 Task: Find a house in Longmeadow, MA for 7 guests from 26 Aug to 10 Sep with TV, Gym, Breakfast, Free parking, Wifi, and Self check-in, priced between ₹10,000 and ₹15,000.
Action: Mouse moved to (731, 146)
Screenshot: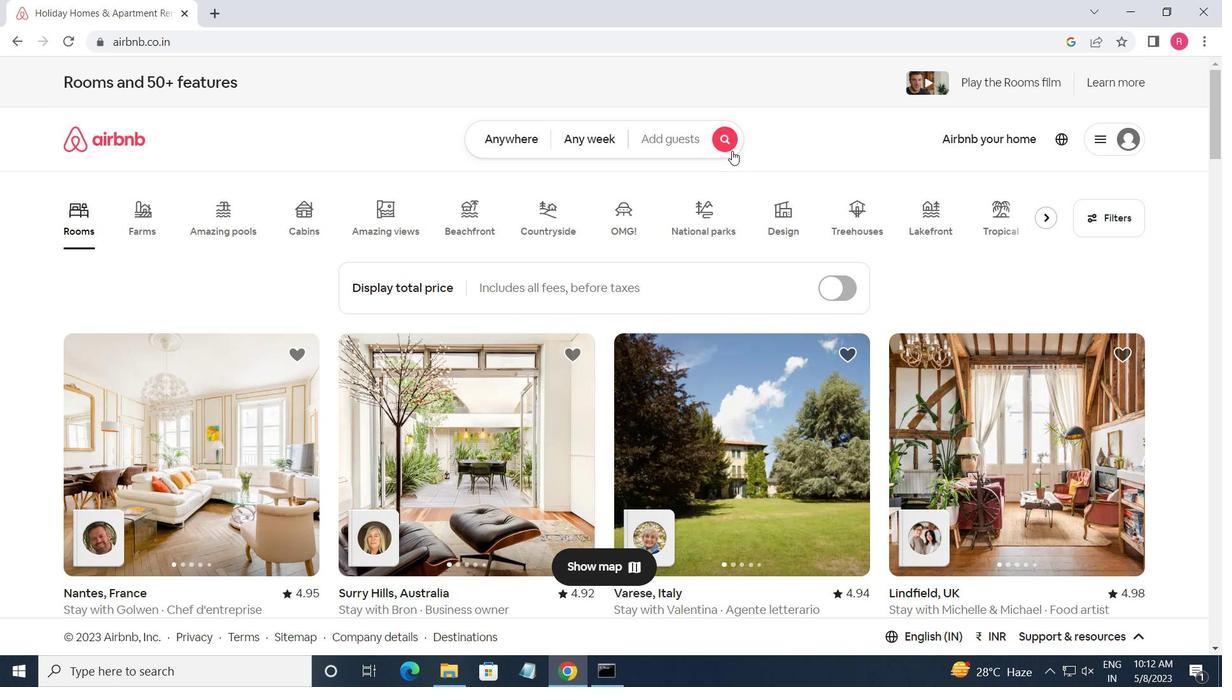 
Action: Mouse pressed left at (731, 146)
Screenshot: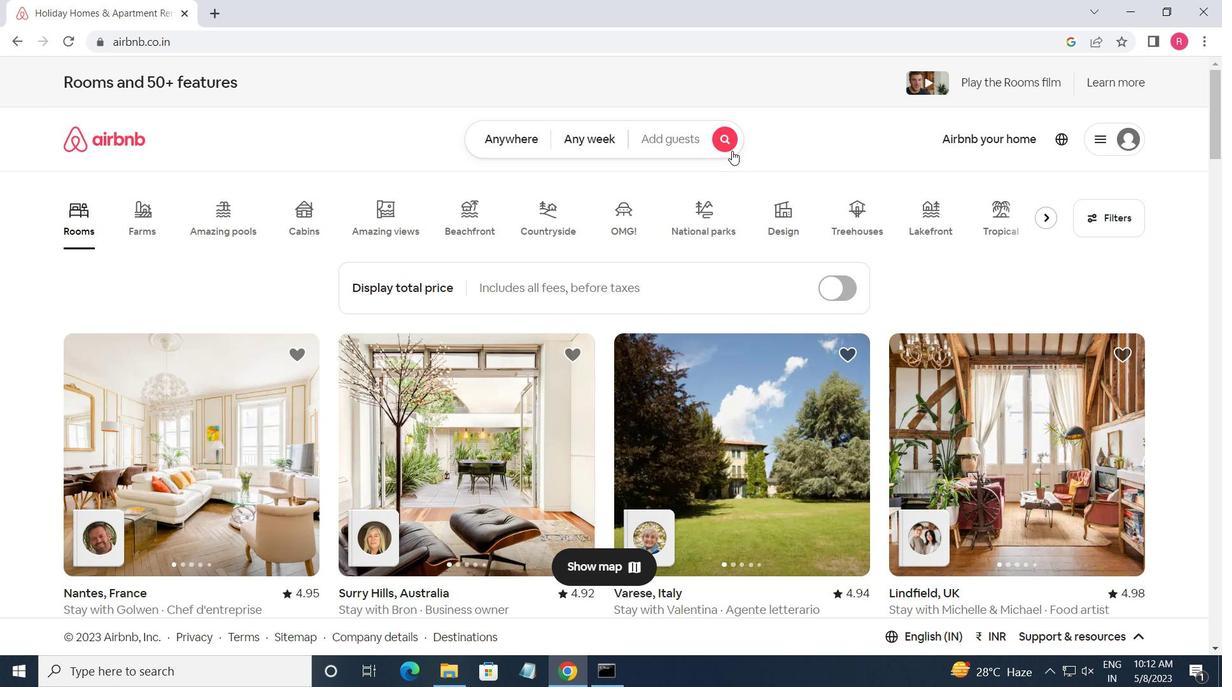 
Action: Mouse moved to (392, 206)
Screenshot: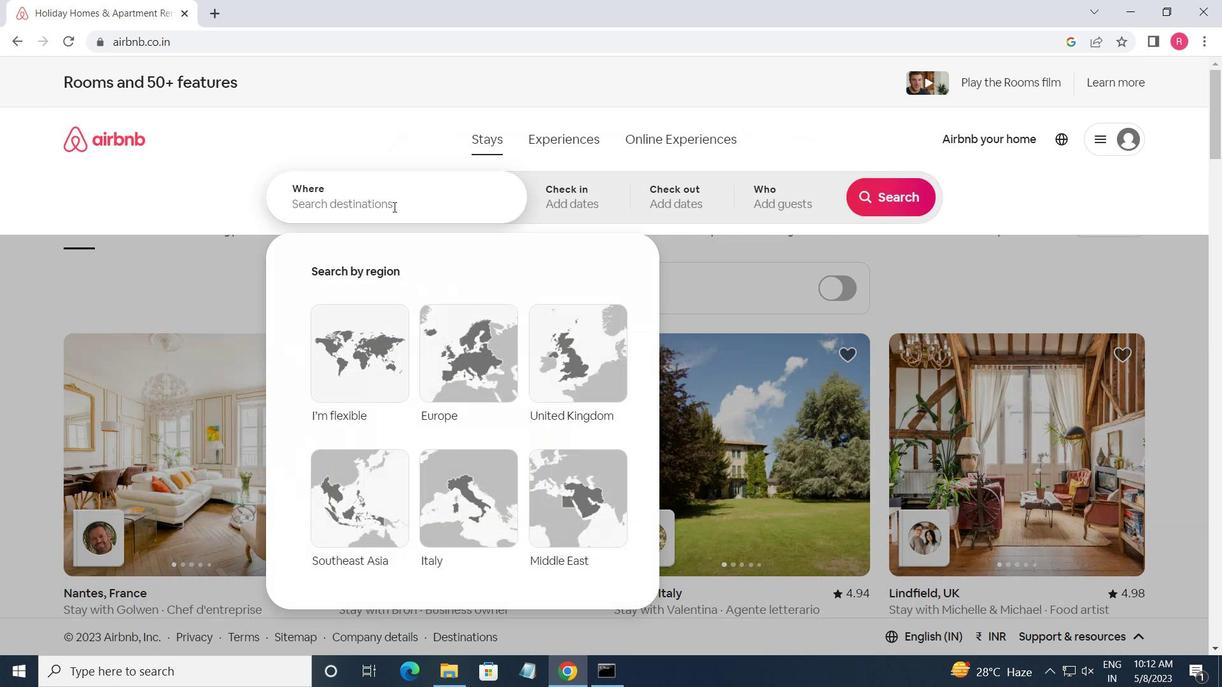 
Action: Mouse pressed left at (392, 206)
Screenshot: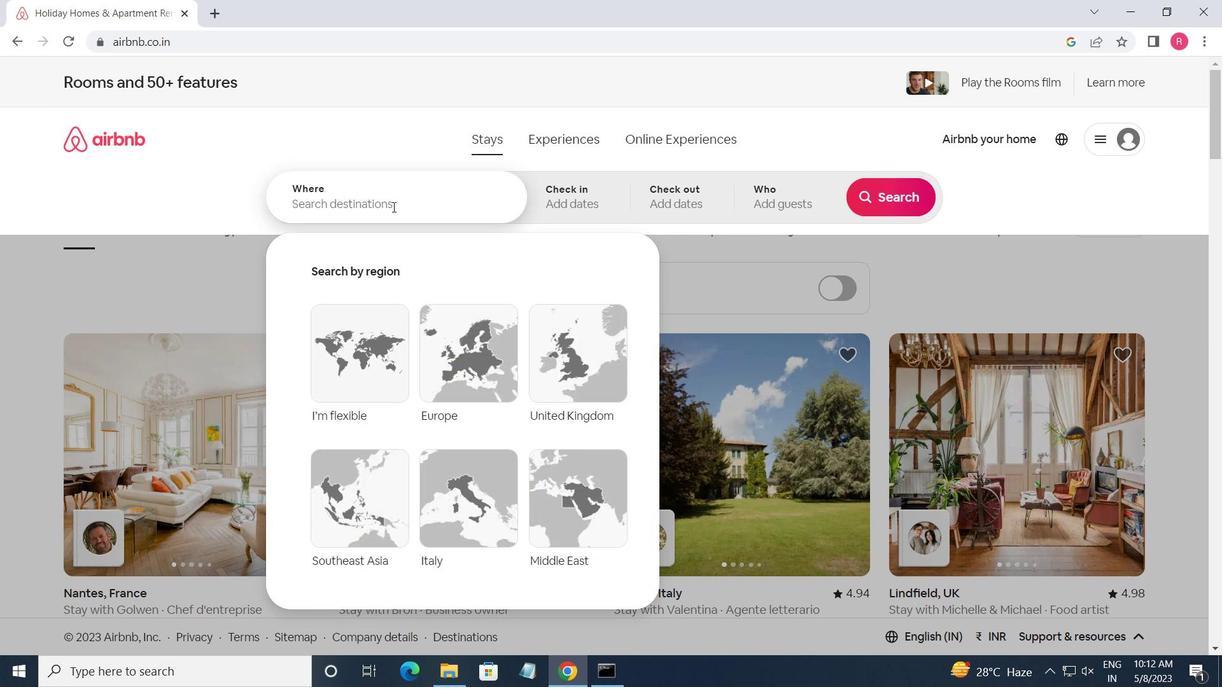 
Action: Key pressed <Key.shift_r>Longmeadow<Key.shift_r><united<Key.space><Key.shift>STATES<Key.enter>
Screenshot: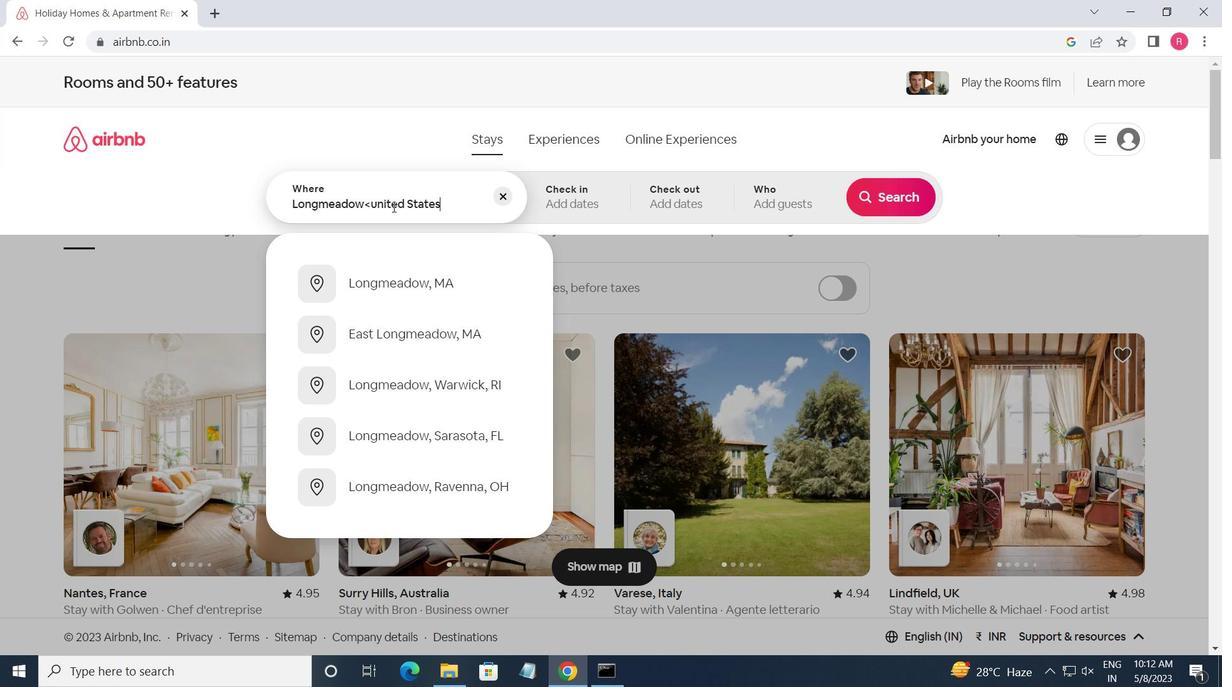 
Action: Mouse moved to (380, 206)
Screenshot: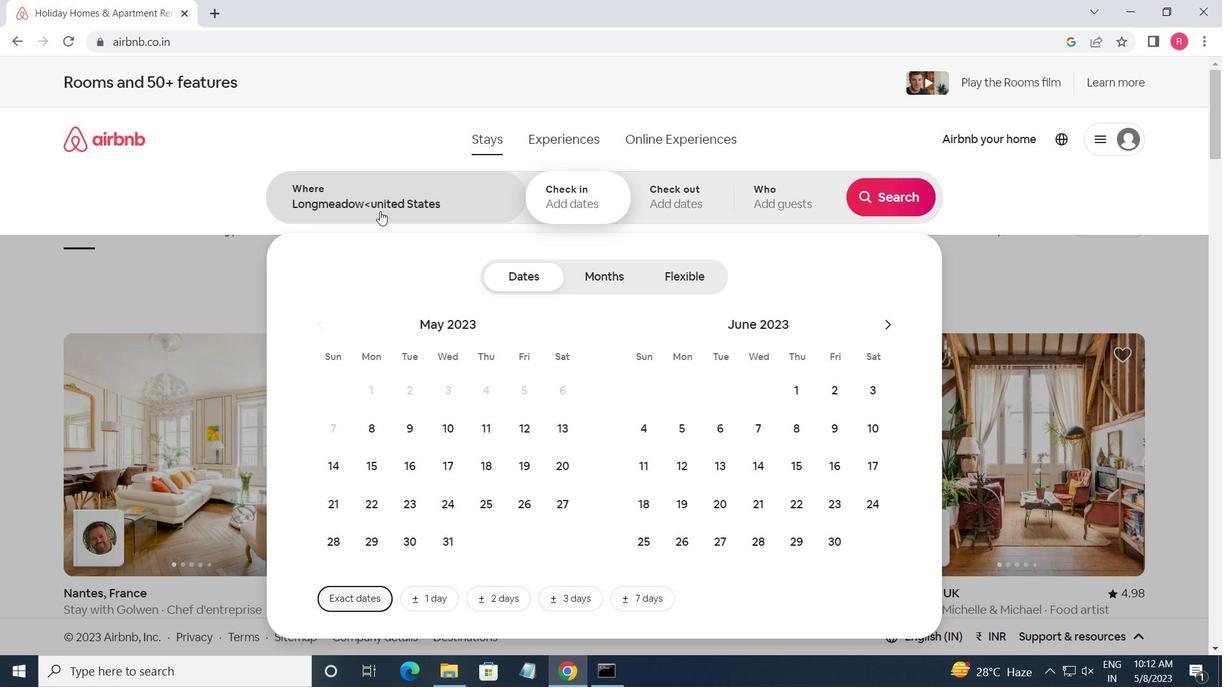 
Action: Mouse pressed left at (380, 206)
Screenshot: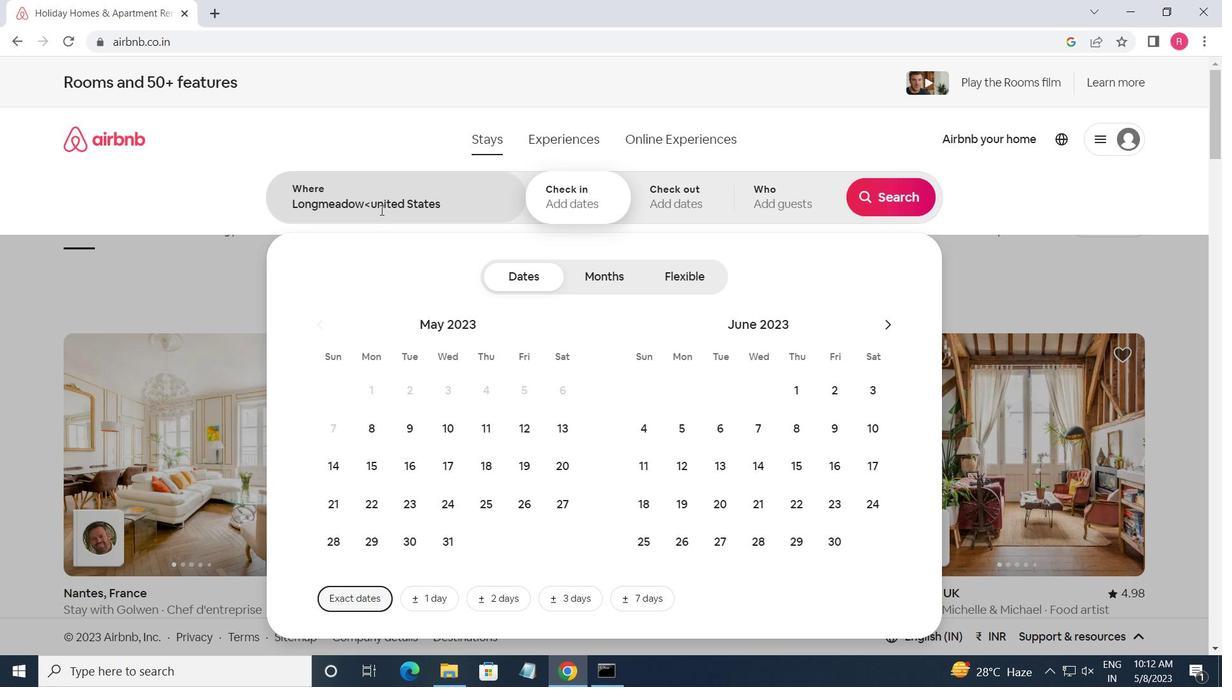 
Action: Mouse moved to (371, 206)
Screenshot: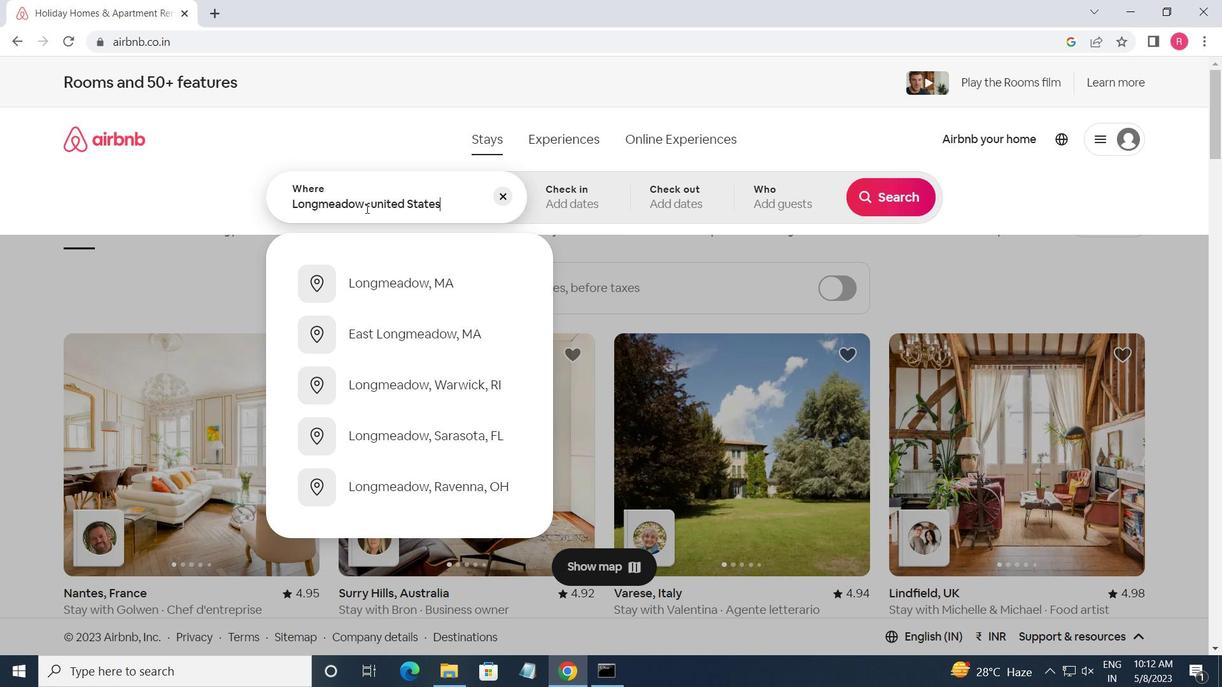 
Action: Mouse pressed left at (371, 206)
Screenshot: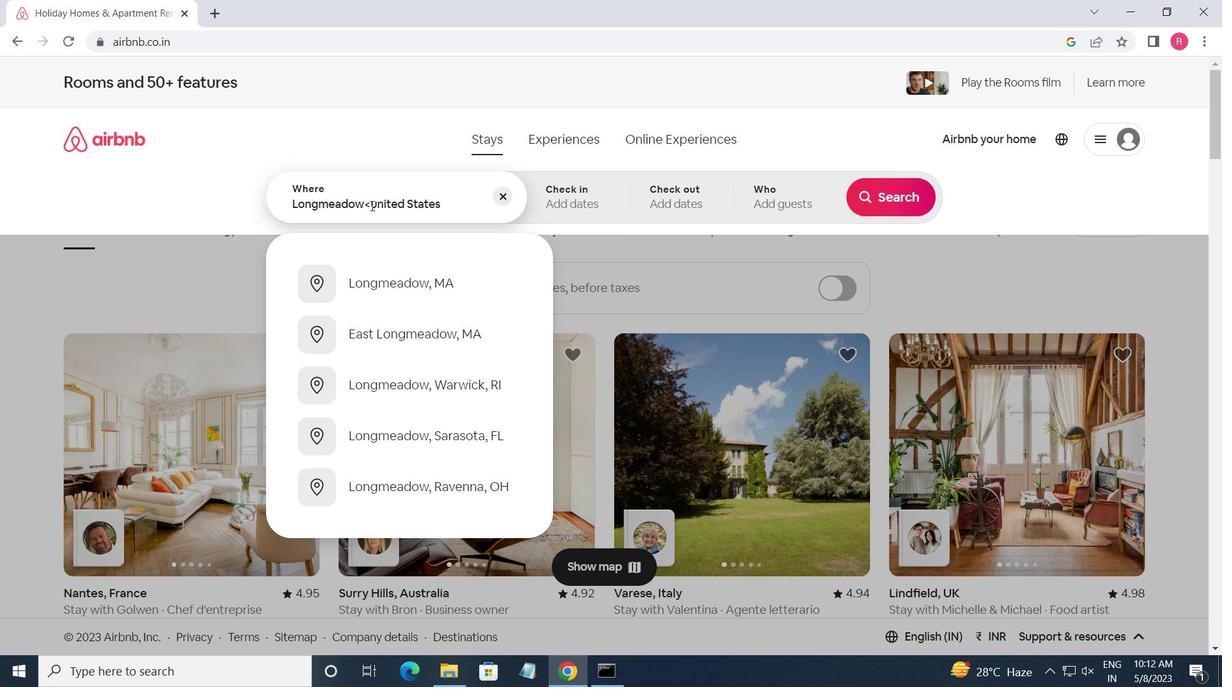 
Action: Mouse moved to (373, 271)
Screenshot: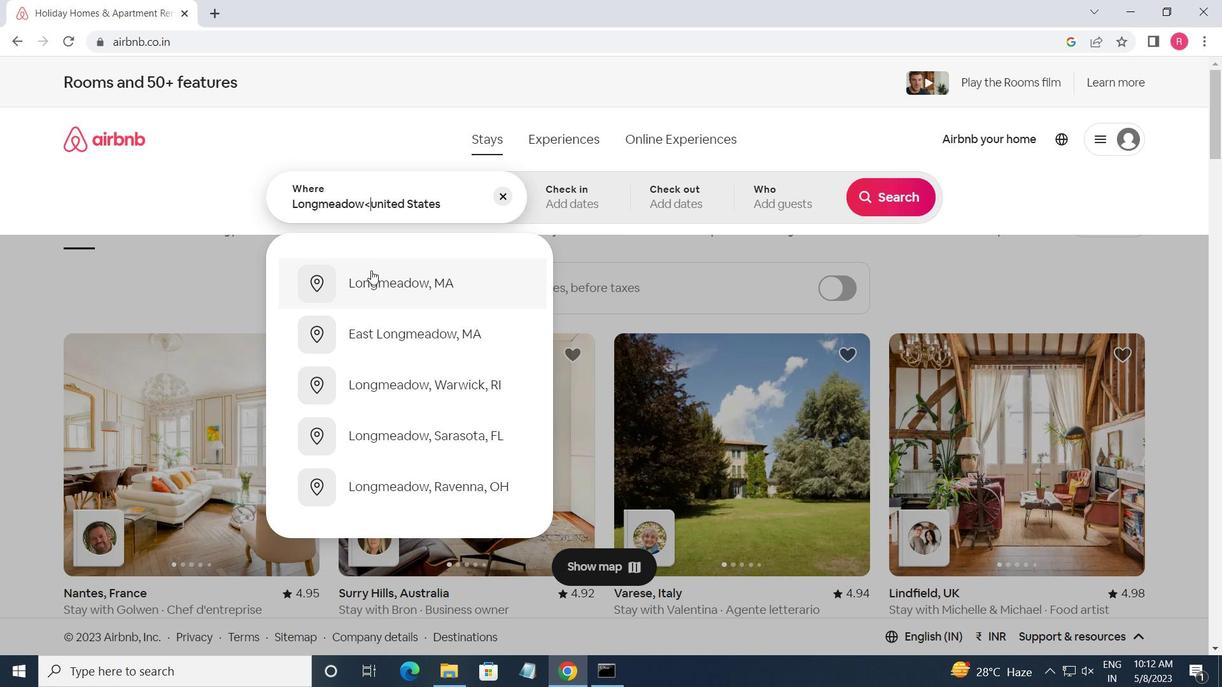 
Action: Mouse pressed left at (373, 271)
Screenshot: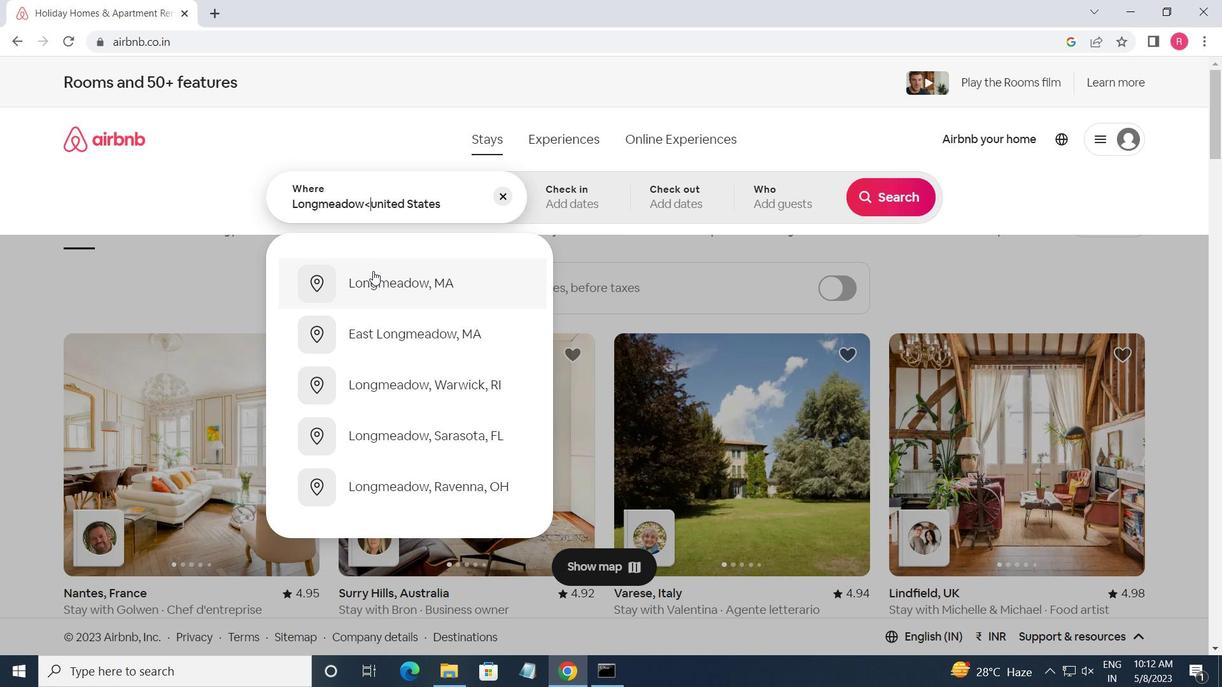 
Action: Mouse moved to (879, 329)
Screenshot: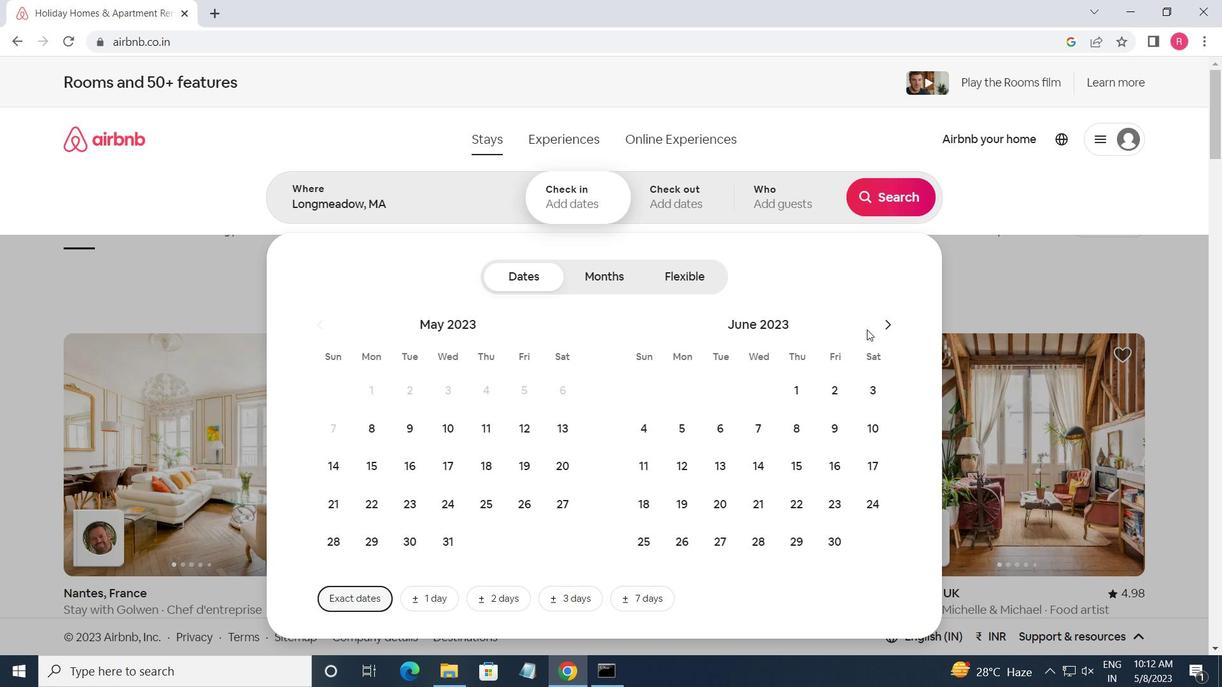 
Action: Mouse pressed left at (879, 329)
Screenshot: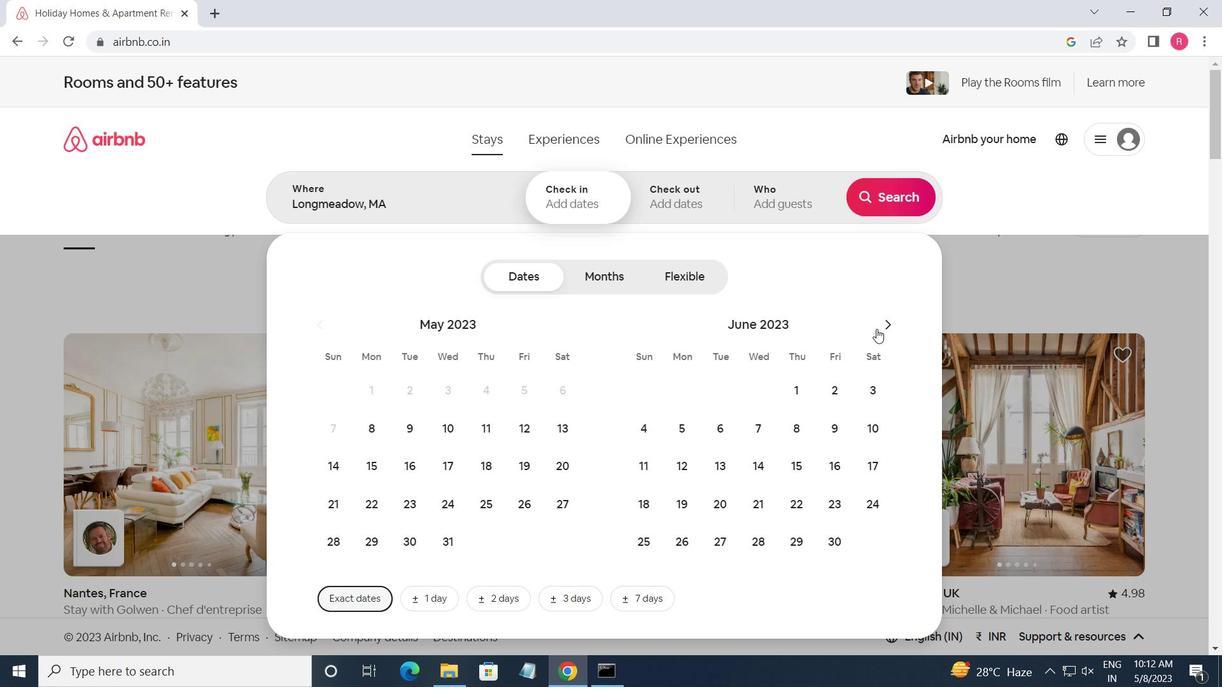 
Action: Mouse pressed left at (879, 329)
Screenshot: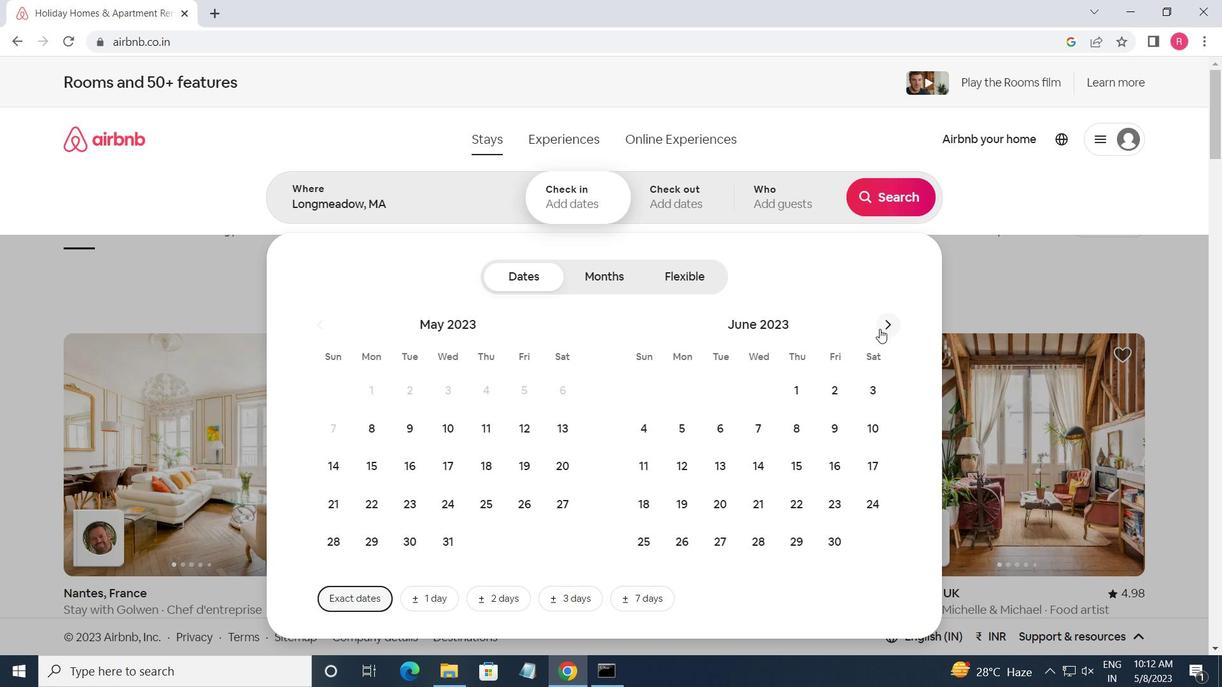 
Action: Mouse moved to (879, 329)
Screenshot: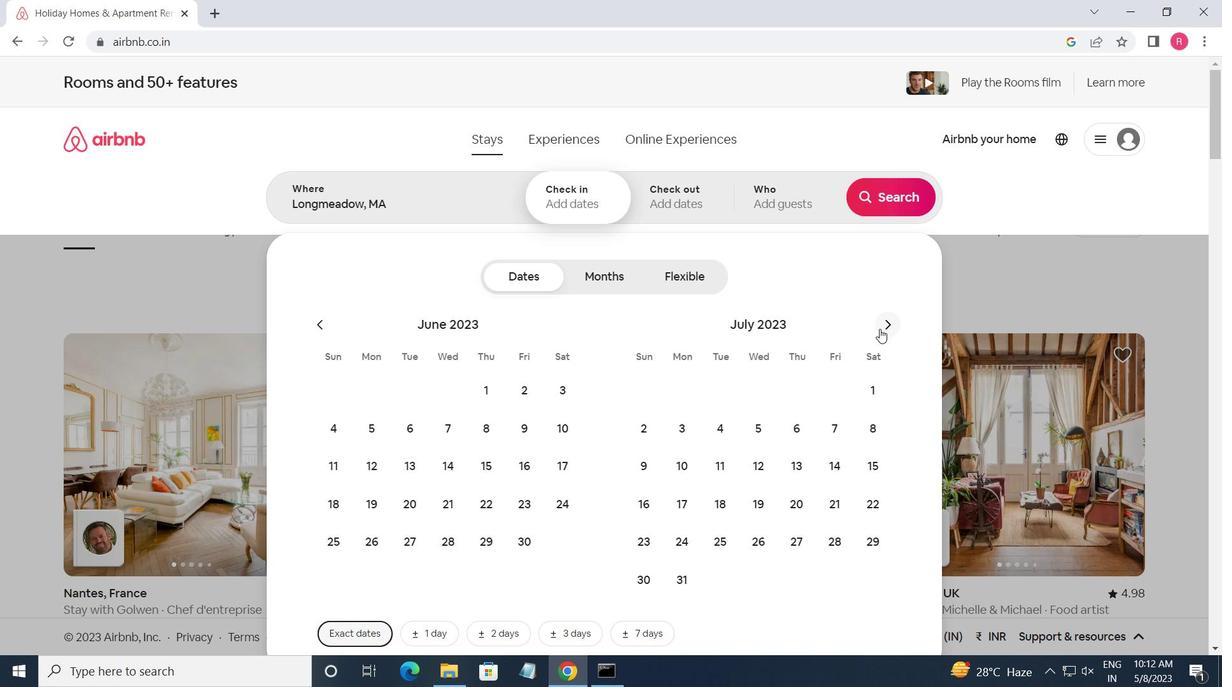 
Action: Mouse pressed left at (879, 329)
Screenshot: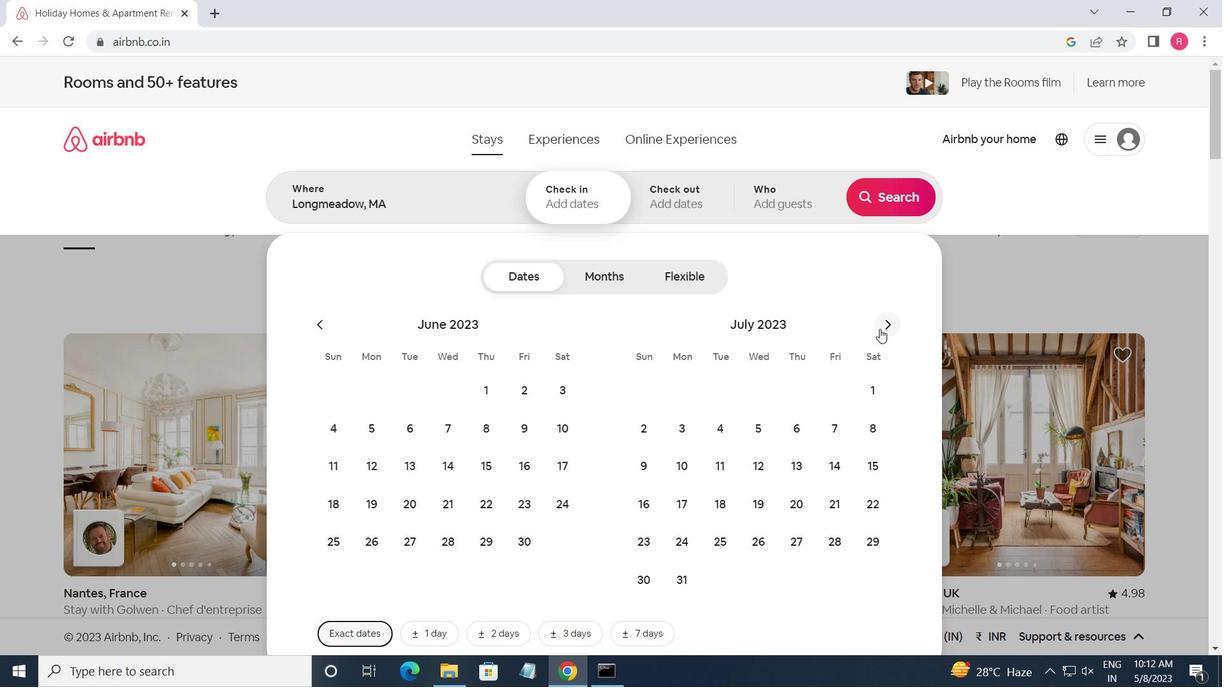 
Action: Mouse moved to (867, 513)
Screenshot: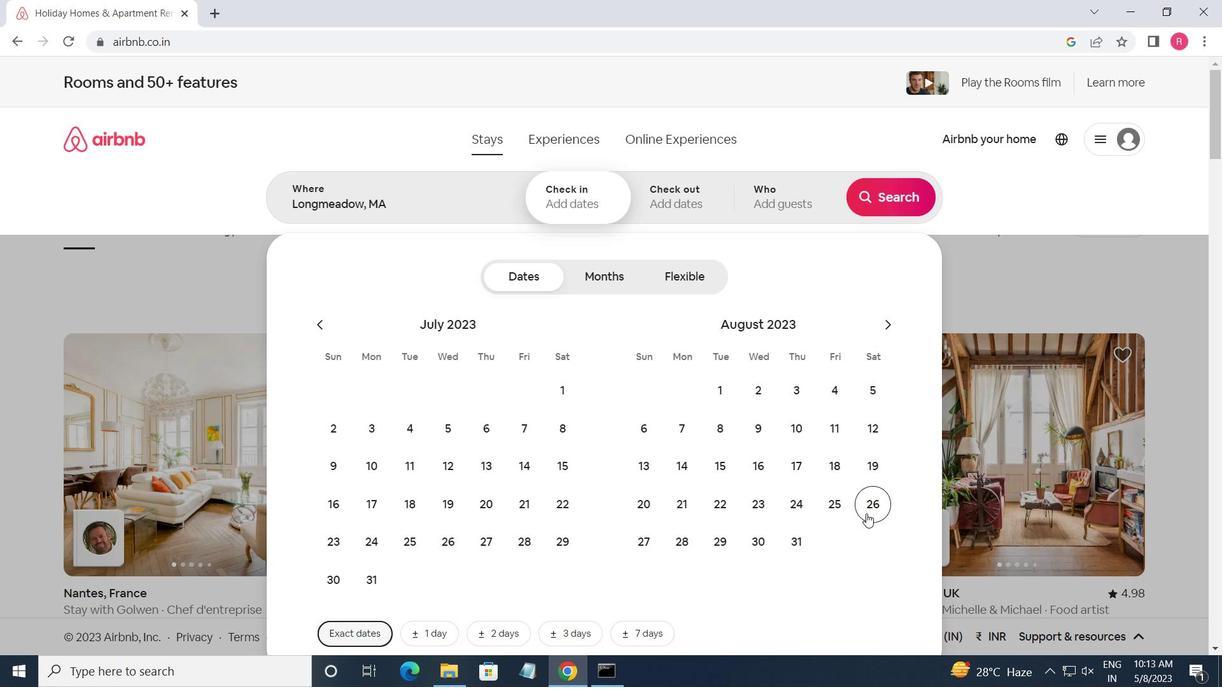 
Action: Mouse pressed left at (867, 513)
Screenshot: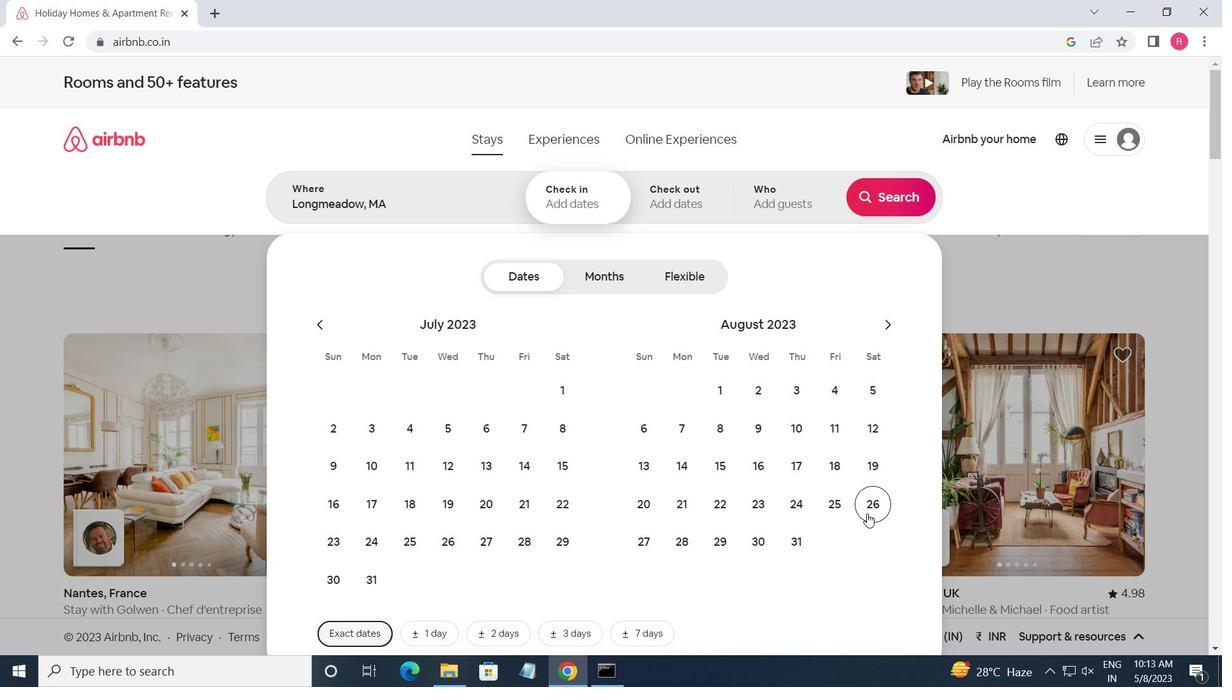 
Action: Mouse moved to (880, 328)
Screenshot: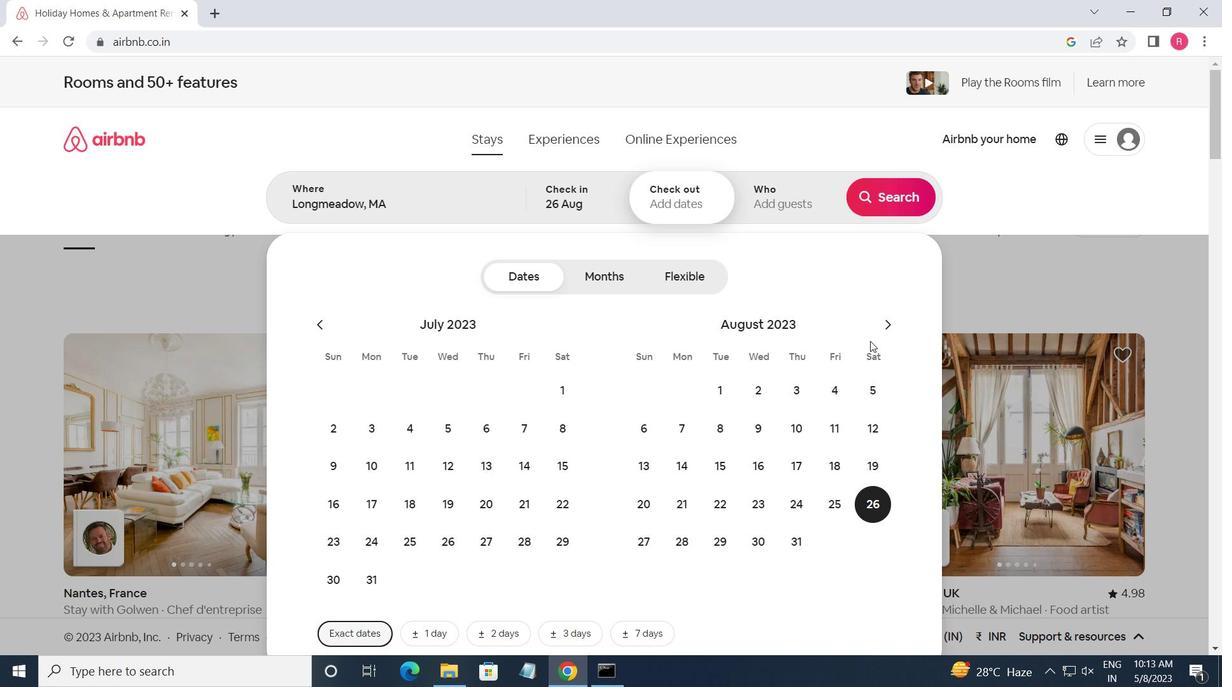 
Action: Mouse pressed left at (880, 328)
Screenshot: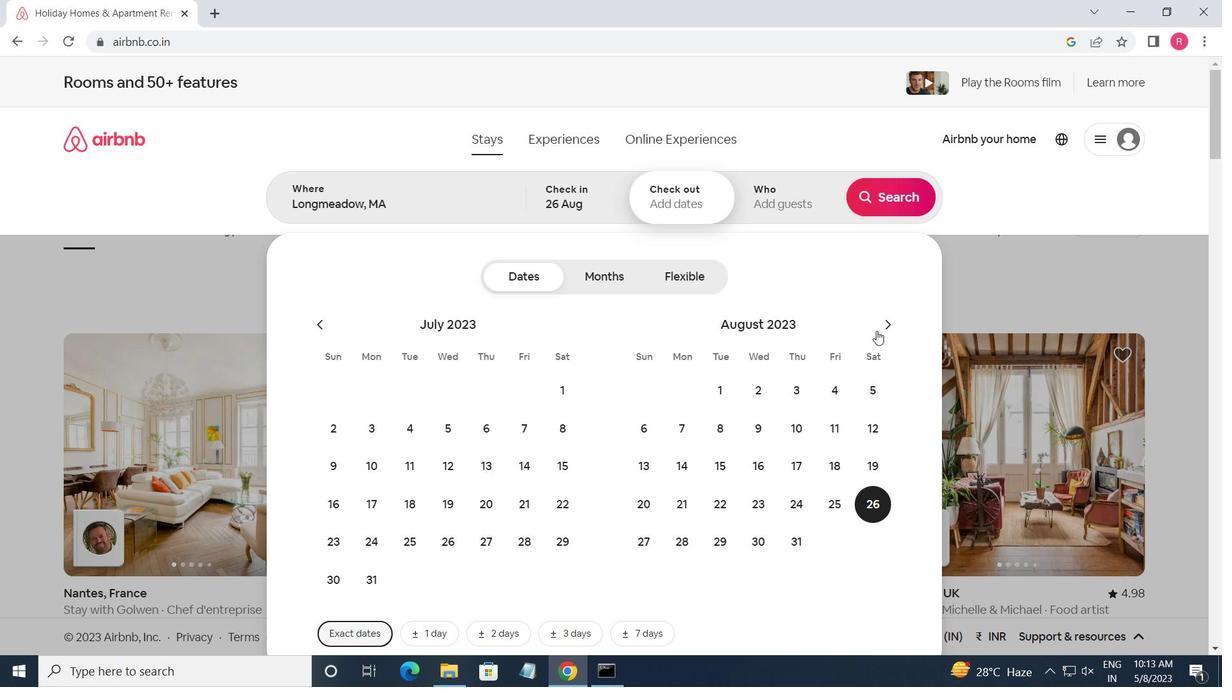 
Action: Mouse moved to (649, 466)
Screenshot: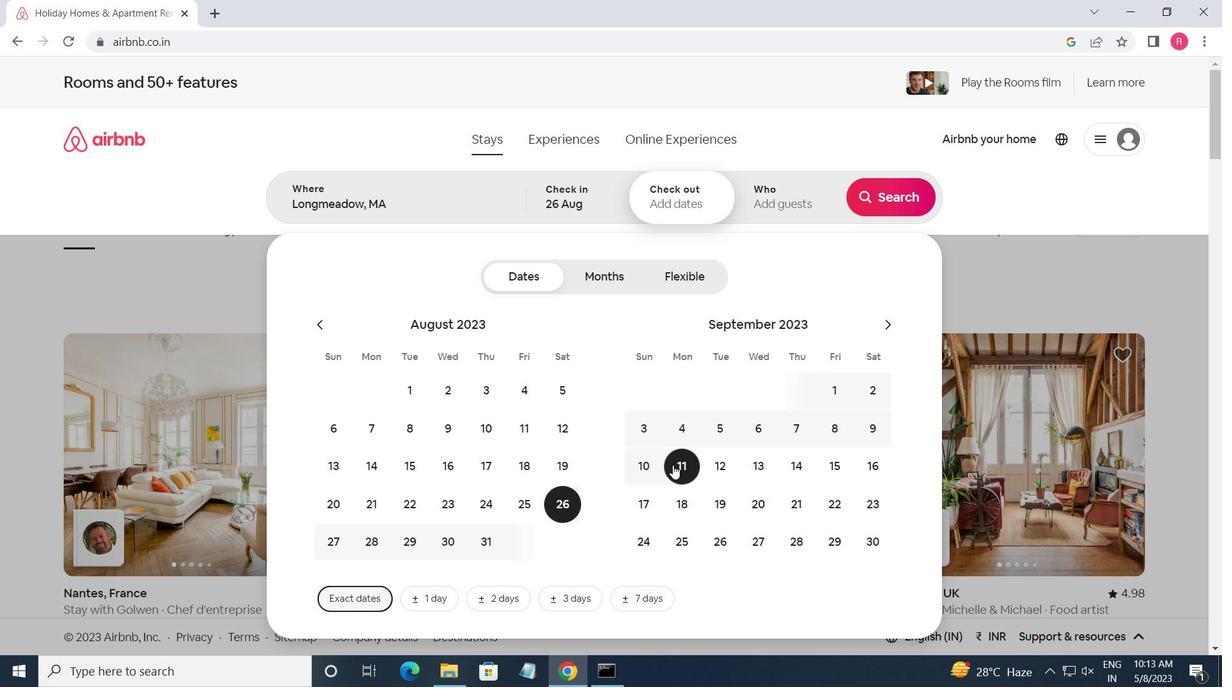 
Action: Mouse pressed left at (649, 466)
Screenshot: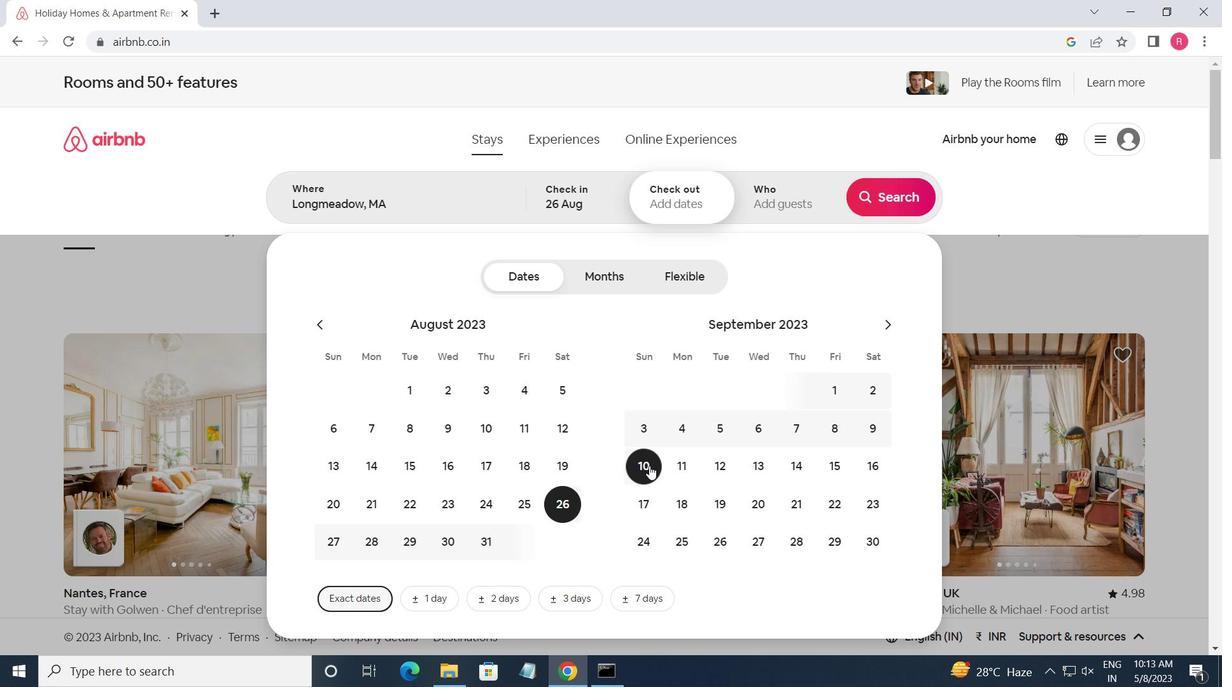 
Action: Mouse moved to (781, 217)
Screenshot: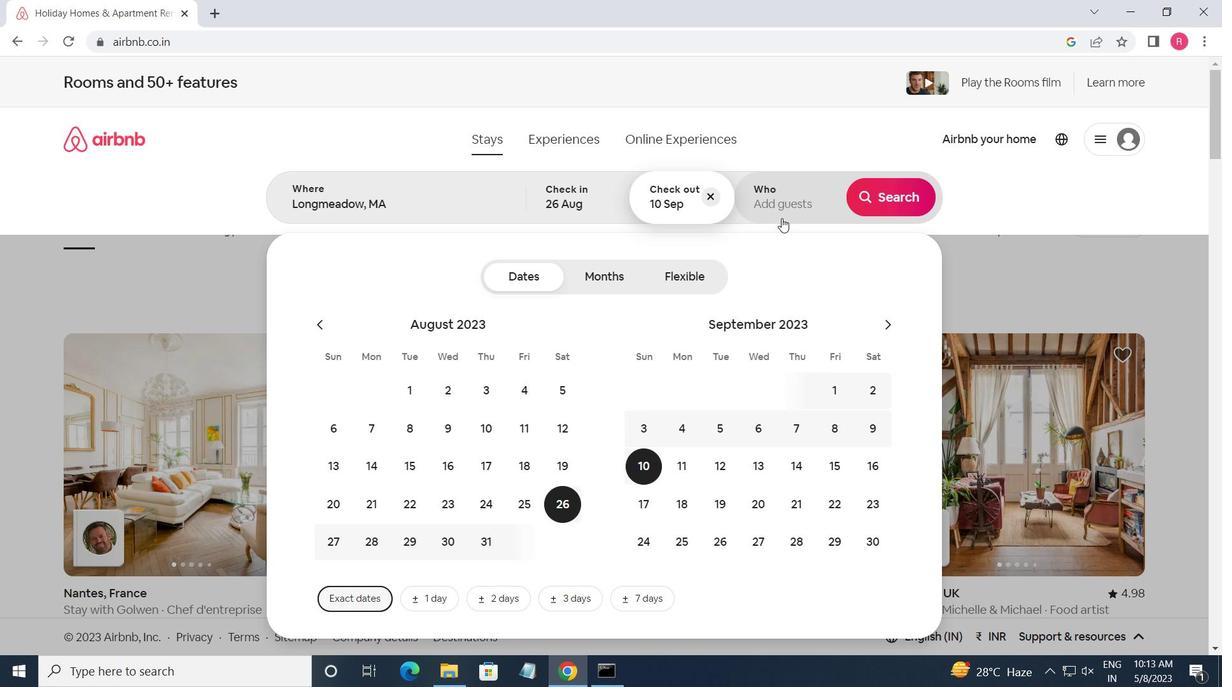 
Action: Mouse pressed left at (781, 217)
Screenshot: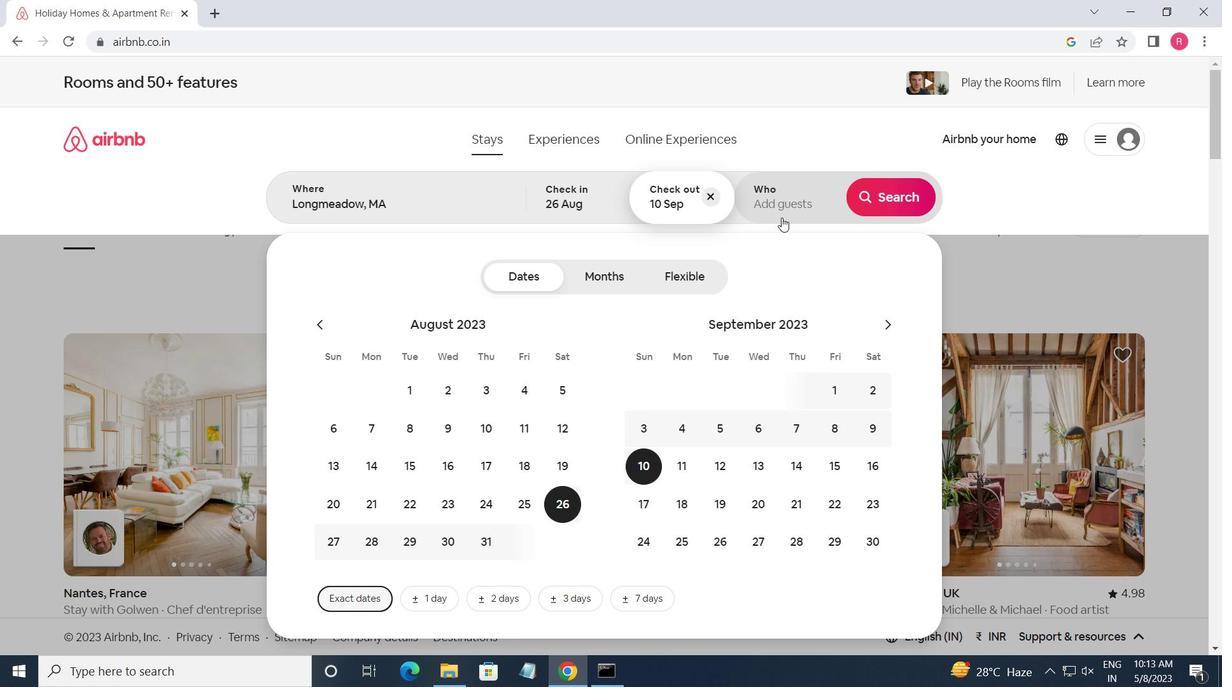 
Action: Mouse moved to (892, 283)
Screenshot: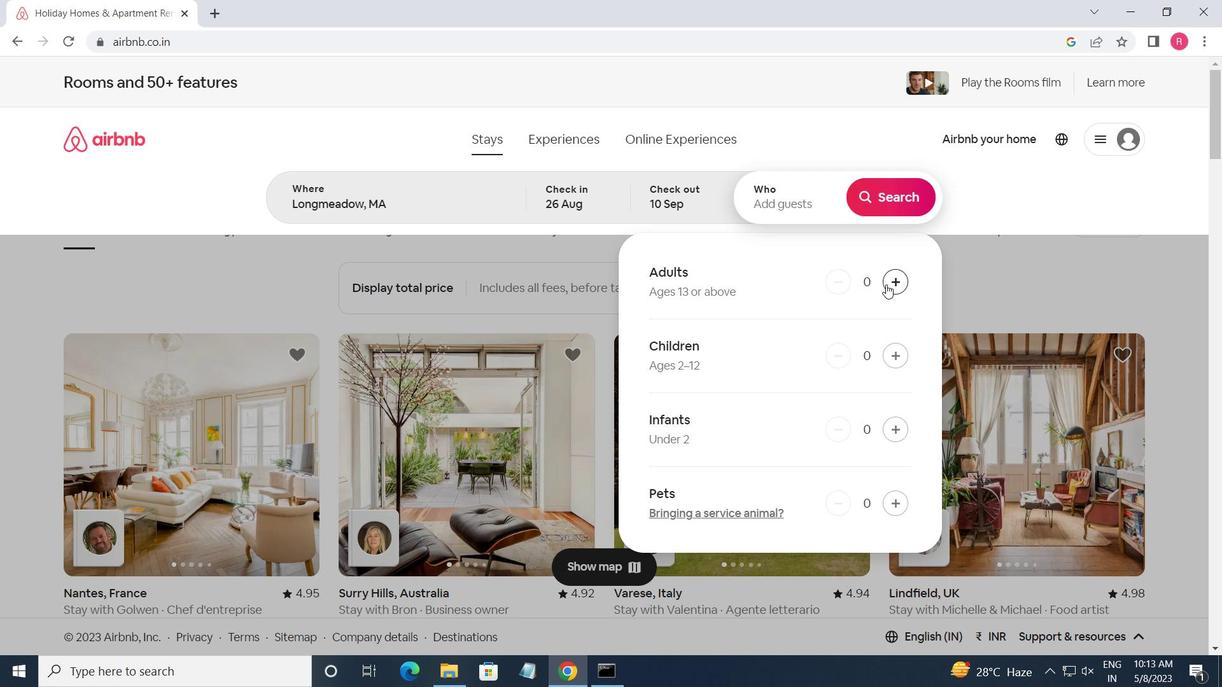 
Action: Mouse pressed left at (892, 283)
Screenshot: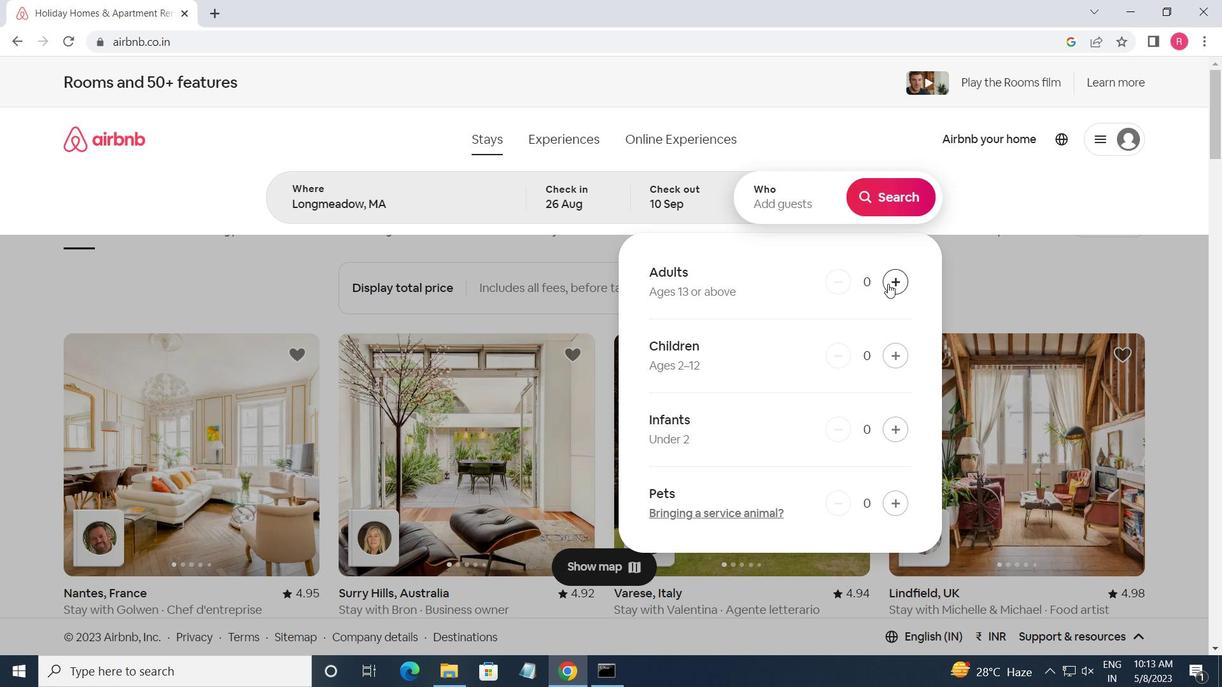 
Action: Mouse moved to (892, 283)
Screenshot: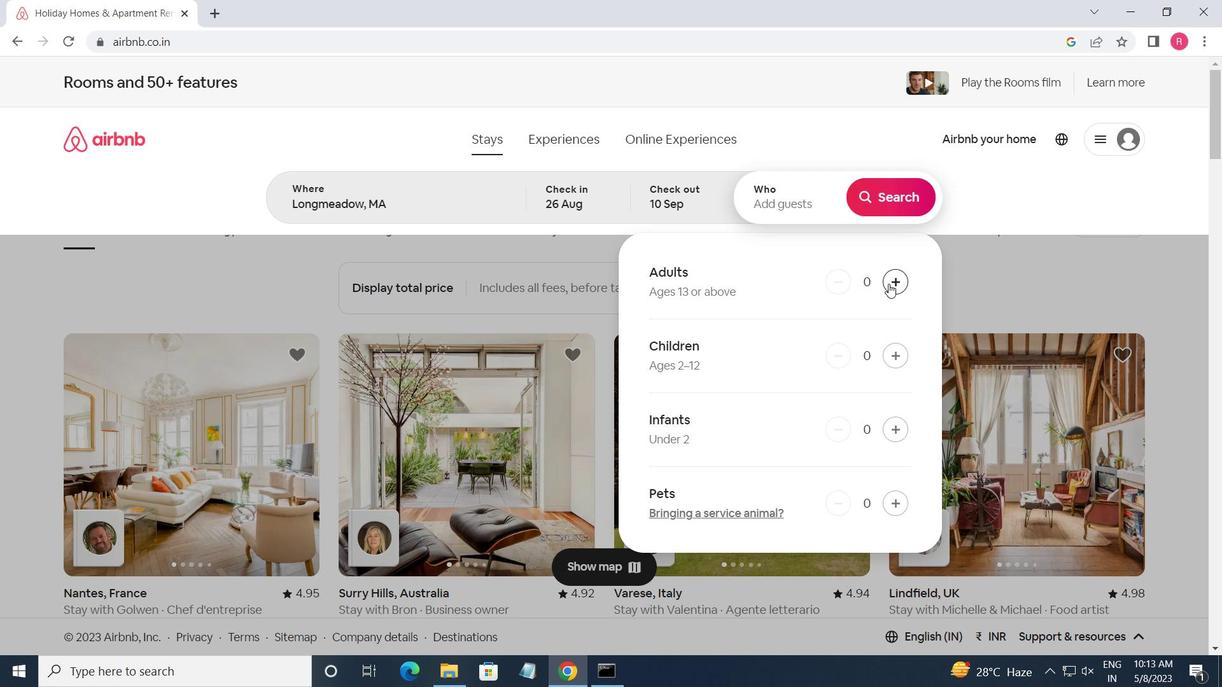 
Action: Mouse pressed left at (892, 283)
Screenshot: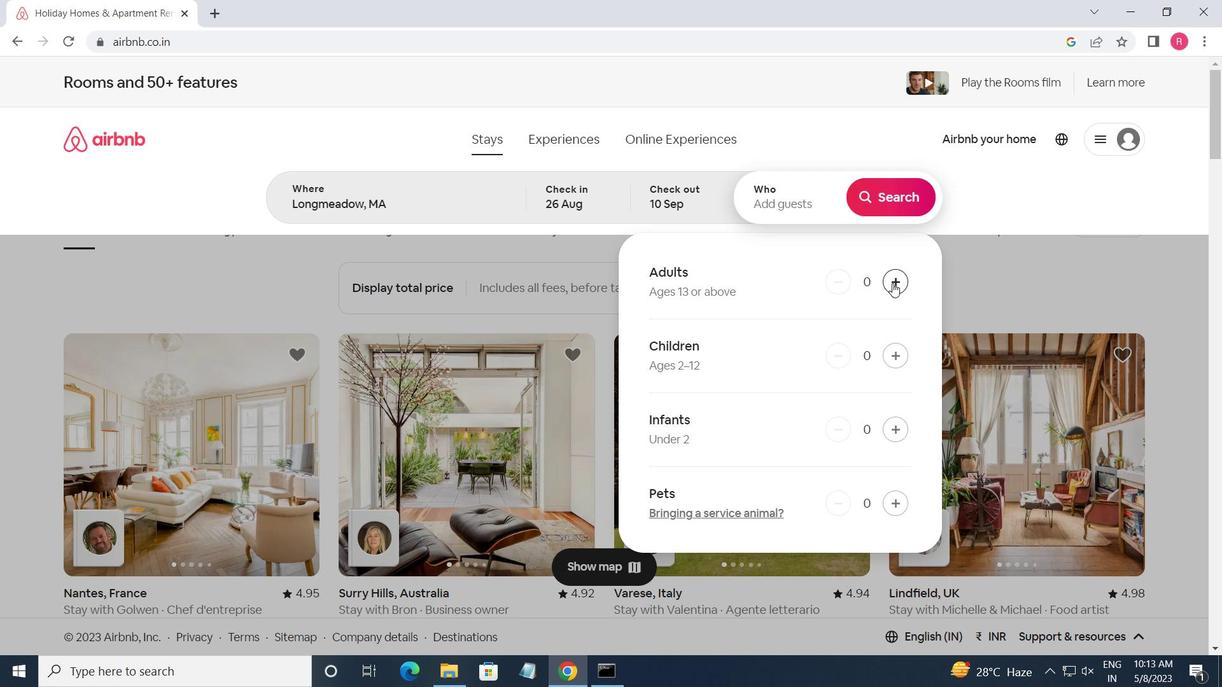 
Action: Mouse pressed left at (892, 283)
Screenshot: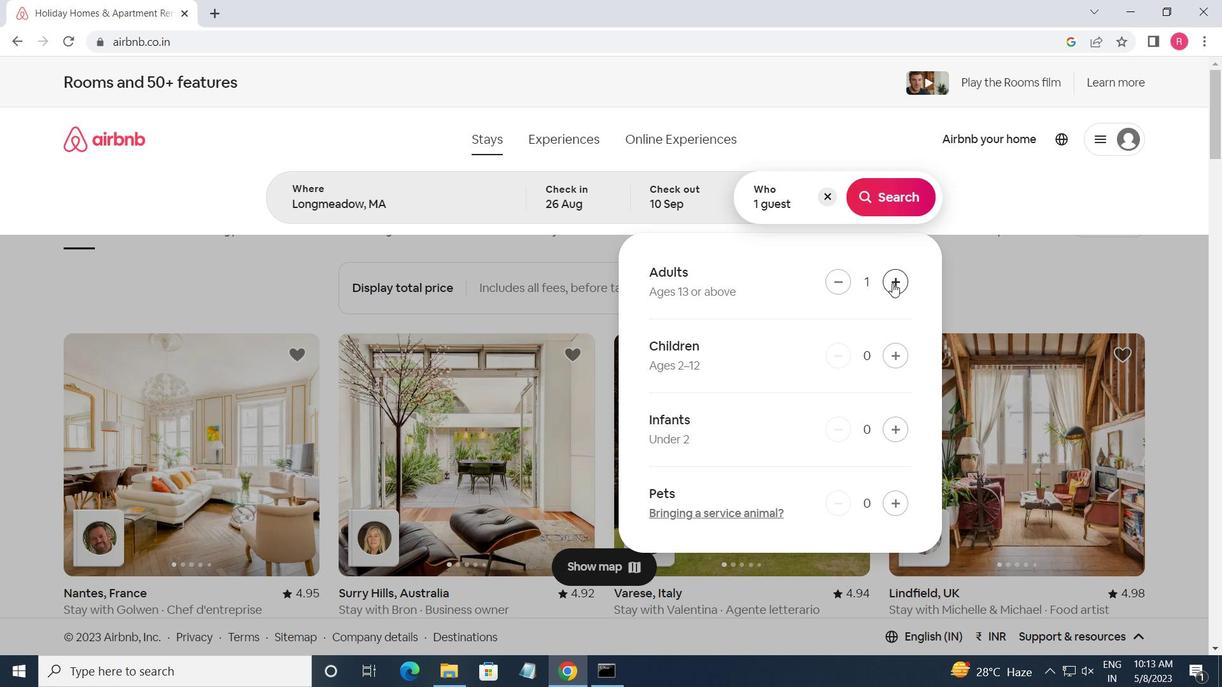 
Action: Mouse pressed left at (892, 283)
Screenshot: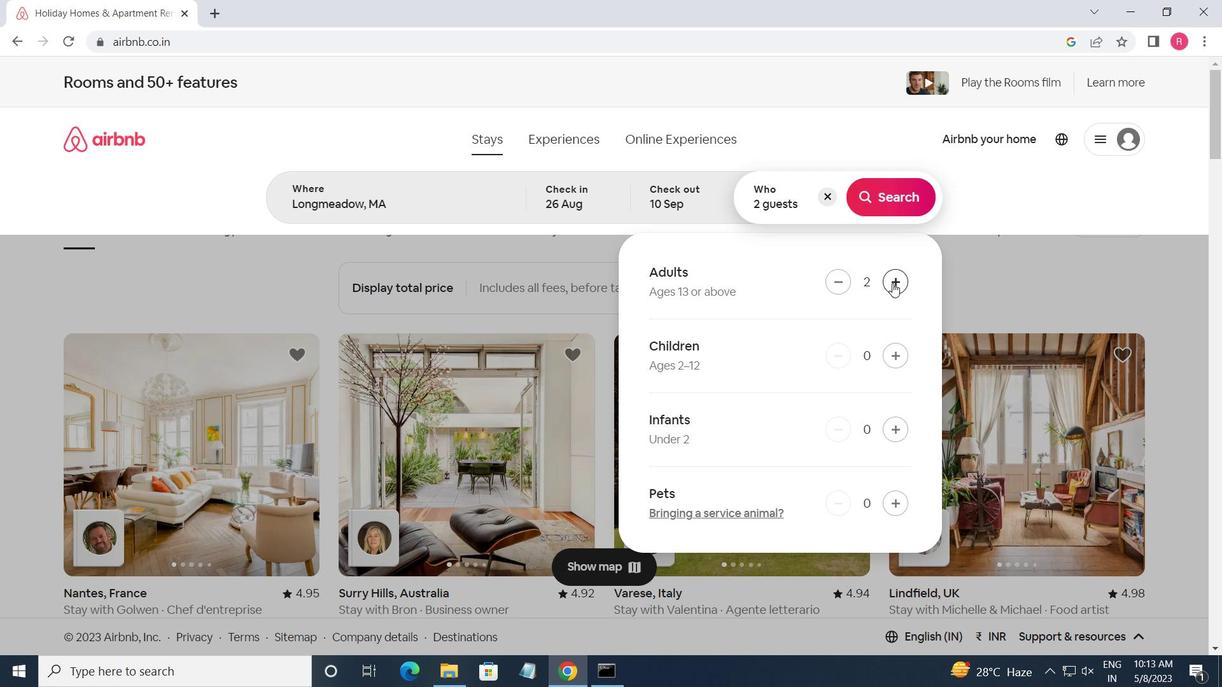 
Action: Mouse pressed left at (892, 283)
Screenshot: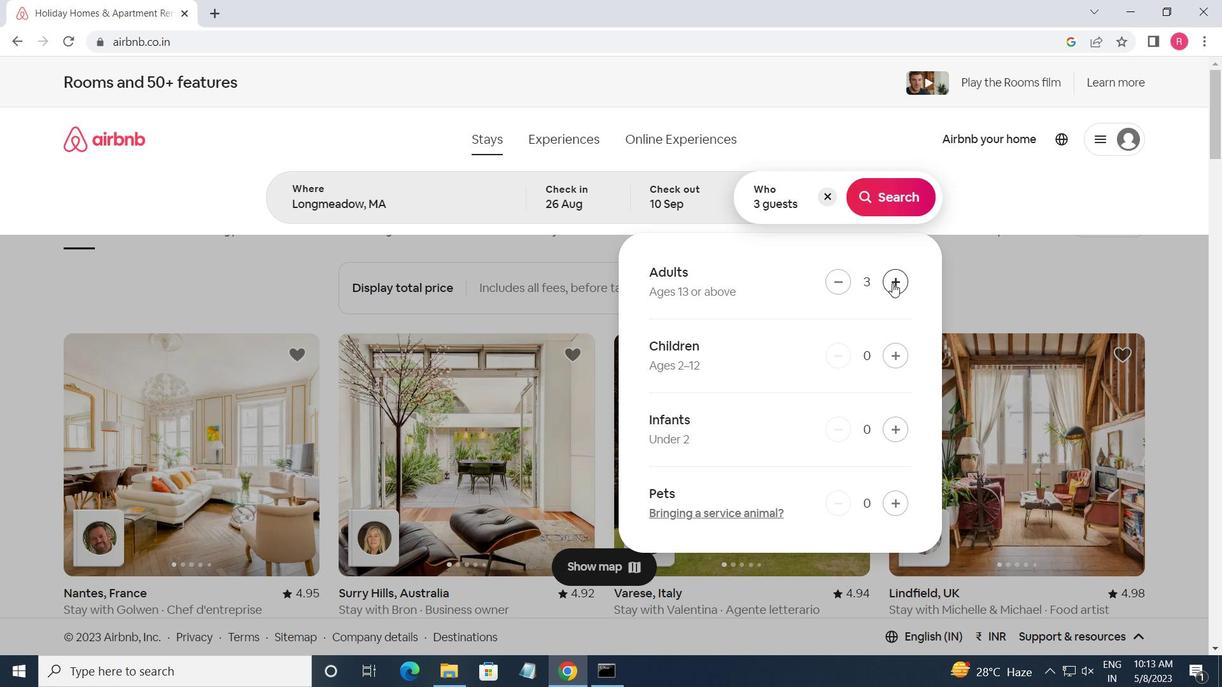 
Action: Mouse pressed left at (892, 283)
Screenshot: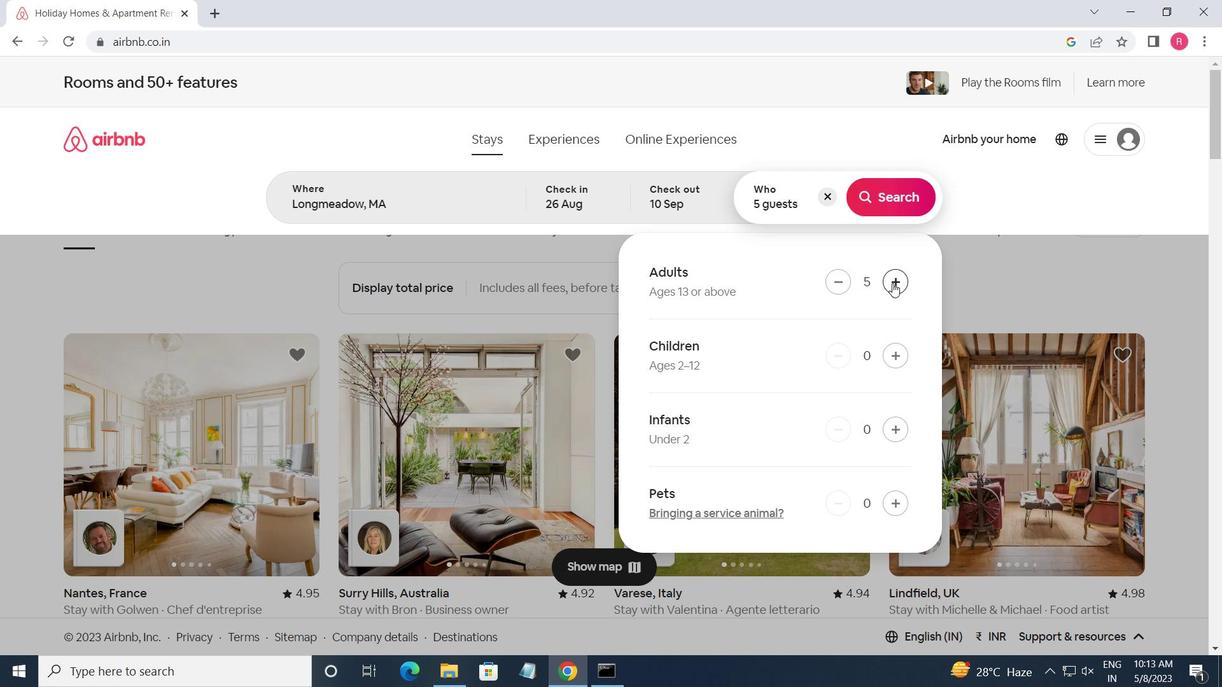 
Action: Mouse moved to (890, 354)
Screenshot: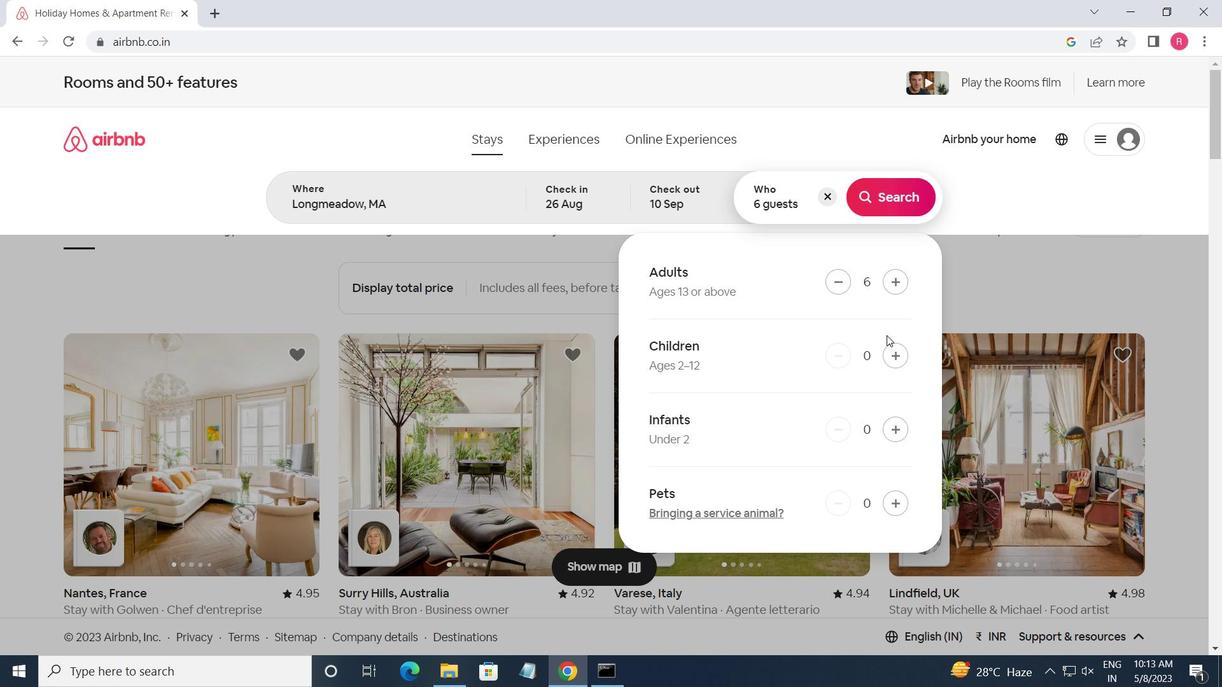 
Action: Mouse pressed left at (890, 354)
Screenshot: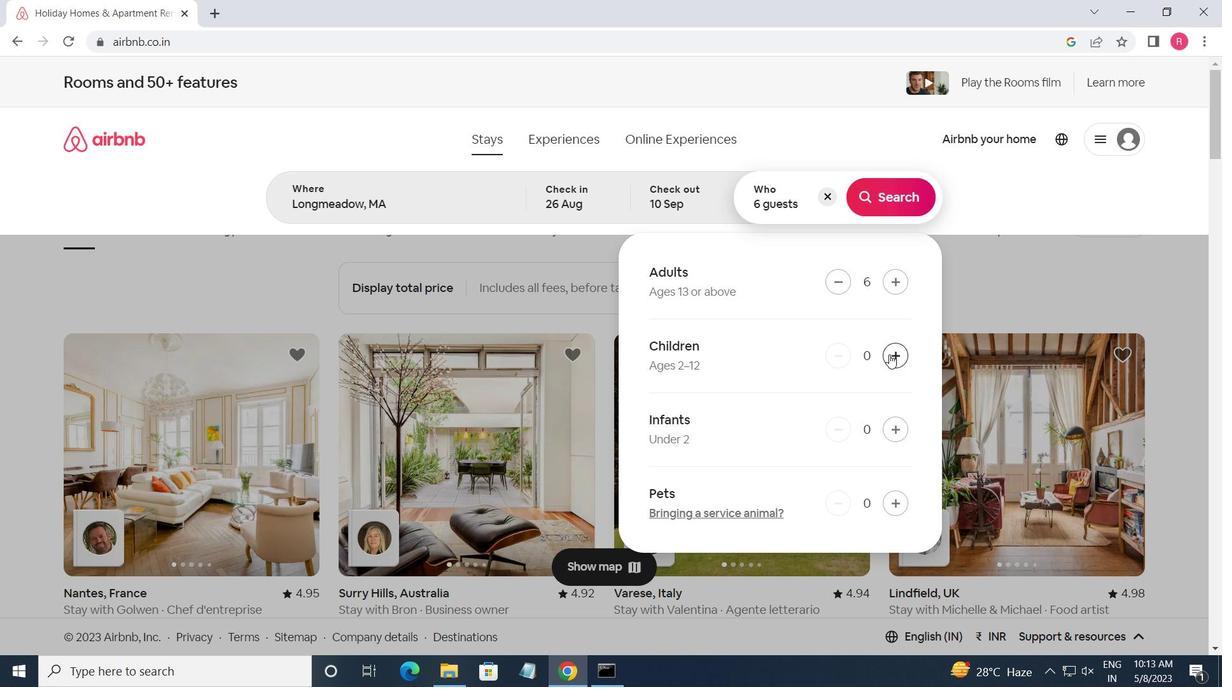 
Action: Mouse moved to (895, 192)
Screenshot: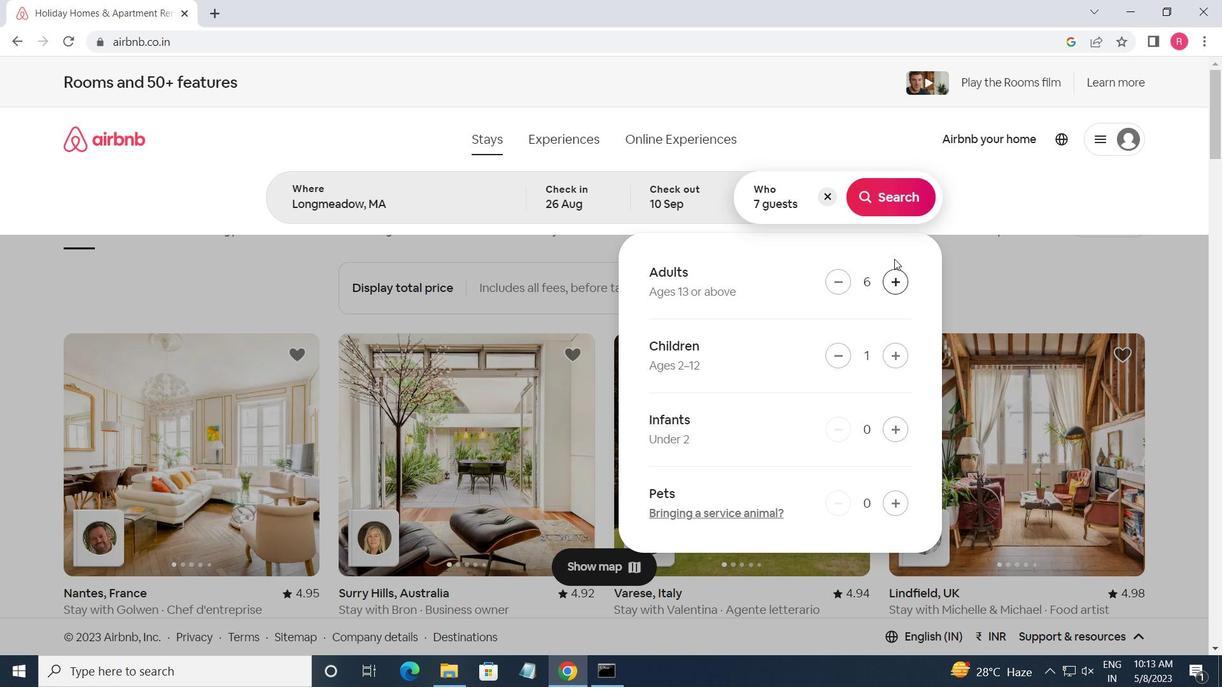 
Action: Mouse pressed left at (895, 192)
Screenshot: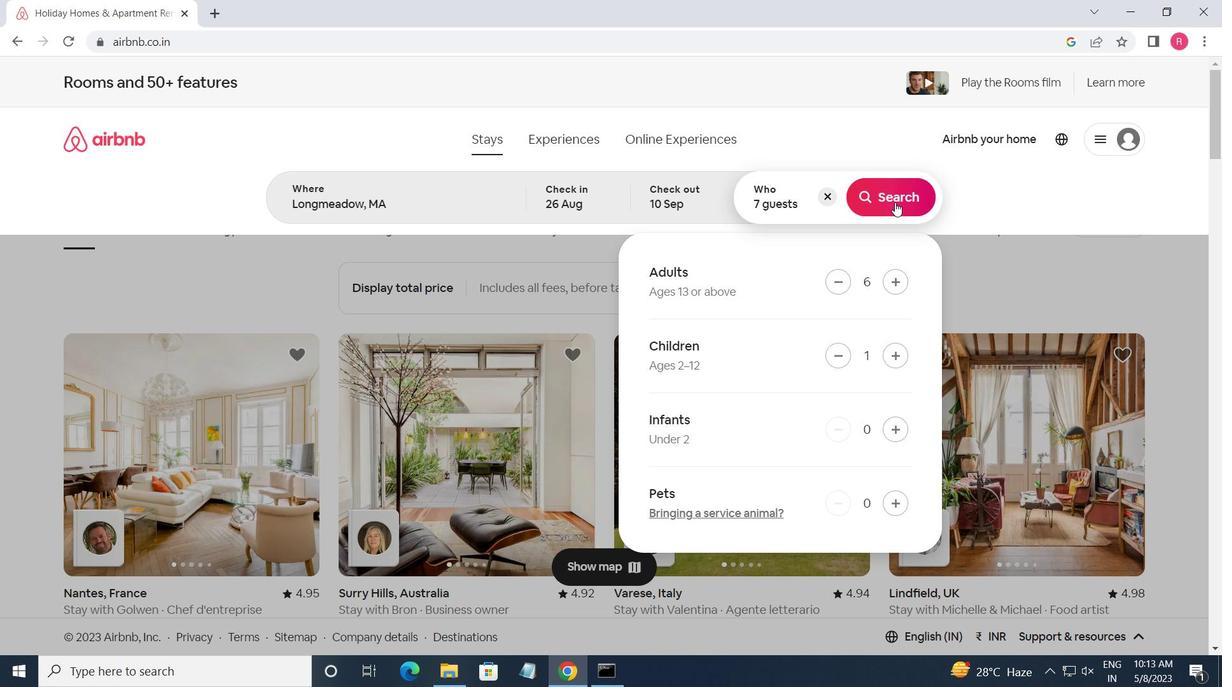 
Action: Mouse moved to (1162, 154)
Screenshot: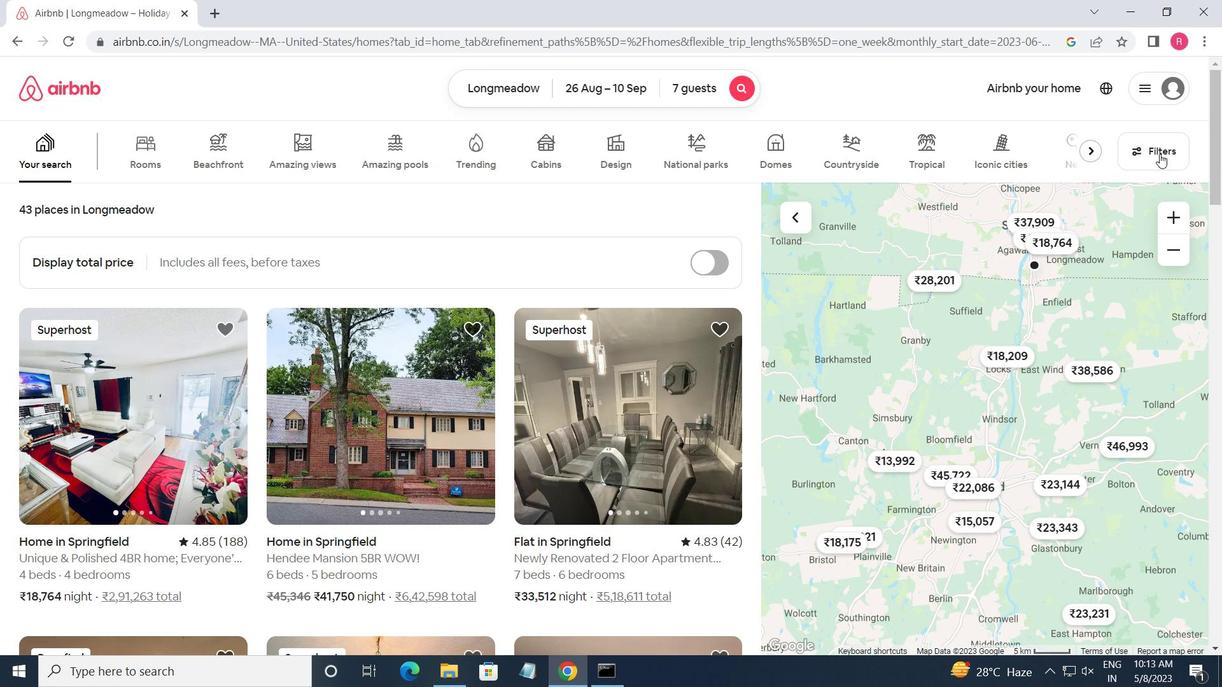 
Action: Mouse pressed left at (1162, 154)
Screenshot: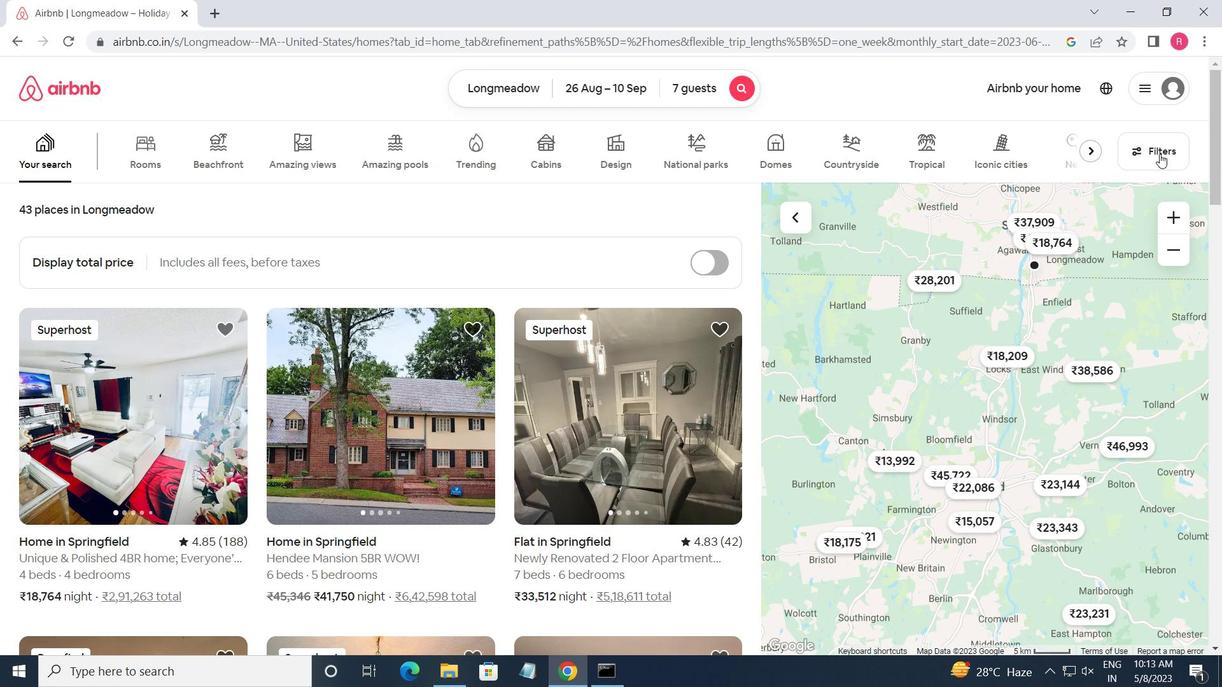 
Action: Mouse moved to (429, 531)
Screenshot: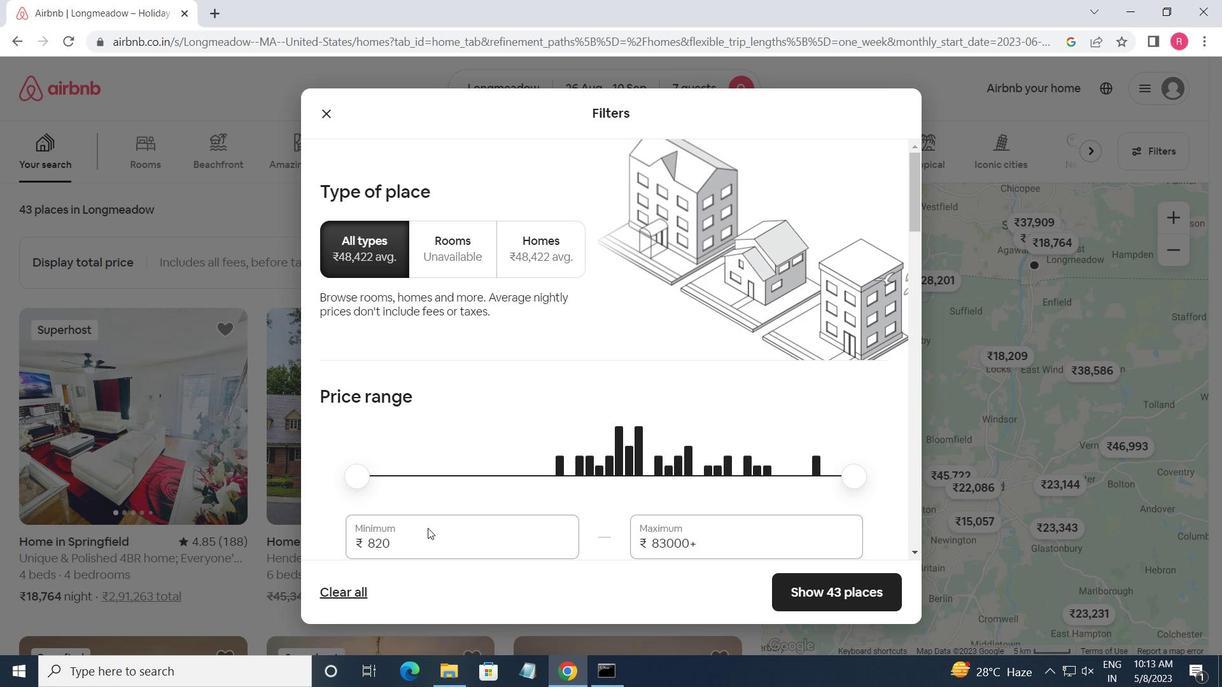 
Action: Mouse pressed left at (429, 531)
Screenshot: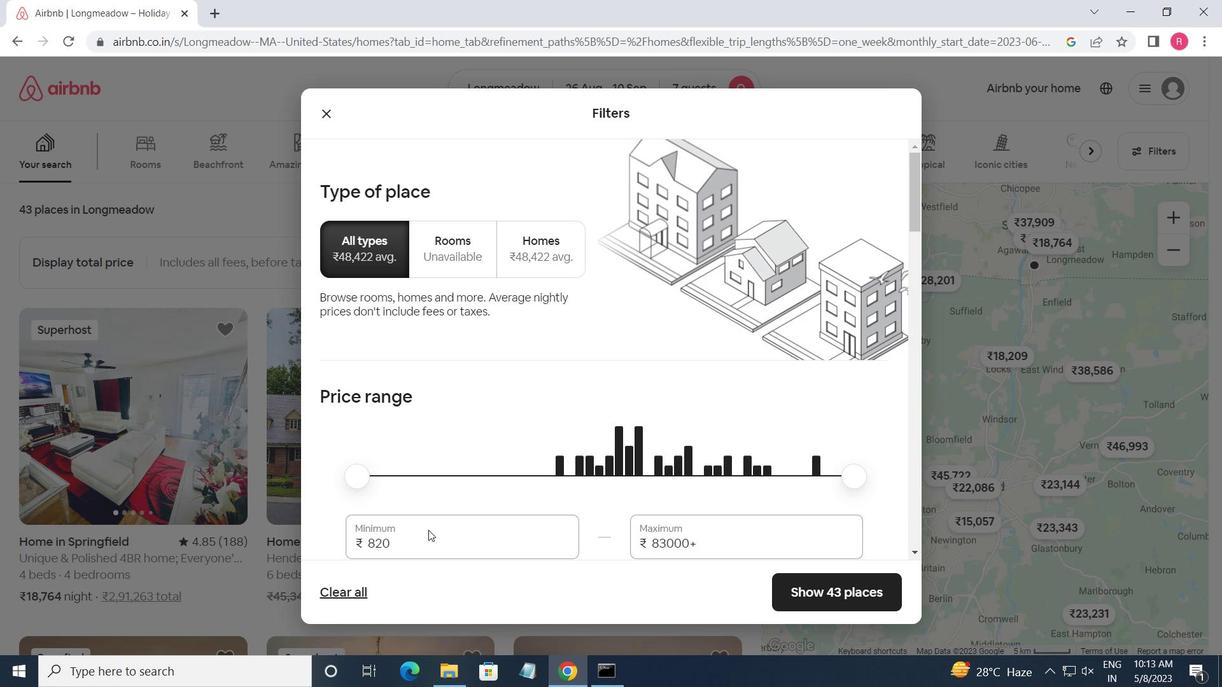 
Action: Mouse moved to (430, 531)
Screenshot: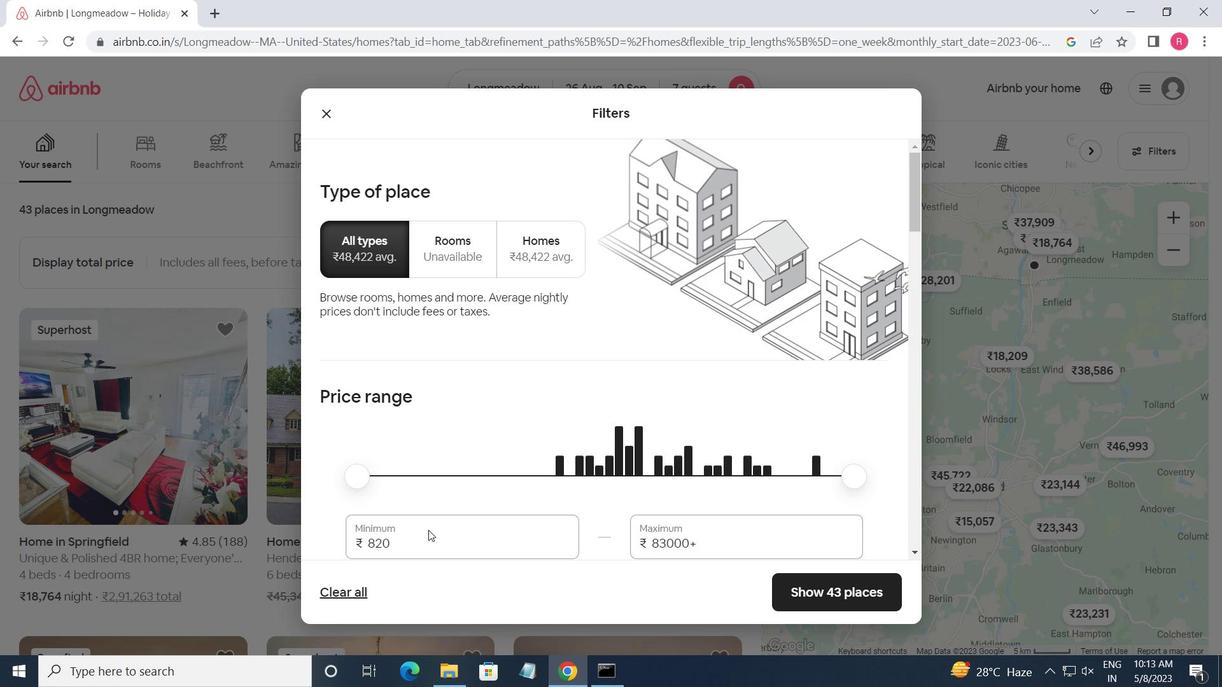 
Action: Key pressed <Key.backspace><Key.backspace><Key.backspace><Key.backspace><Key.backspace><Key.backspace>10000<Key.tab>15000
Screenshot: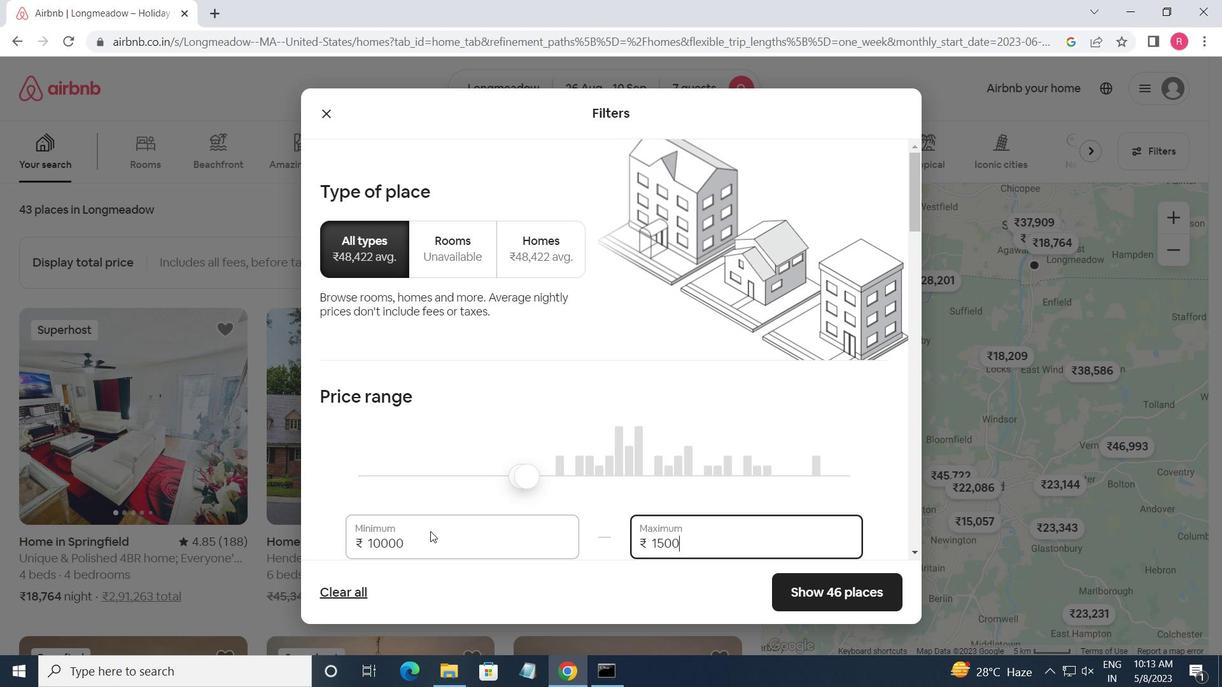 
Action: Mouse moved to (335, 538)
Screenshot: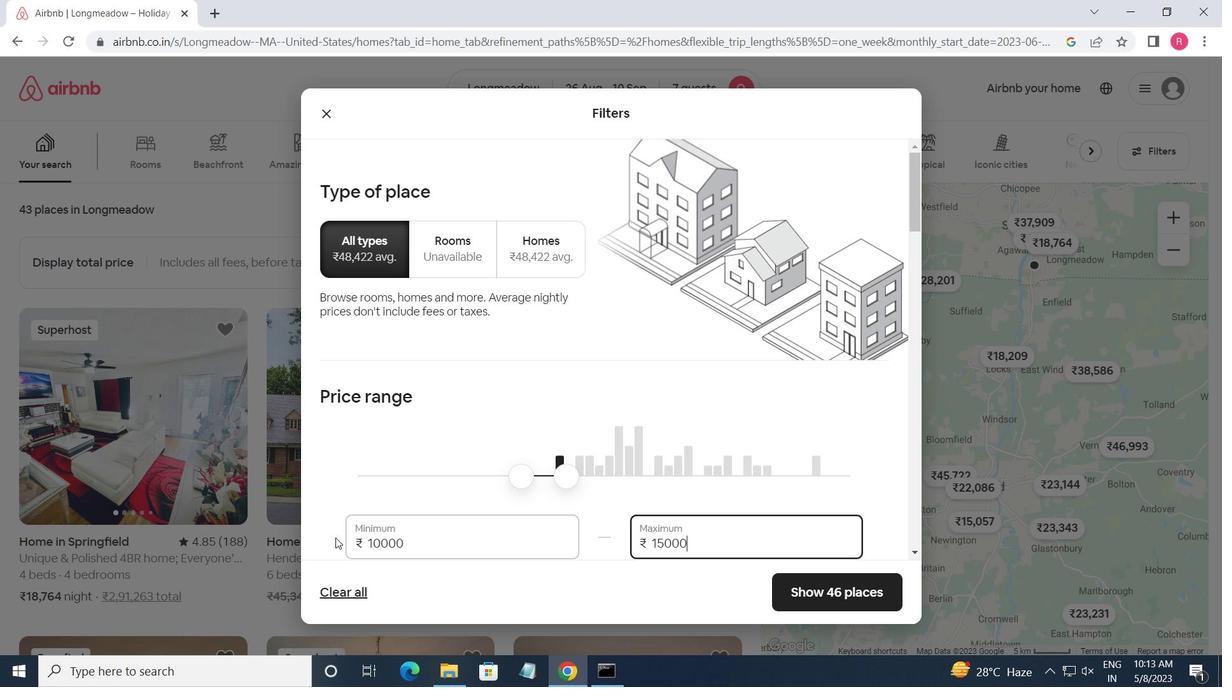 
Action: Mouse scrolled (335, 537) with delta (0, 0)
Screenshot: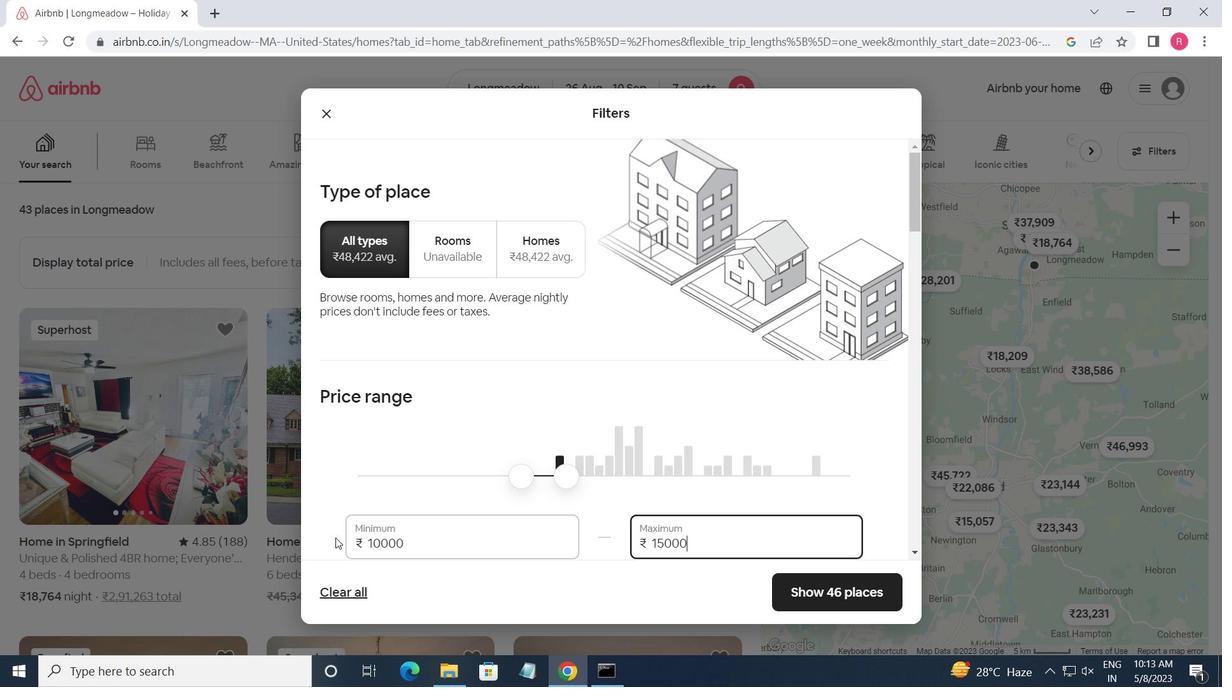 
Action: Mouse moved to (335, 538)
Screenshot: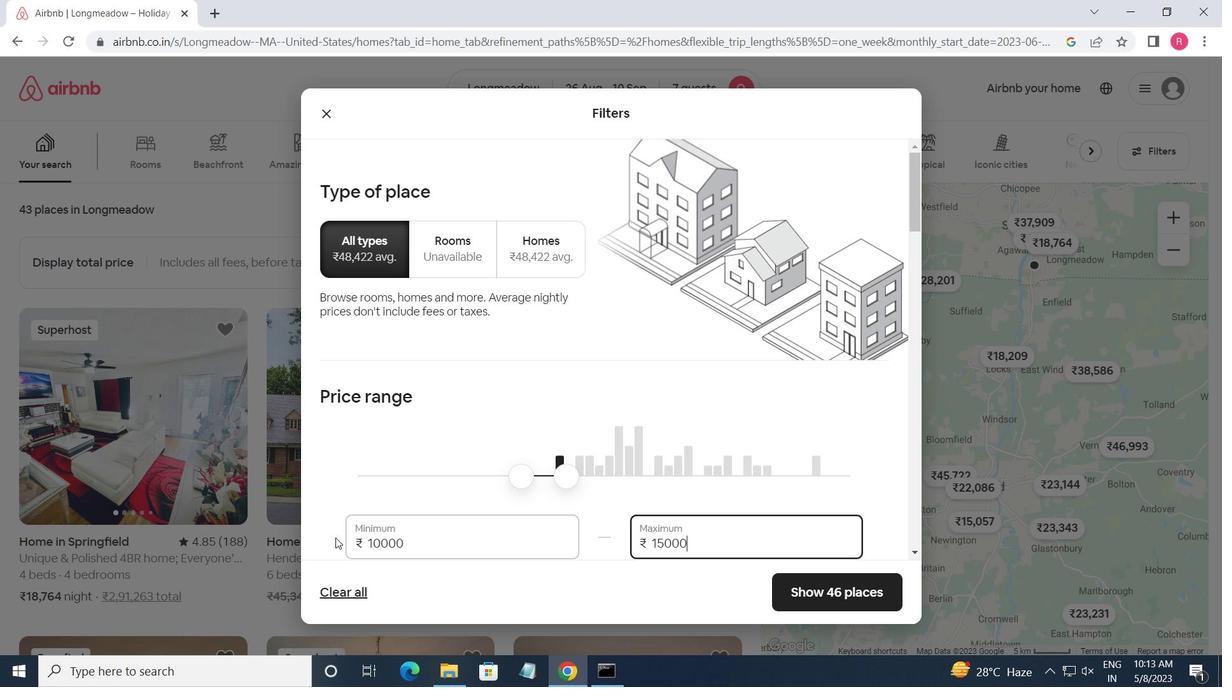 
Action: Mouse scrolled (335, 537) with delta (0, 0)
Screenshot: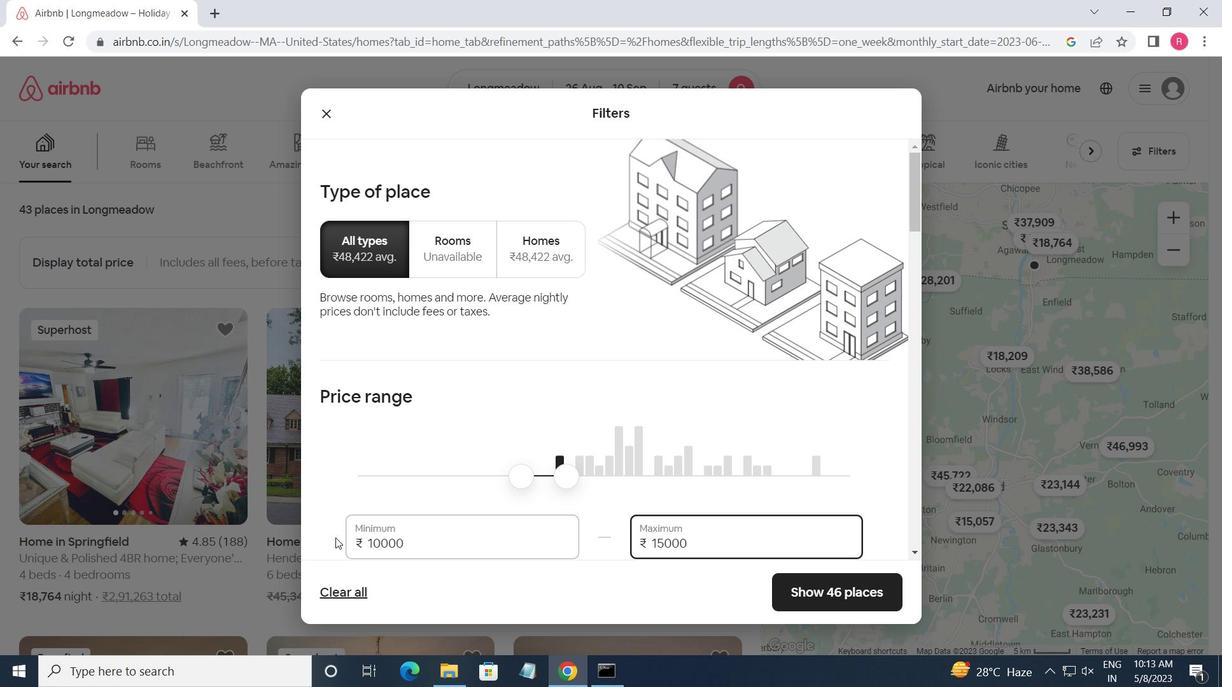 
Action: Mouse scrolled (335, 537) with delta (0, 0)
Screenshot: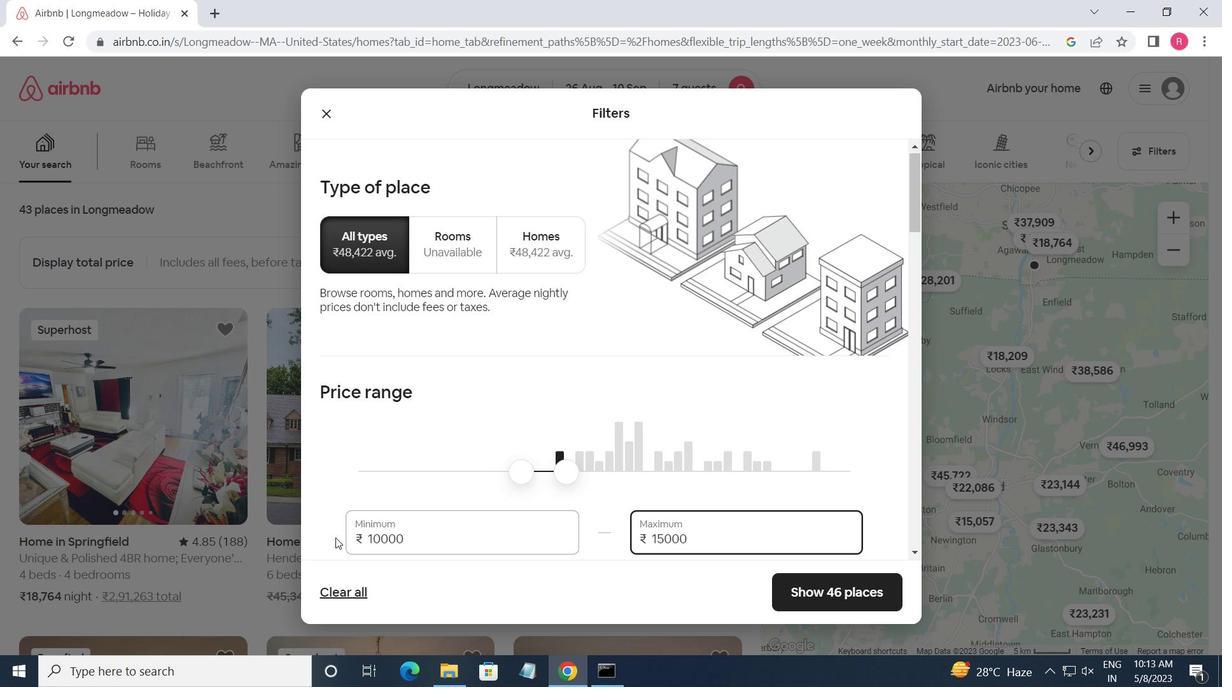
Action: Mouse moved to (342, 531)
Screenshot: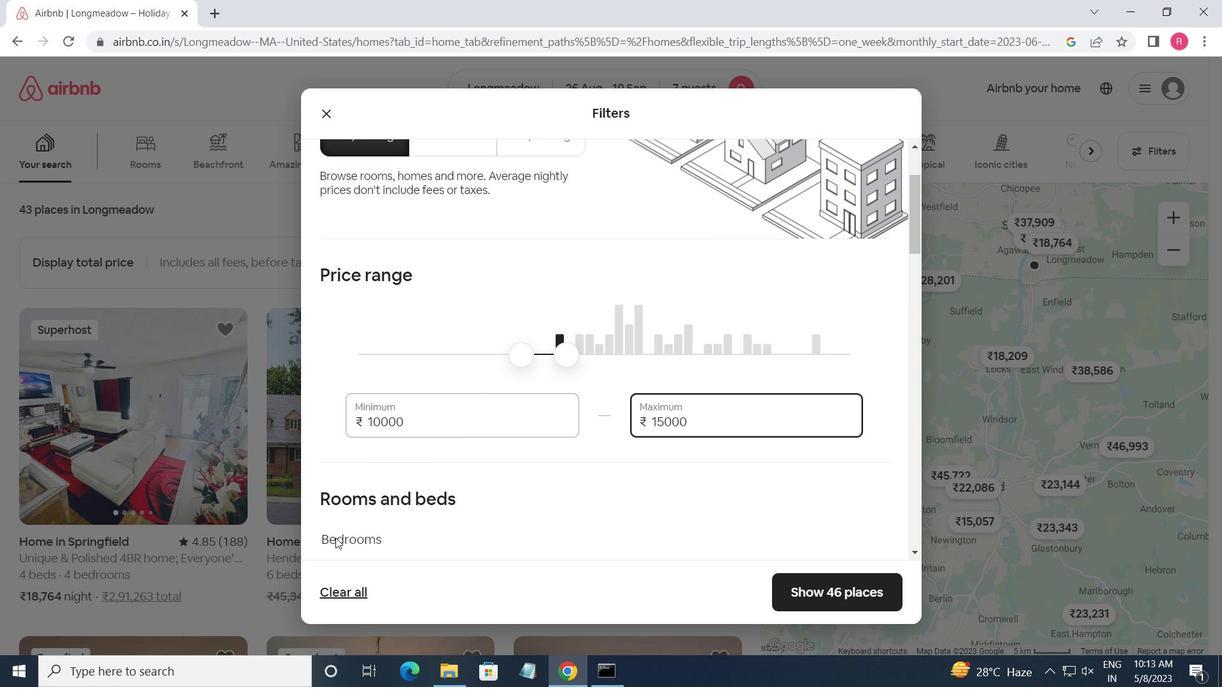 
Action: Mouse scrolled (342, 530) with delta (0, 0)
Screenshot: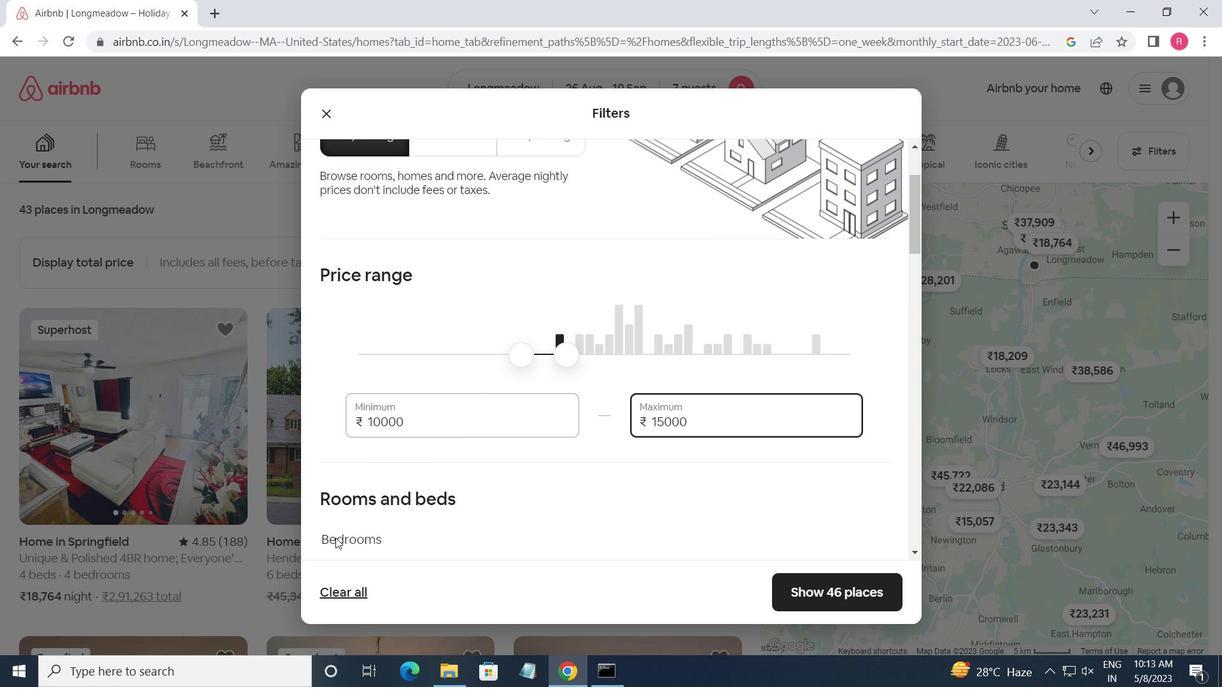
Action: Mouse moved to (678, 381)
Screenshot: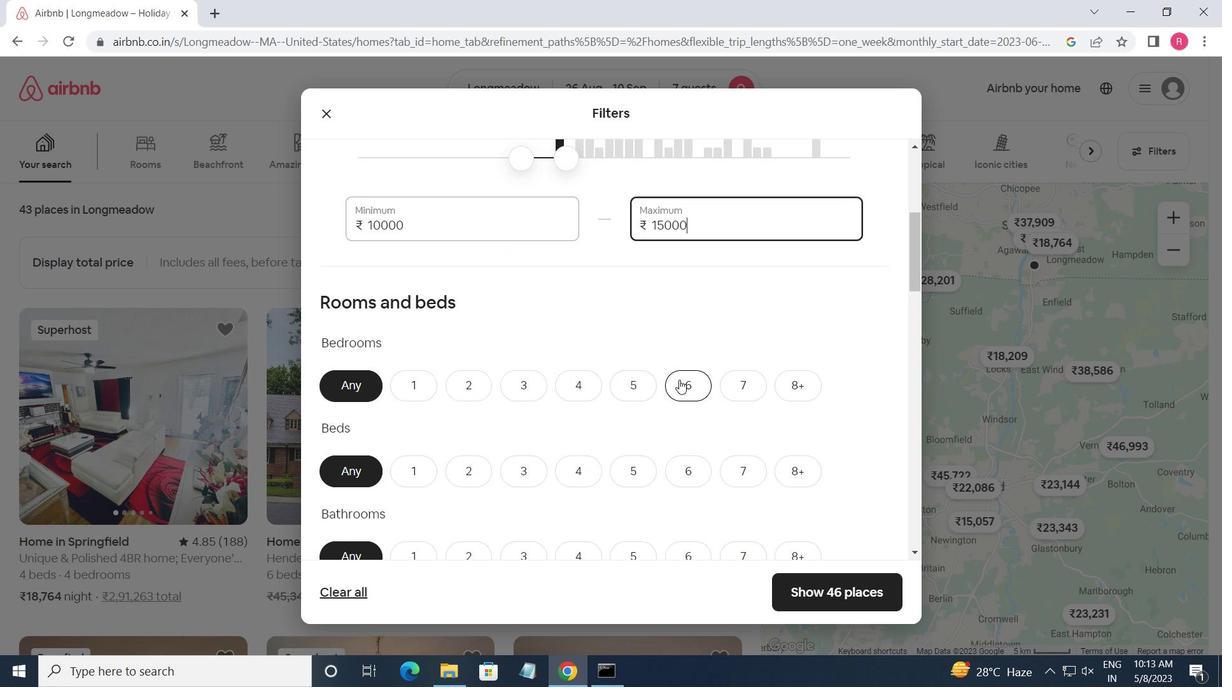 
Action: Mouse pressed left at (678, 381)
Screenshot: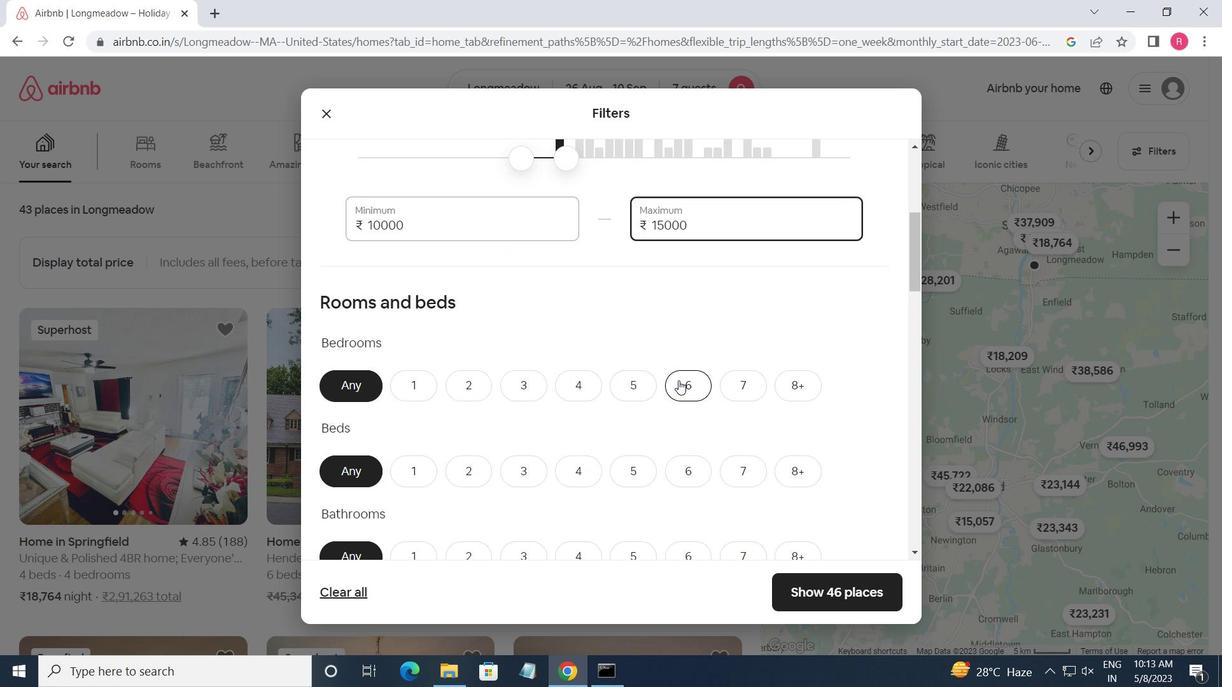 
Action: Mouse moved to (688, 461)
Screenshot: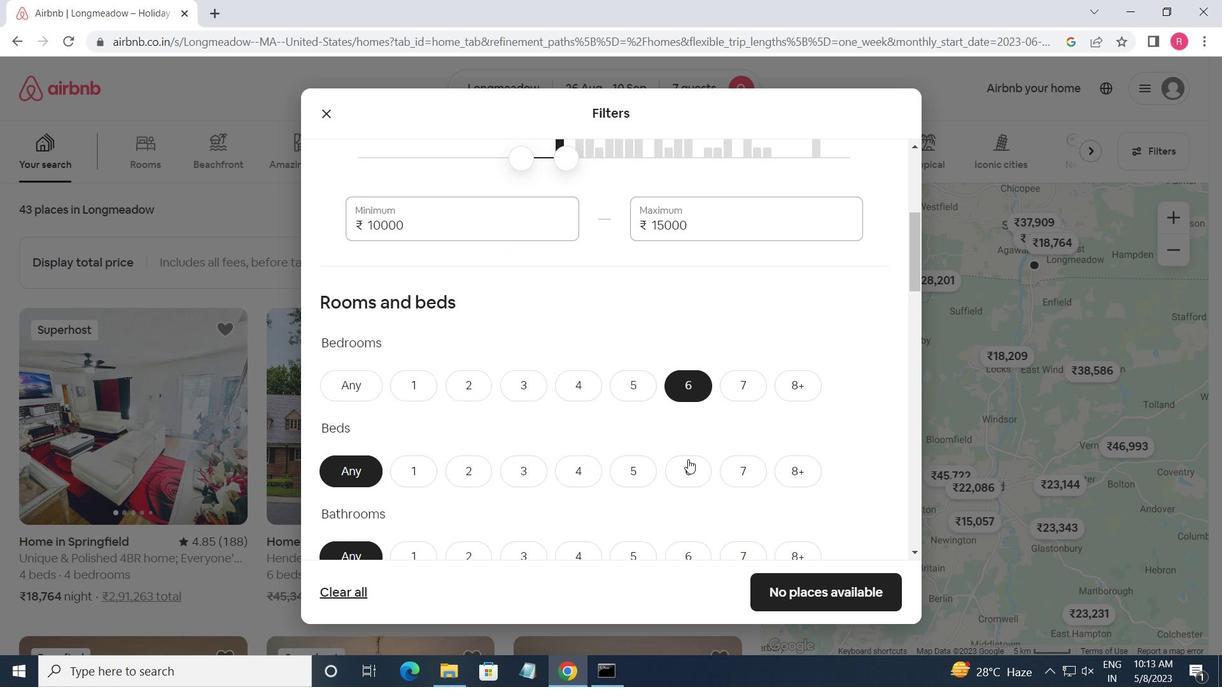 
Action: Mouse pressed left at (688, 461)
Screenshot: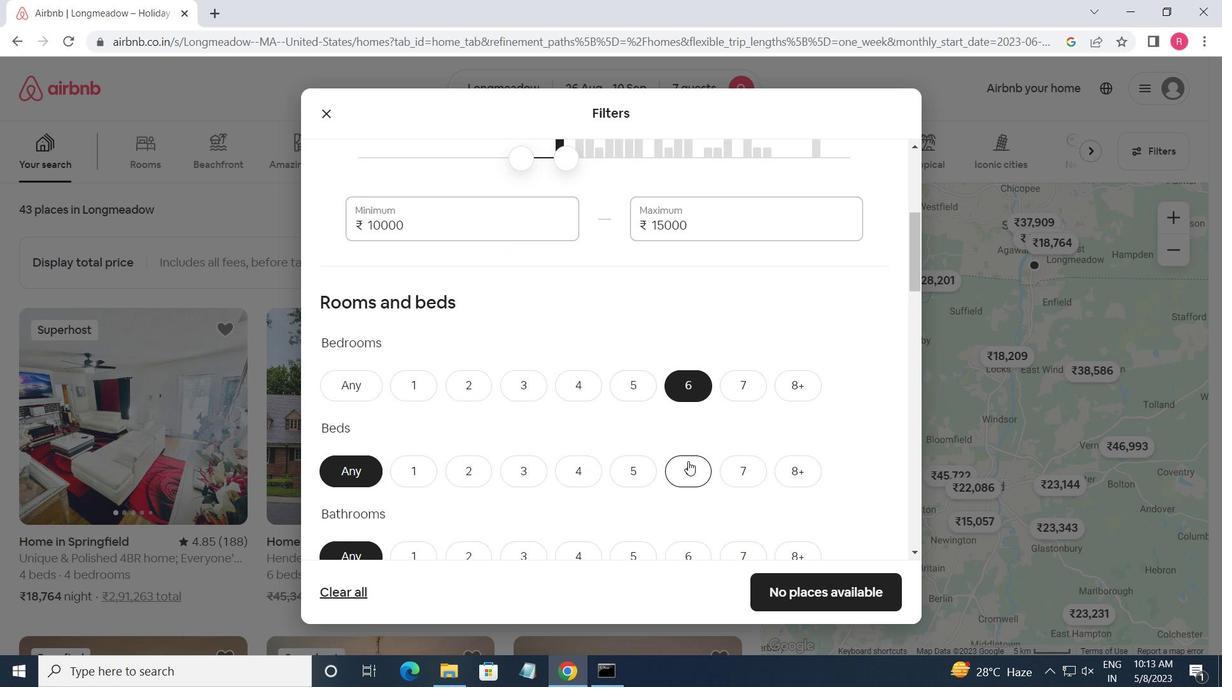 
Action: Mouse moved to (685, 539)
Screenshot: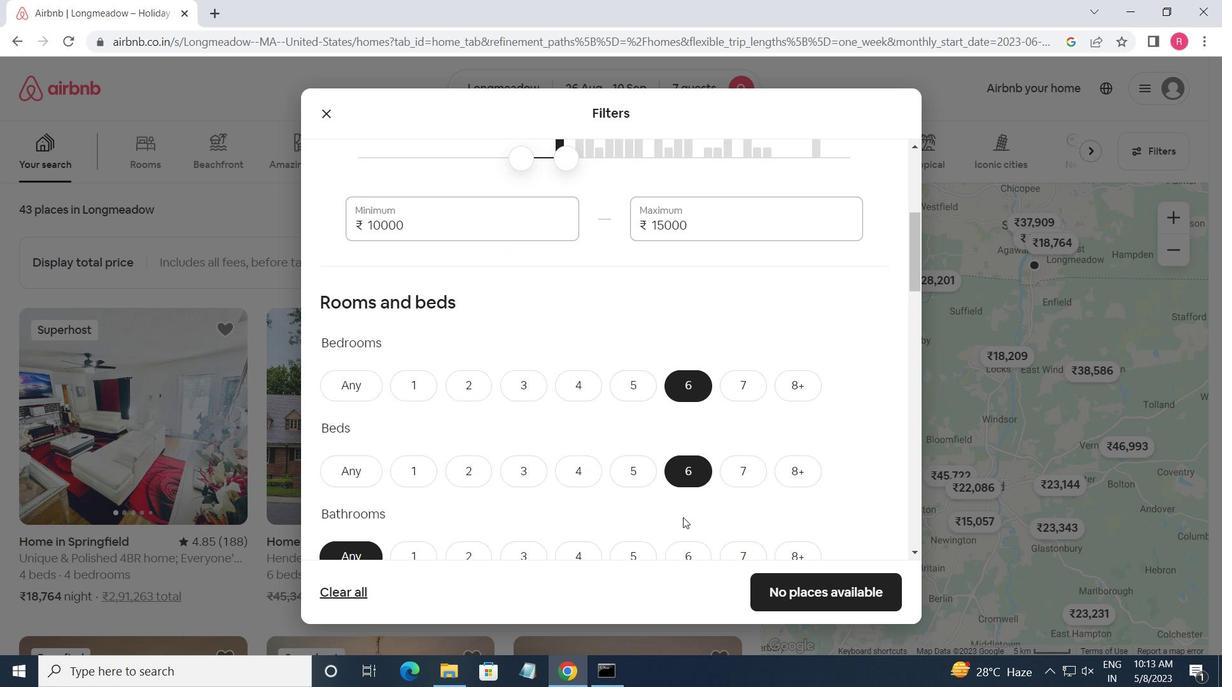 
Action: Mouse pressed left at (685, 539)
Screenshot: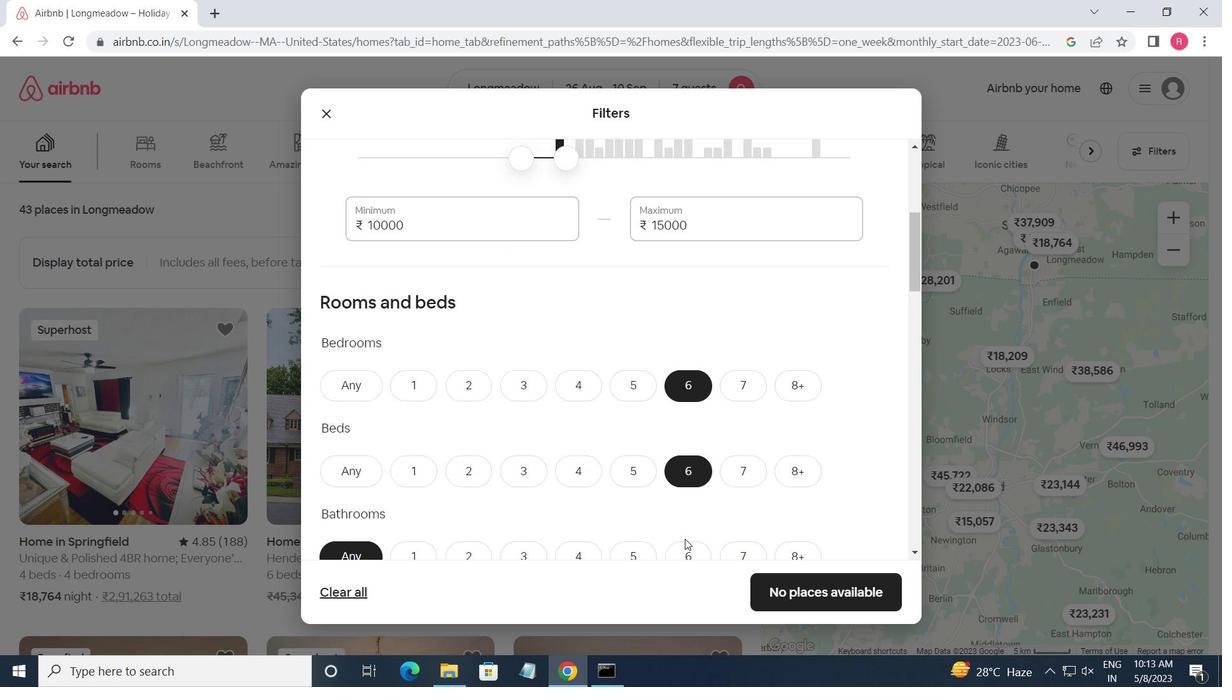 
Action: Mouse moved to (688, 557)
Screenshot: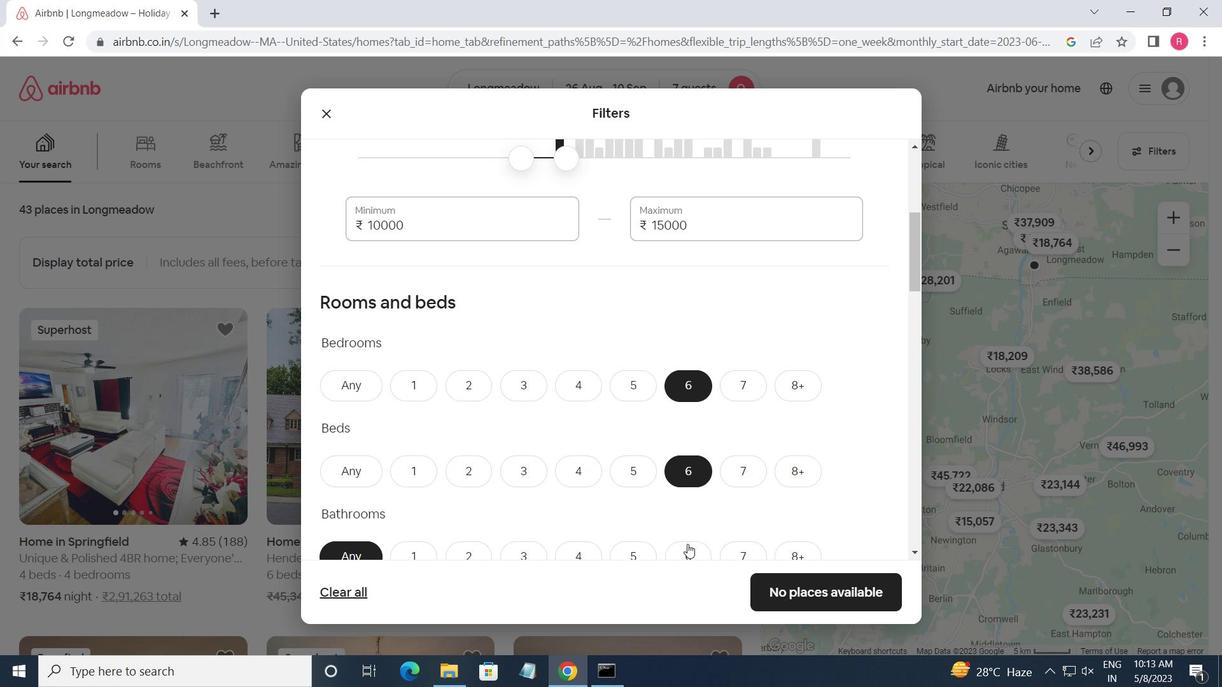 
Action: Mouse pressed left at (688, 557)
Screenshot: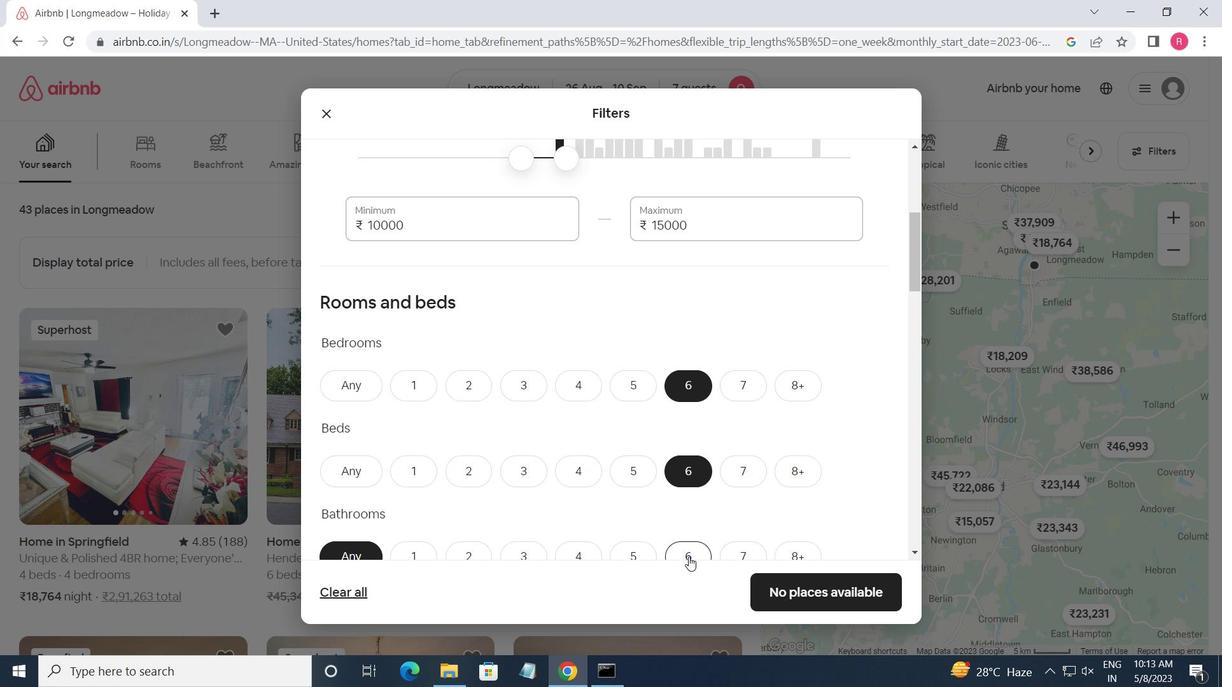 
Action: Mouse moved to (688, 475)
Screenshot: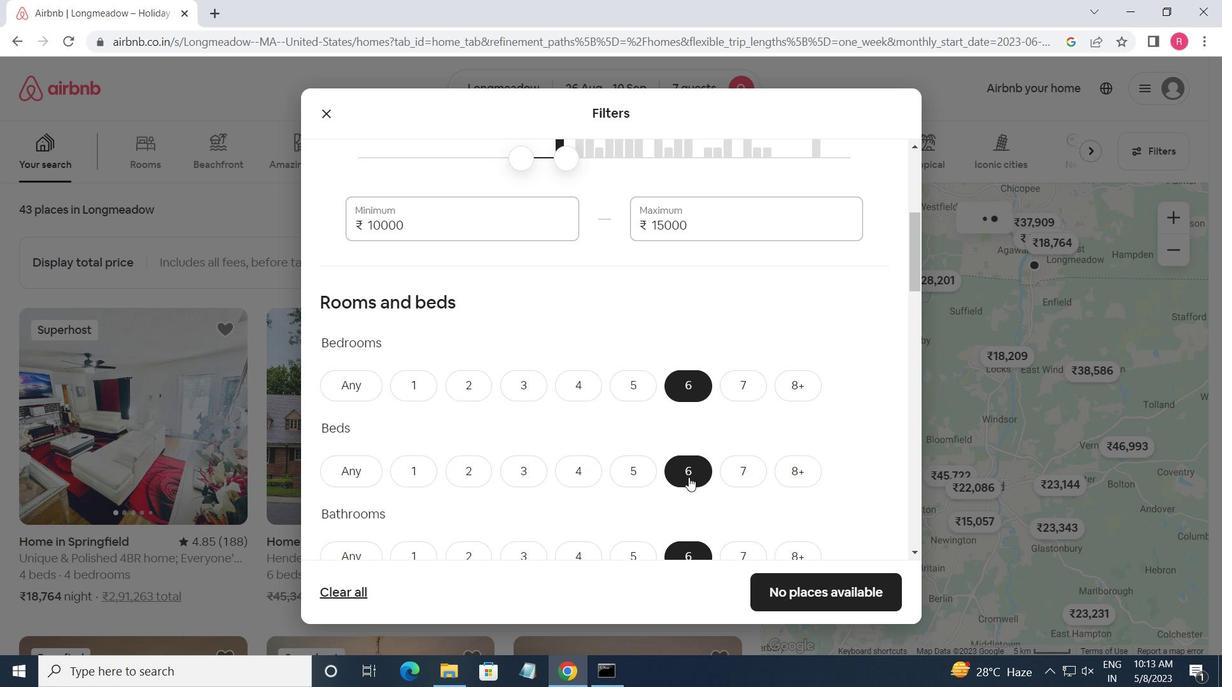 
Action: Mouse scrolled (688, 474) with delta (0, 0)
Screenshot: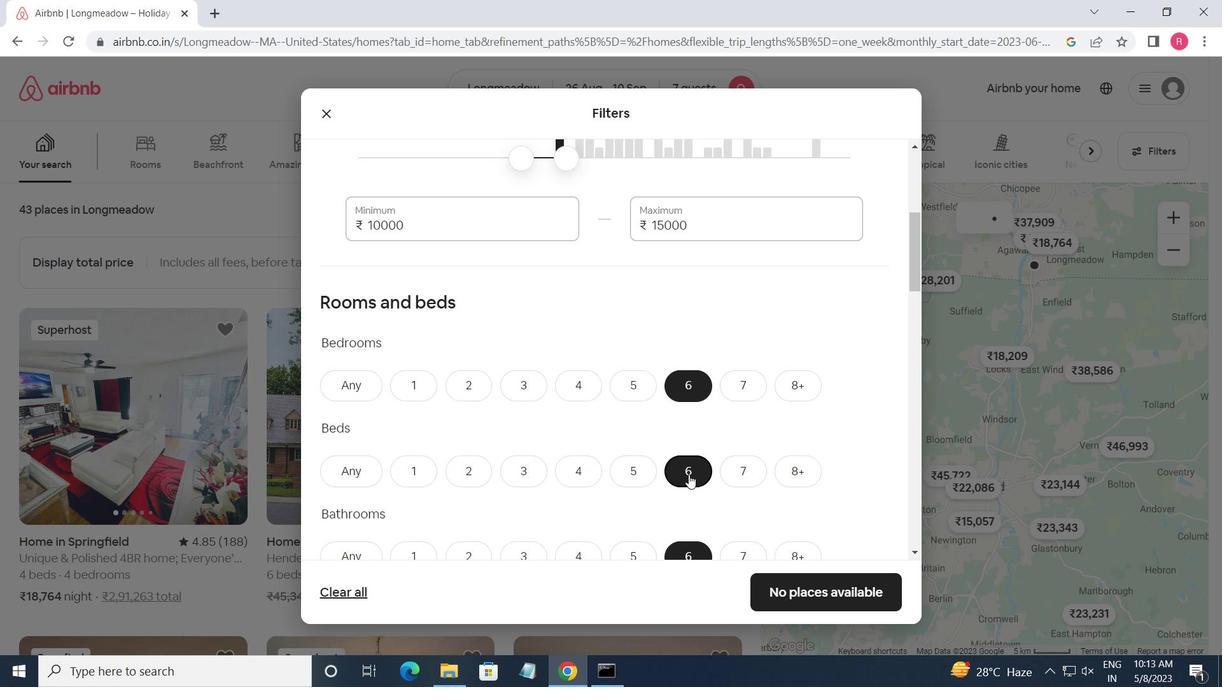 
Action: Mouse scrolled (688, 474) with delta (0, 0)
Screenshot: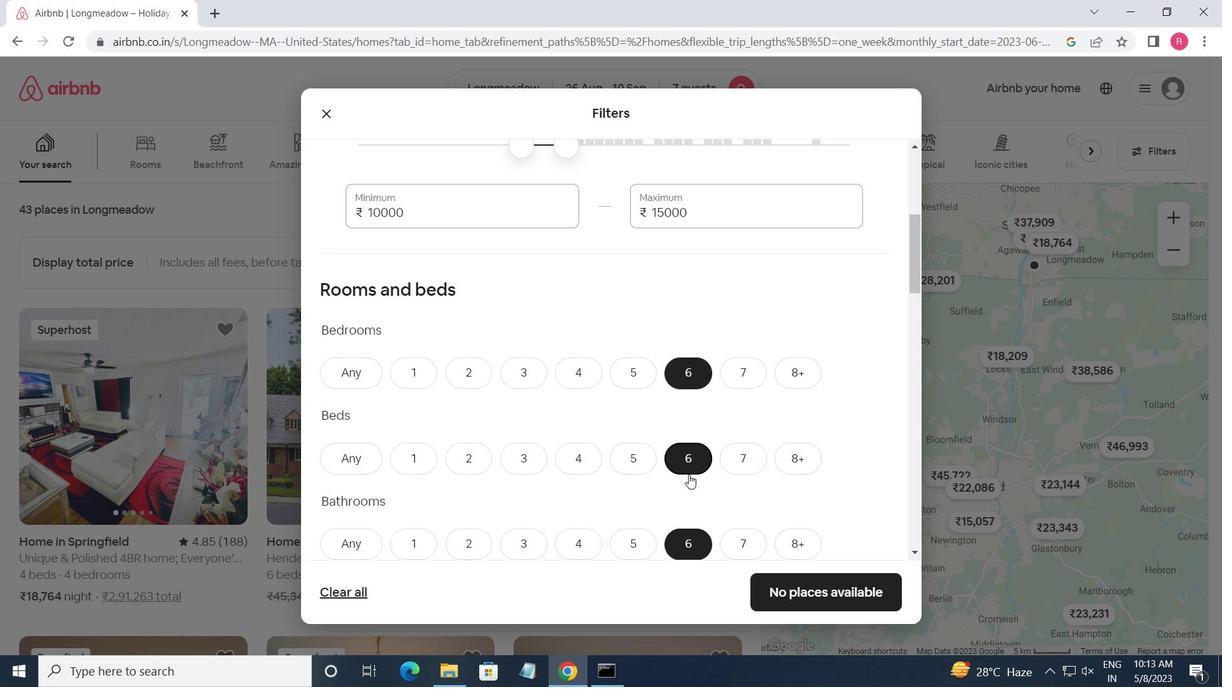 
Action: Mouse scrolled (688, 474) with delta (0, 0)
Screenshot: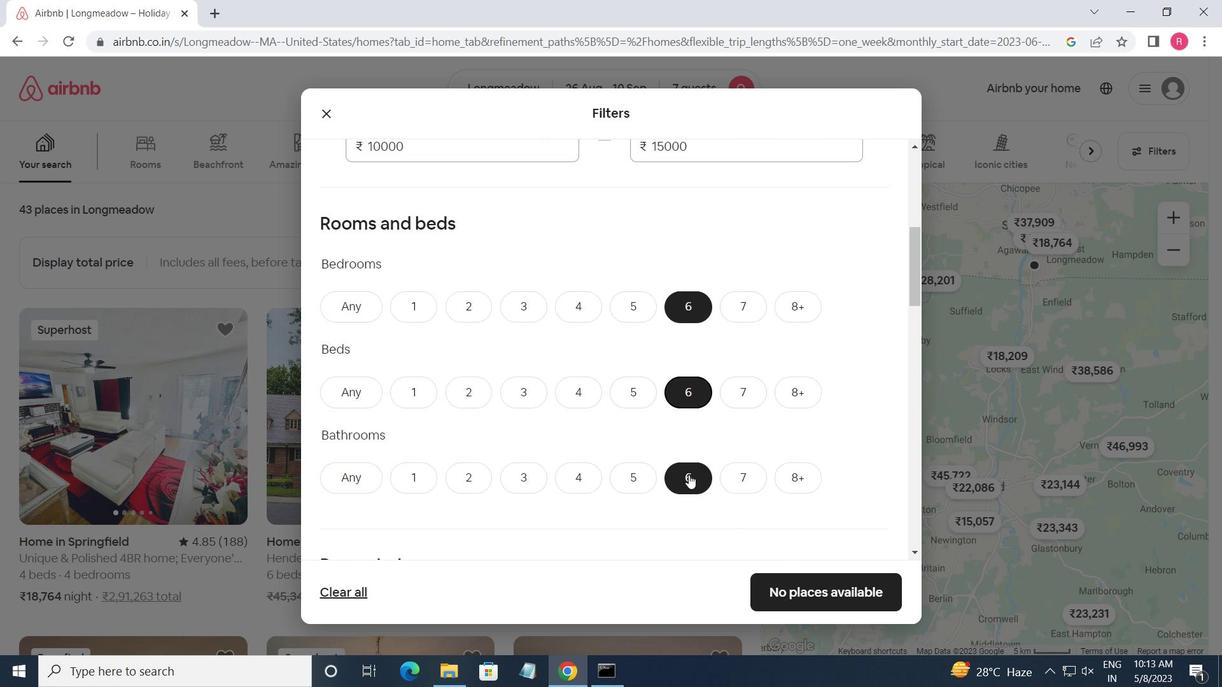 
Action: Mouse moved to (659, 424)
Screenshot: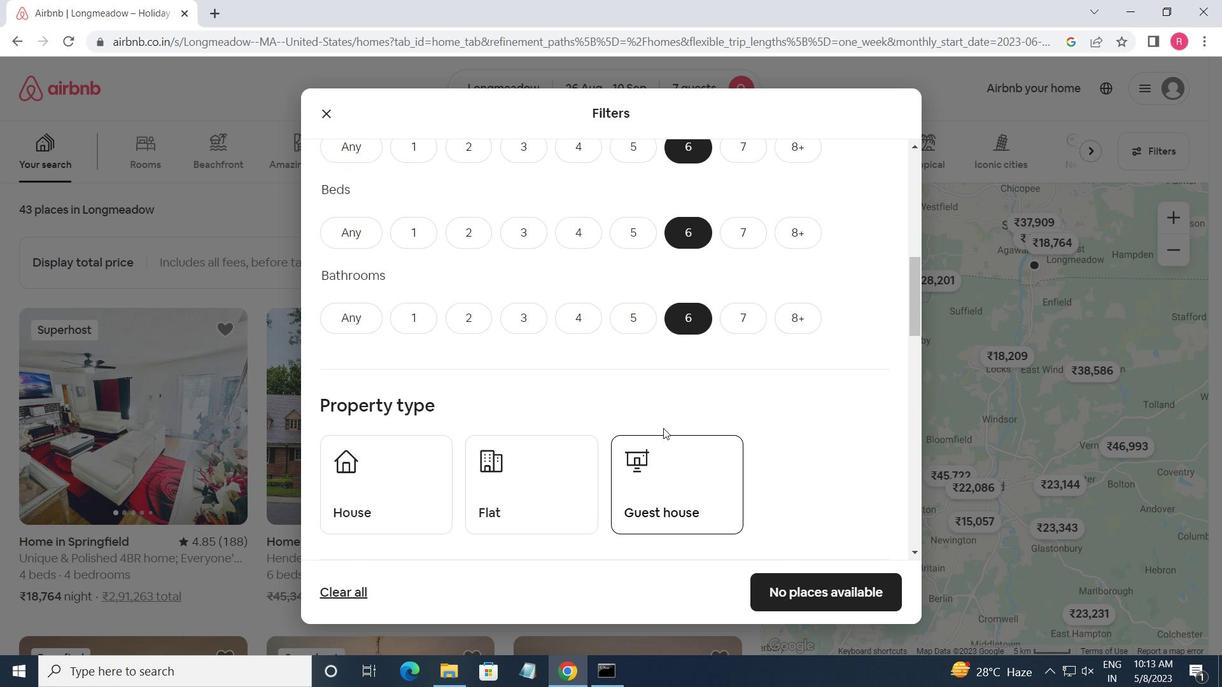 
Action: Mouse scrolled (659, 424) with delta (0, 0)
Screenshot: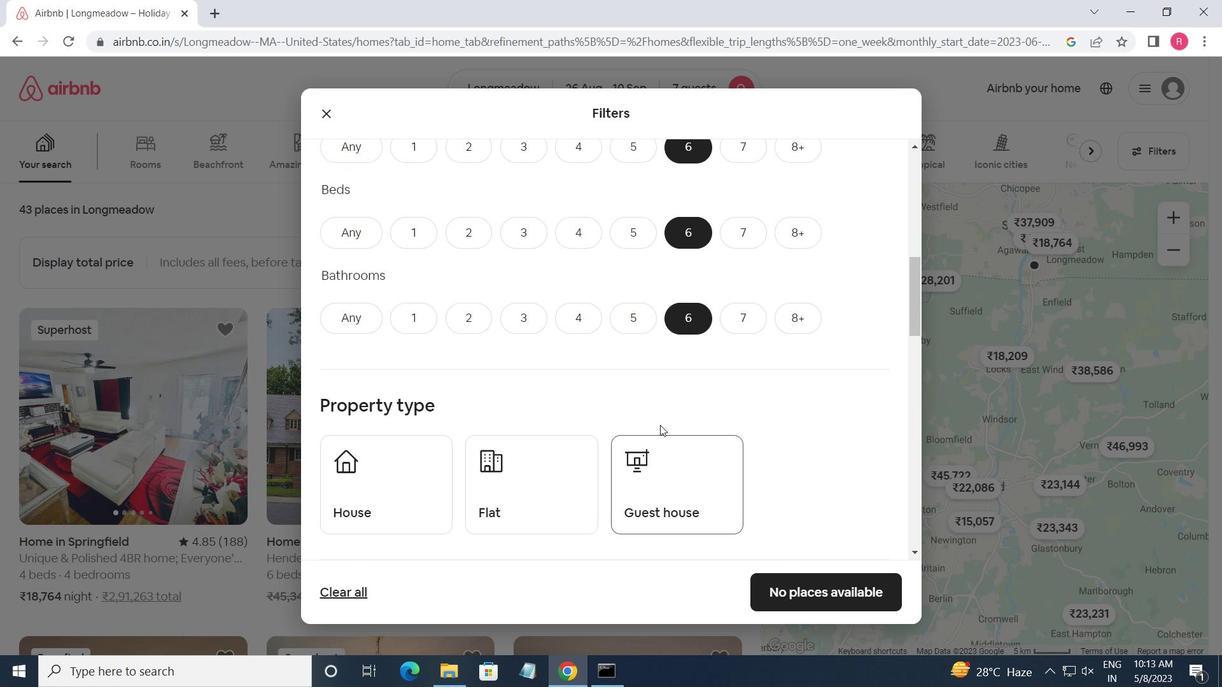 
Action: Mouse scrolled (659, 424) with delta (0, 0)
Screenshot: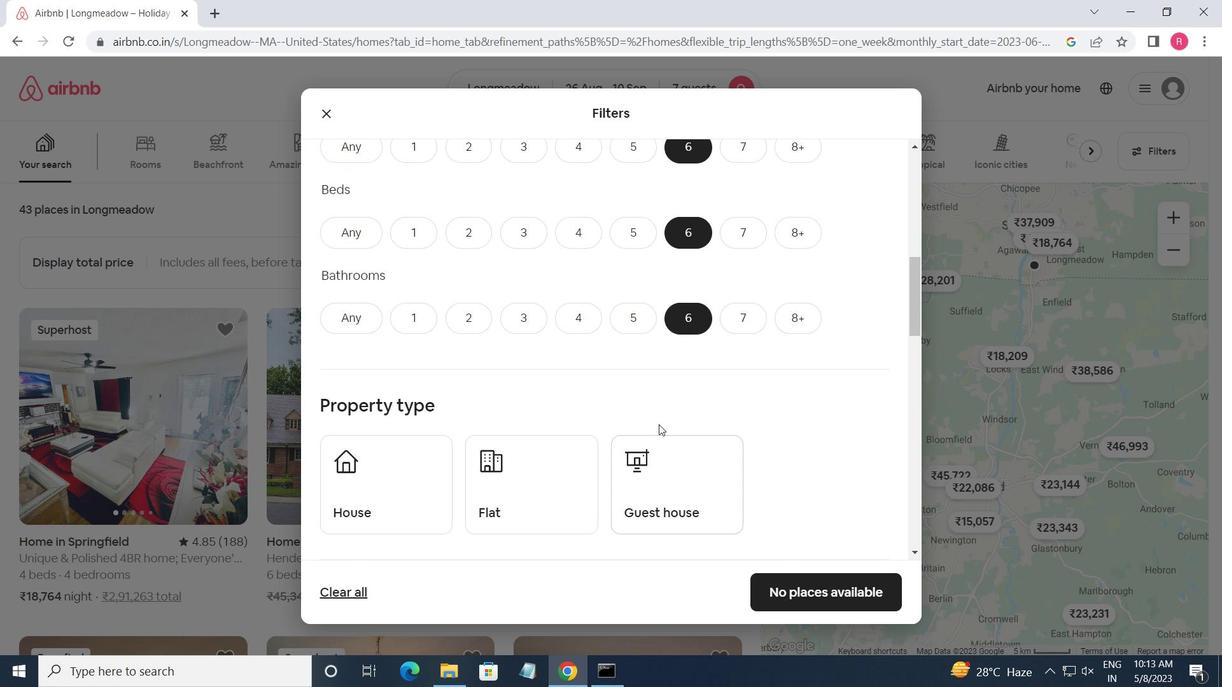 
Action: Mouse moved to (403, 353)
Screenshot: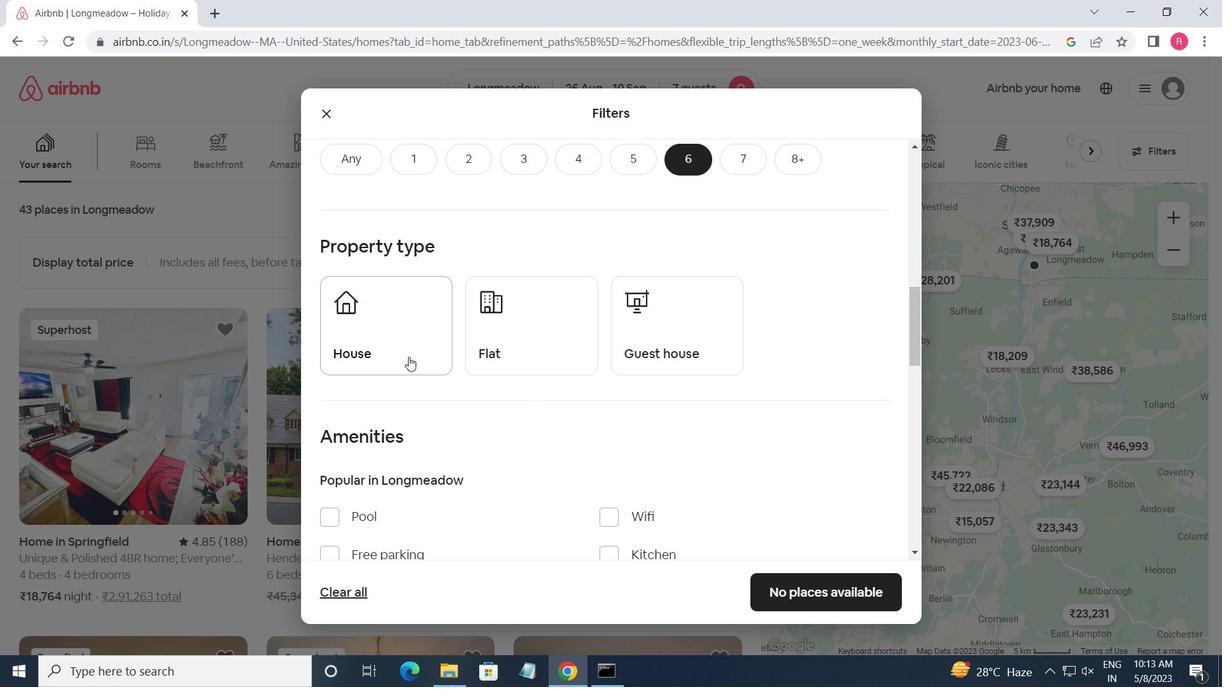 
Action: Mouse pressed left at (403, 353)
Screenshot: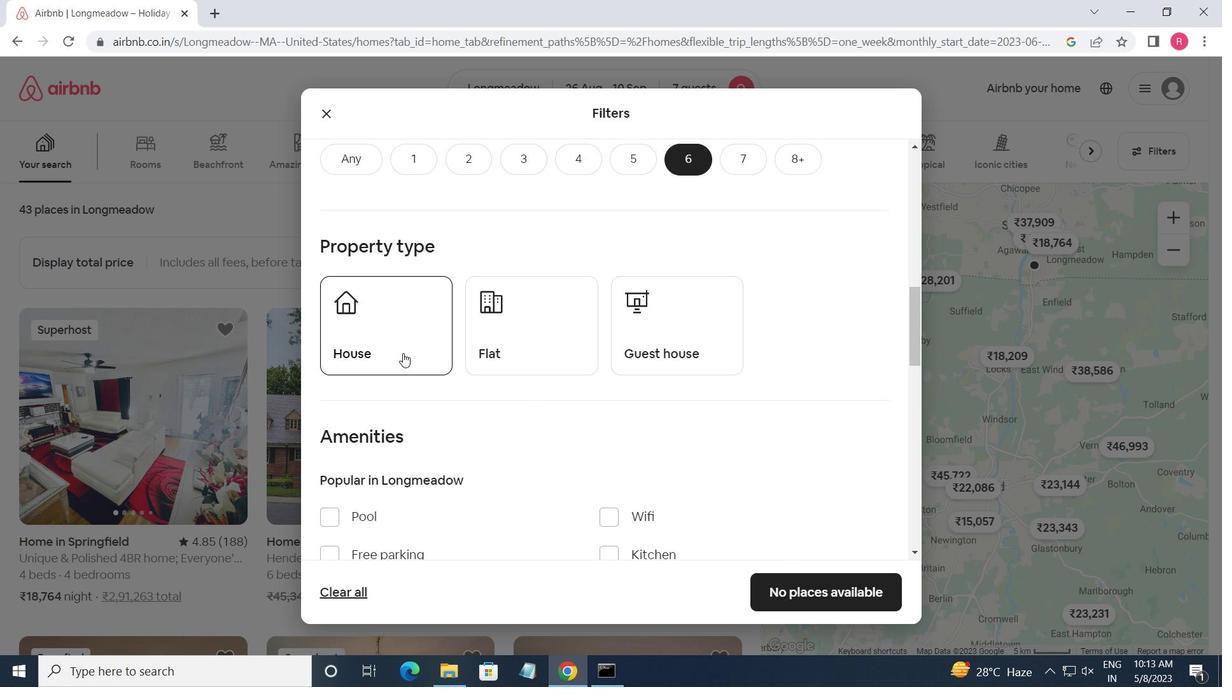 
Action: Mouse moved to (478, 355)
Screenshot: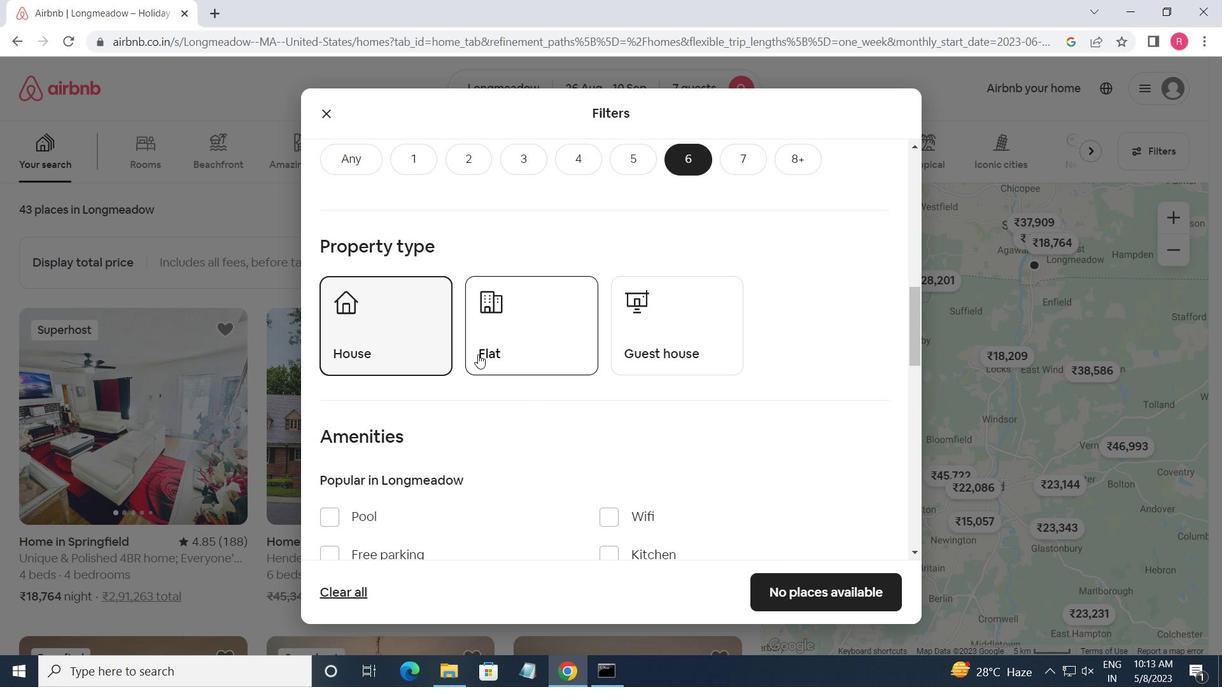 
Action: Mouse pressed left at (478, 355)
Screenshot: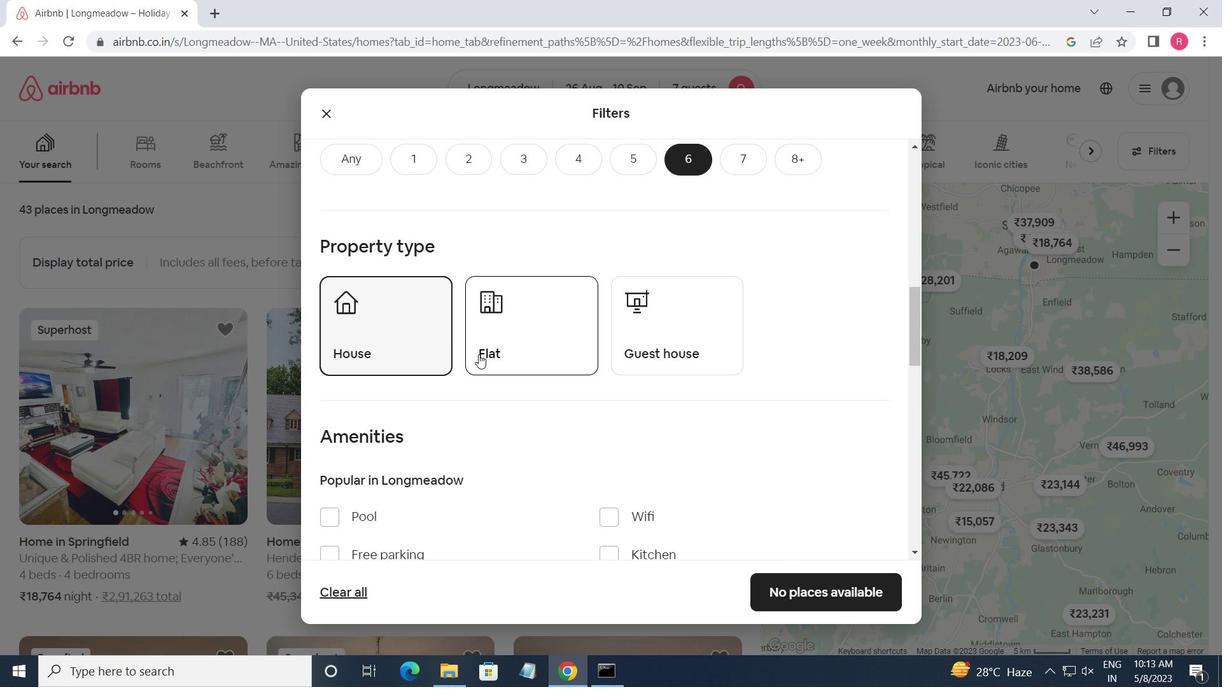 
Action: Mouse moved to (644, 334)
Screenshot: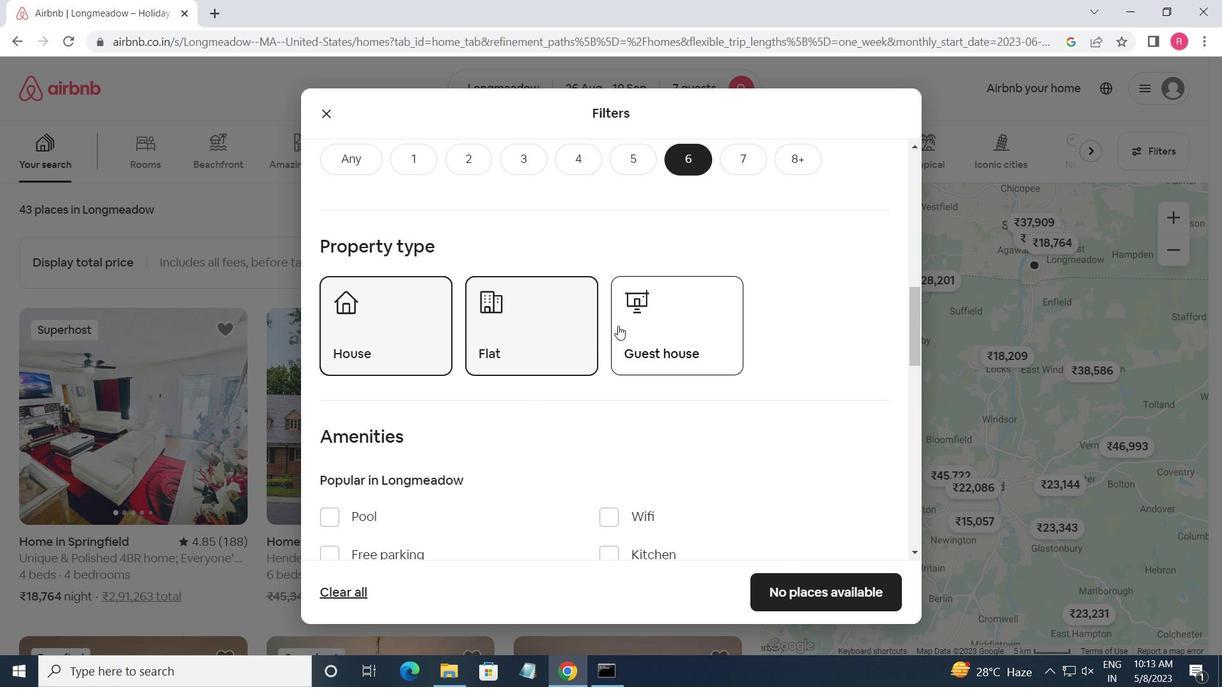 
Action: Mouse pressed left at (644, 334)
Screenshot: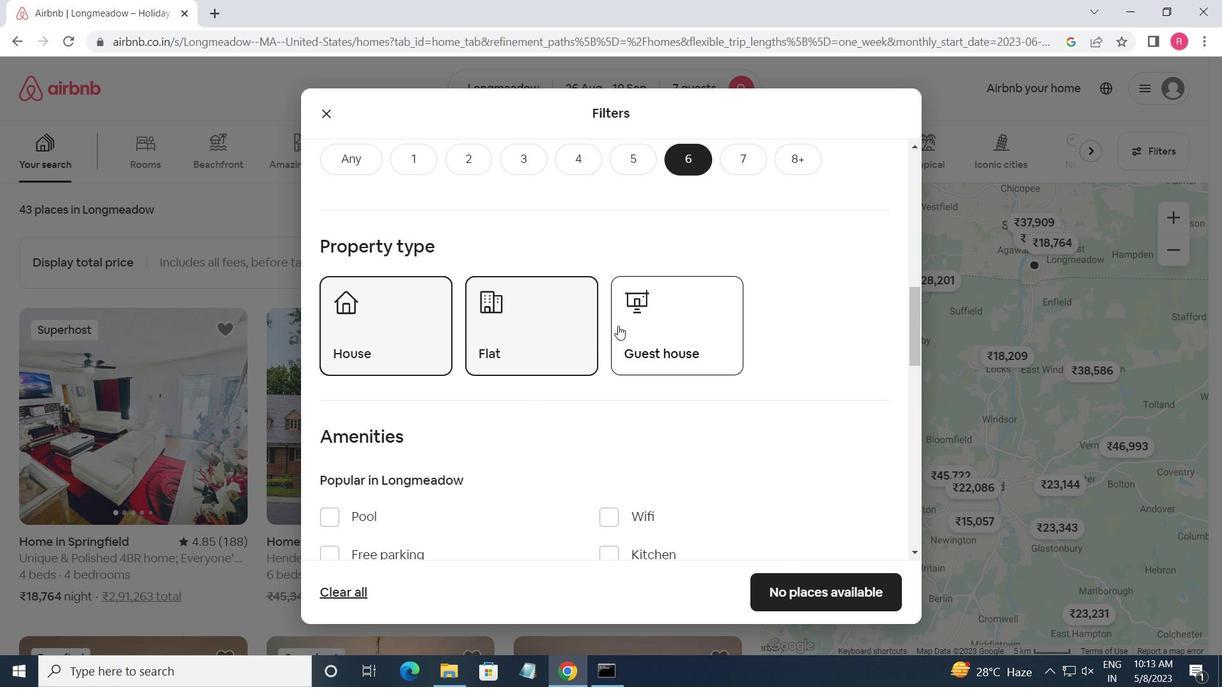 
Action: Mouse moved to (645, 335)
Screenshot: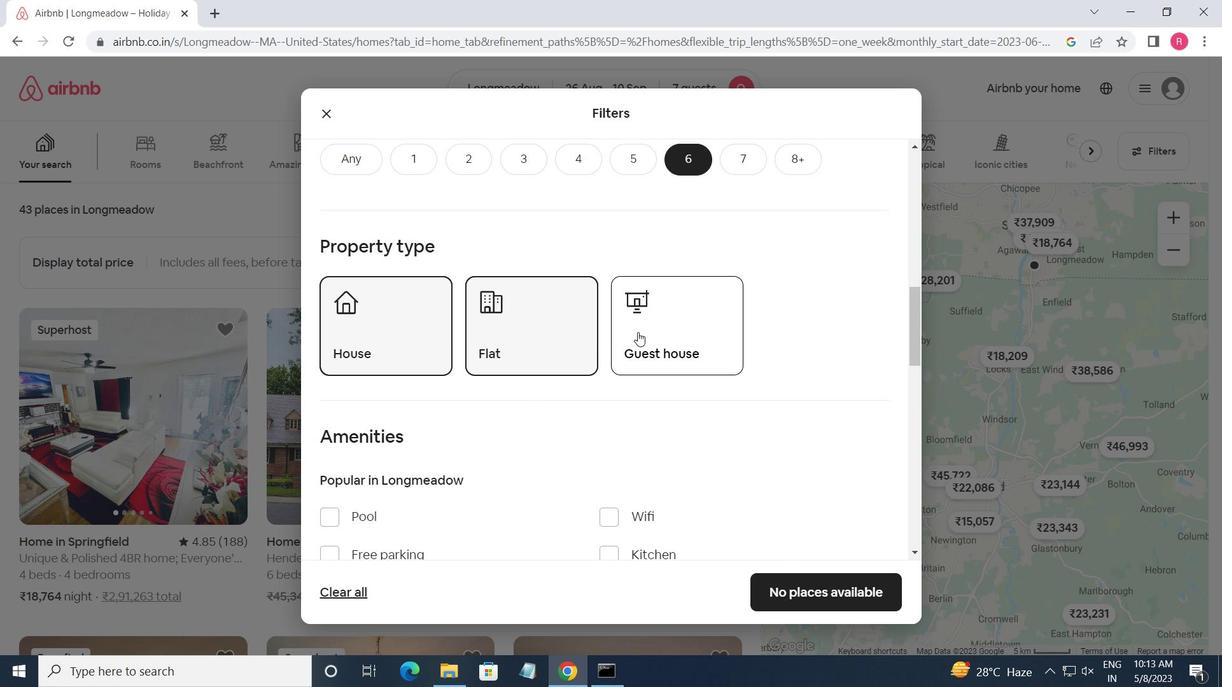 
Action: Mouse scrolled (645, 334) with delta (0, 0)
Screenshot: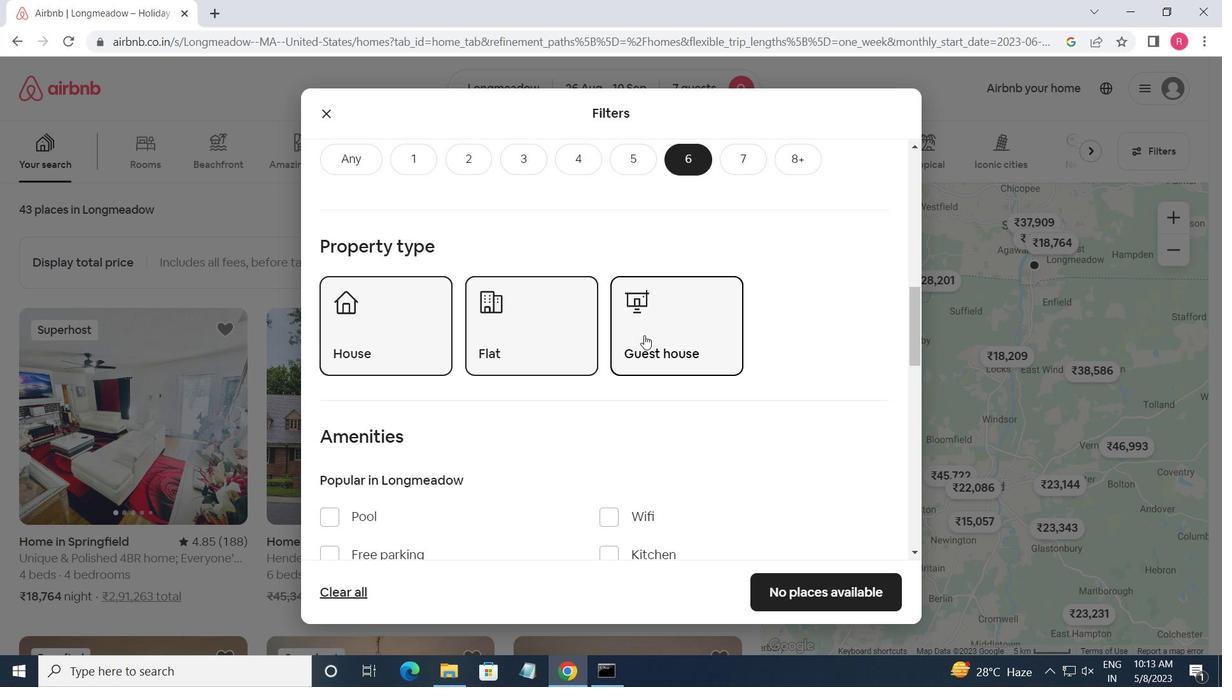 
Action: Mouse scrolled (645, 334) with delta (0, 0)
Screenshot: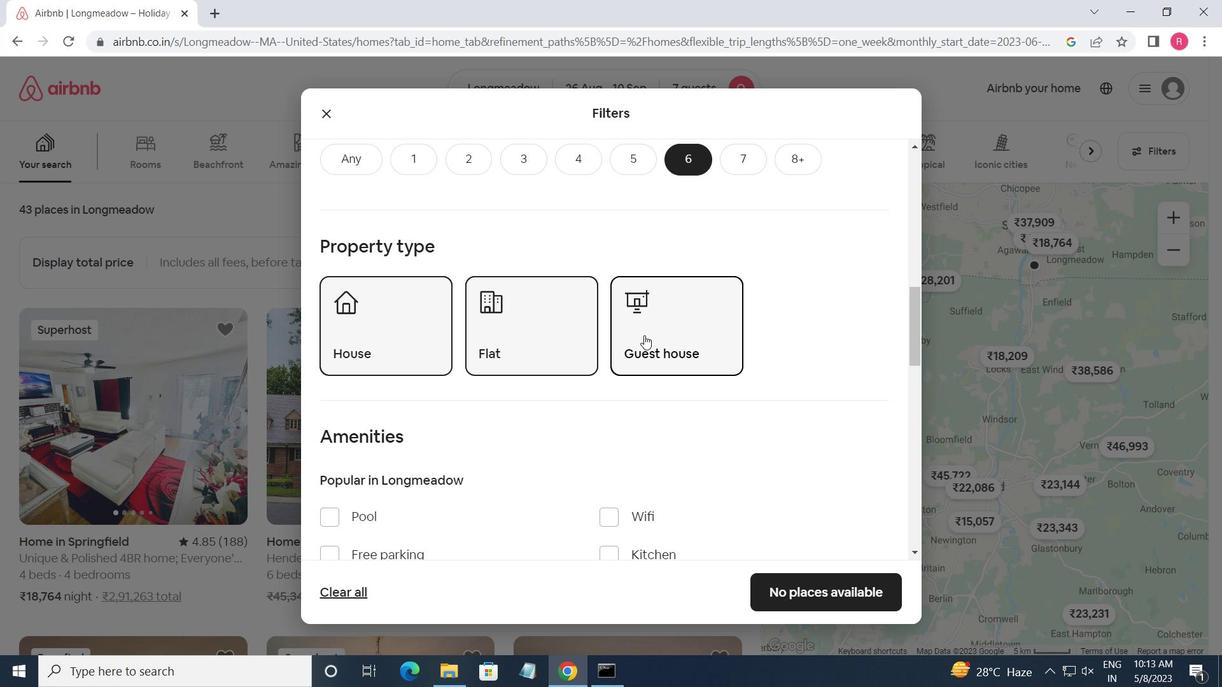
Action: Mouse scrolled (645, 334) with delta (0, 0)
Screenshot: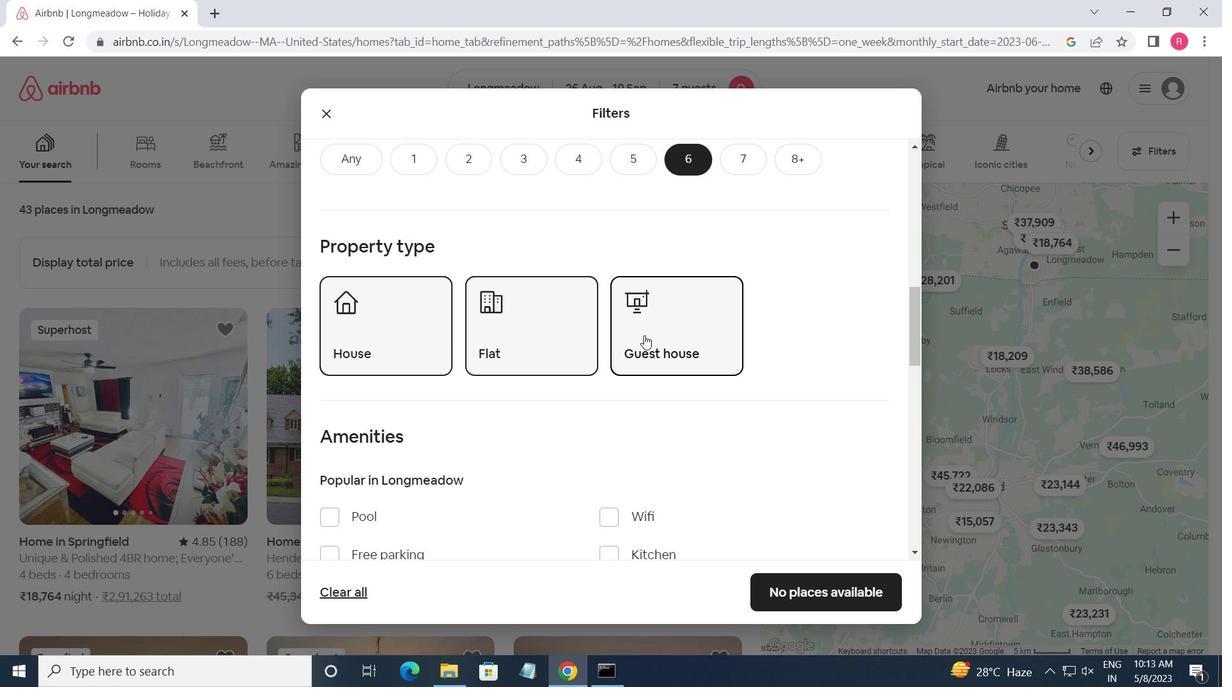 
Action: Mouse moved to (643, 335)
Screenshot: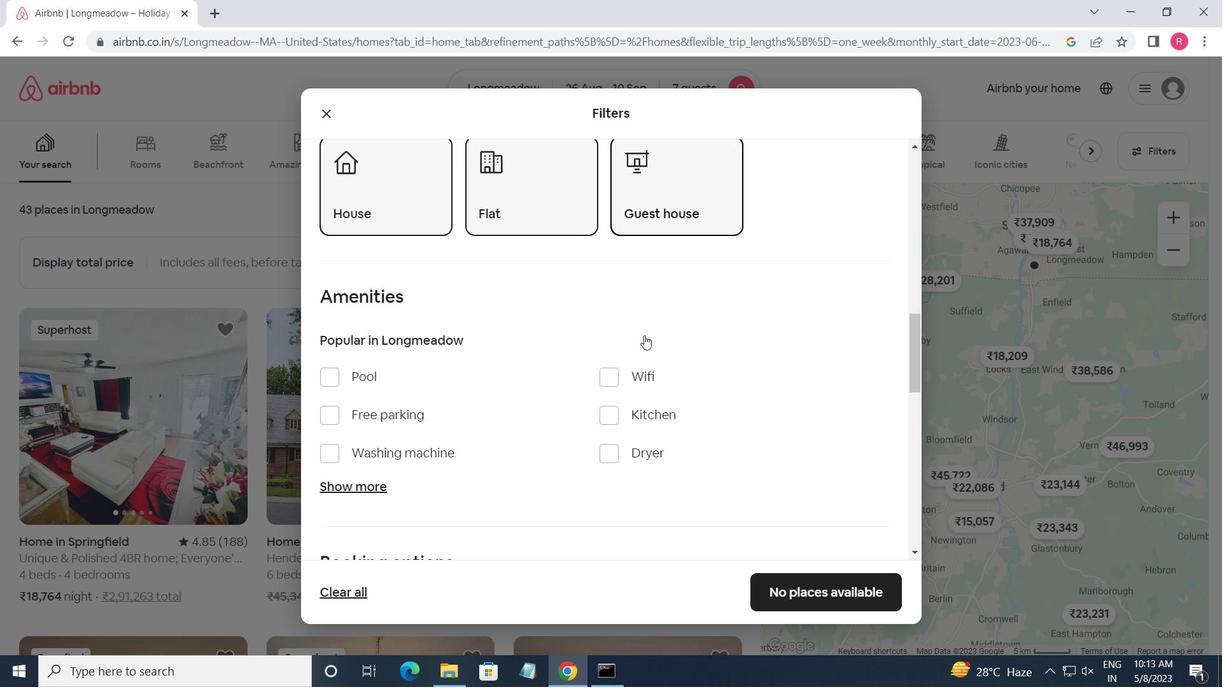 
Action: Mouse scrolled (643, 334) with delta (0, 0)
Screenshot: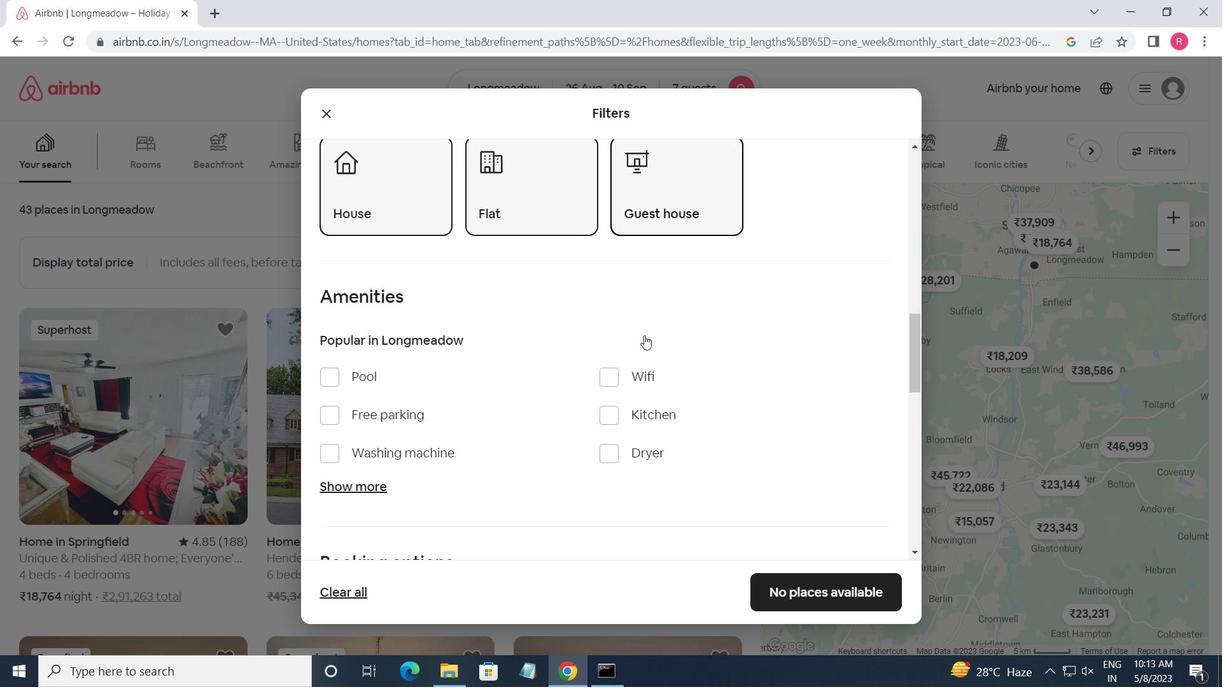 
Action: Mouse moved to (337, 233)
Screenshot: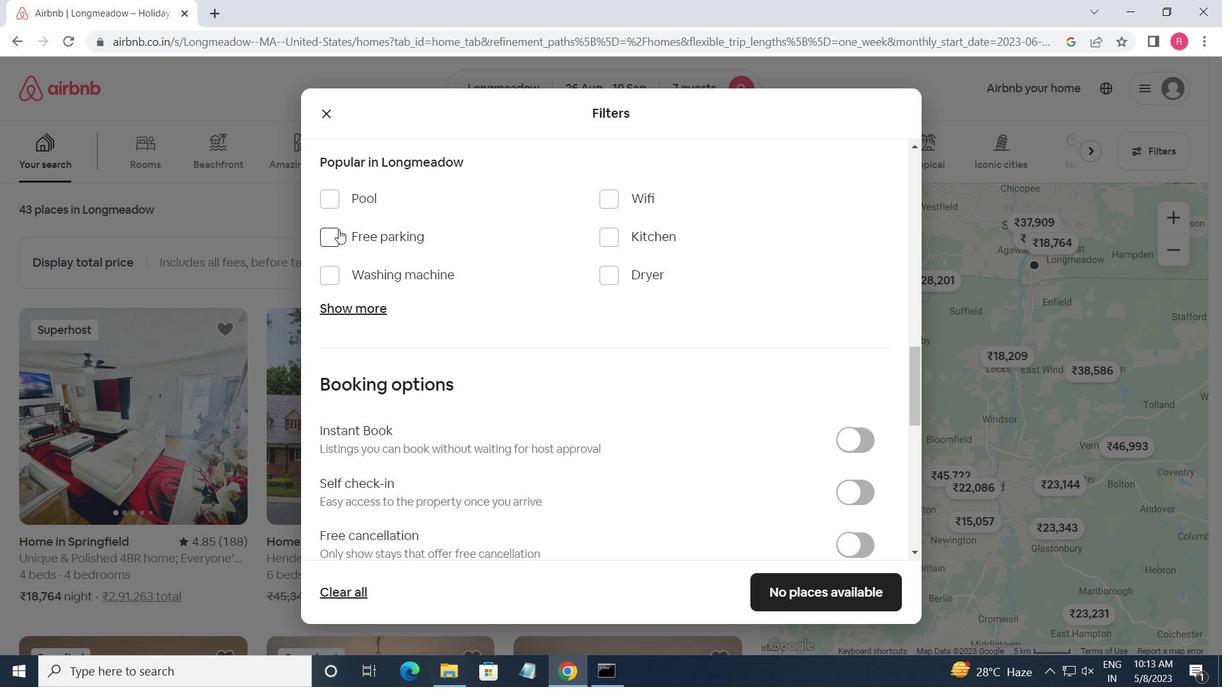 
Action: Mouse pressed left at (337, 233)
Screenshot: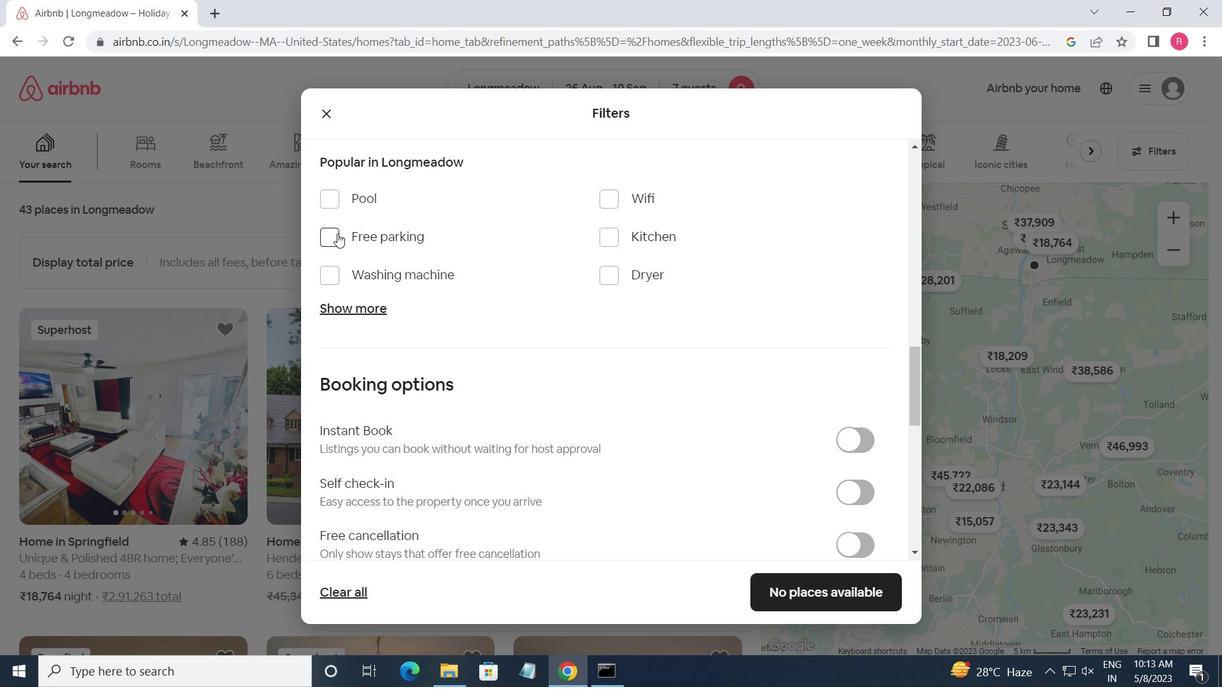 
Action: Mouse moved to (604, 201)
Screenshot: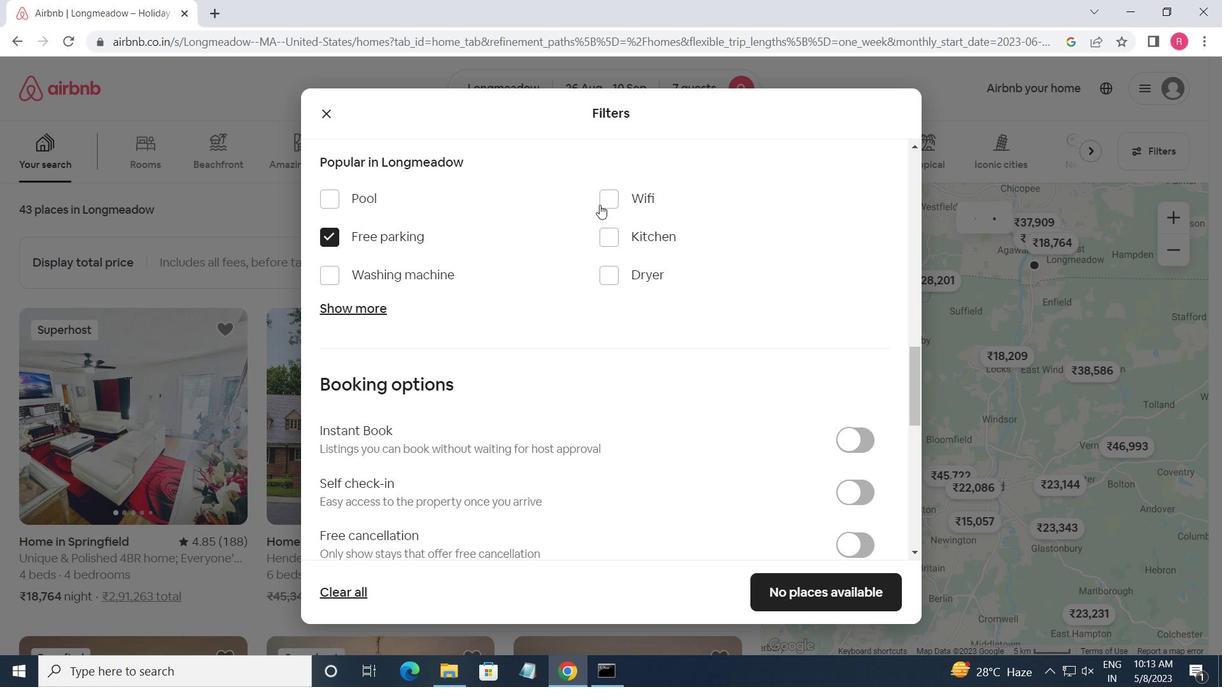 
Action: Mouse pressed left at (604, 201)
Screenshot: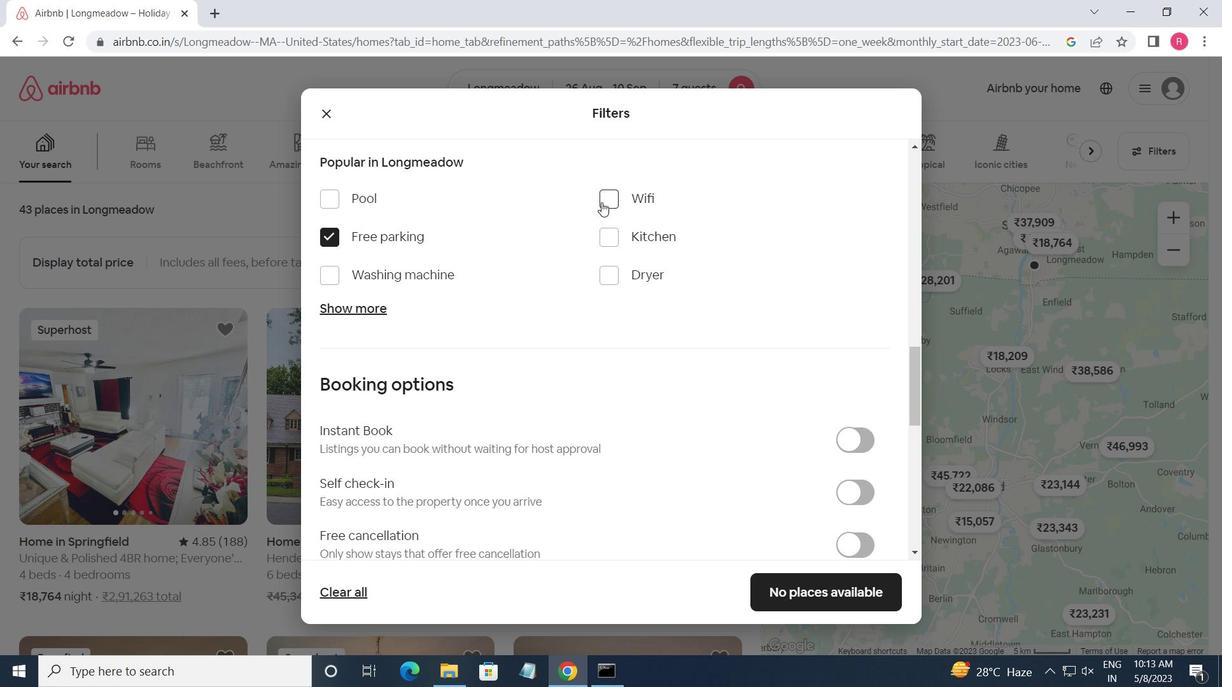 
Action: Mouse moved to (358, 311)
Screenshot: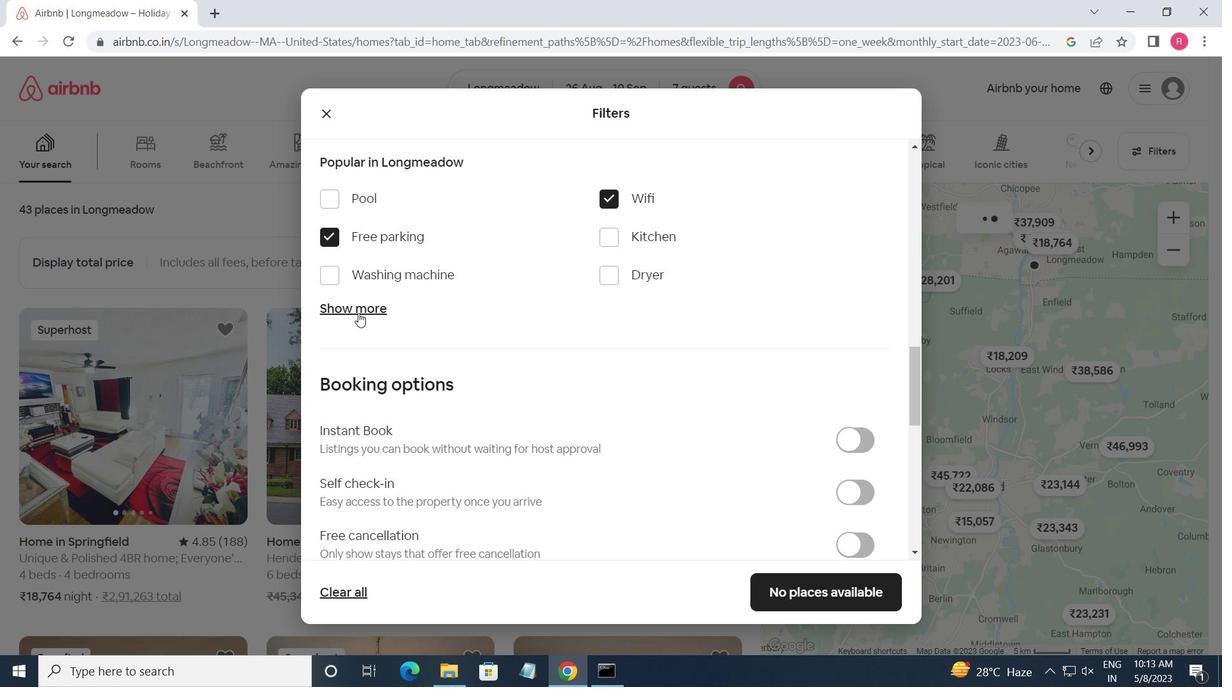 
Action: Mouse pressed left at (358, 311)
Screenshot: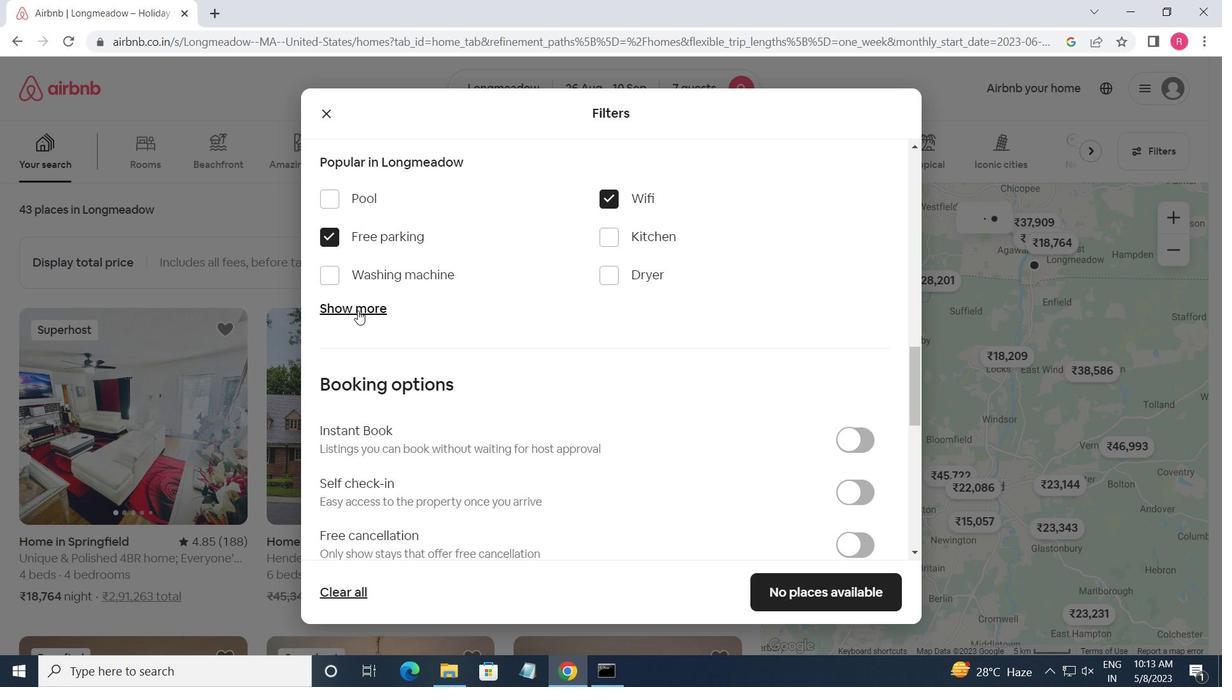 
Action: Mouse moved to (620, 406)
Screenshot: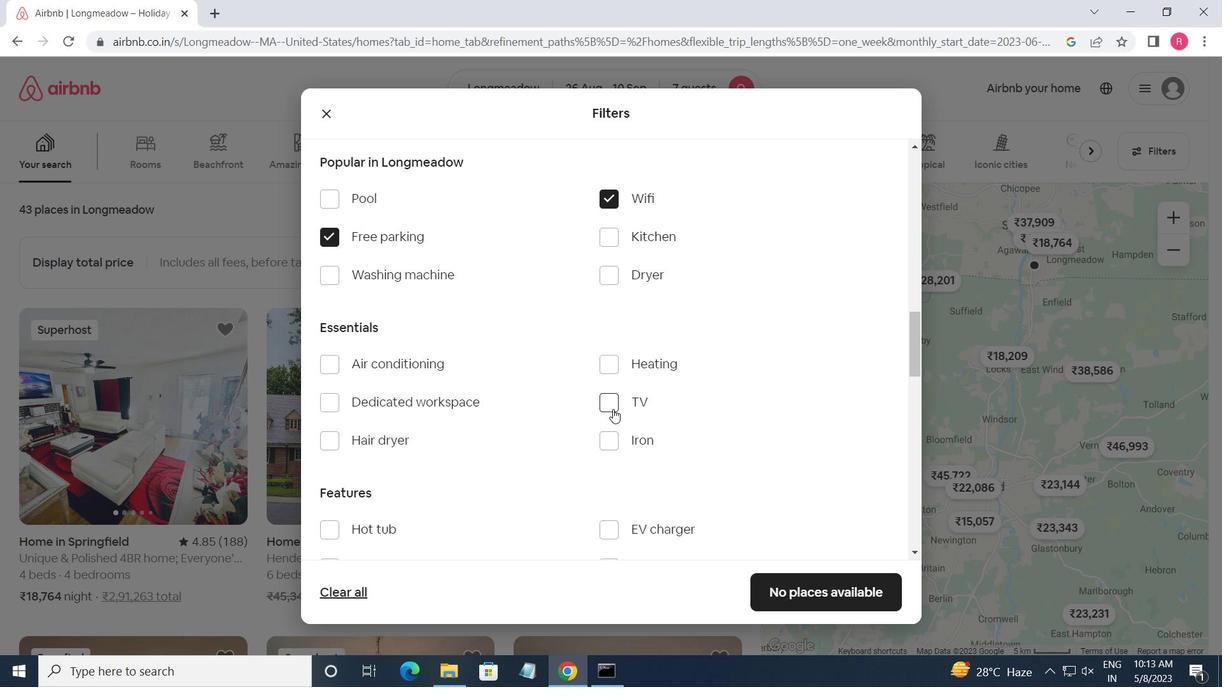 
Action: Mouse pressed left at (620, 406)
Screenshot: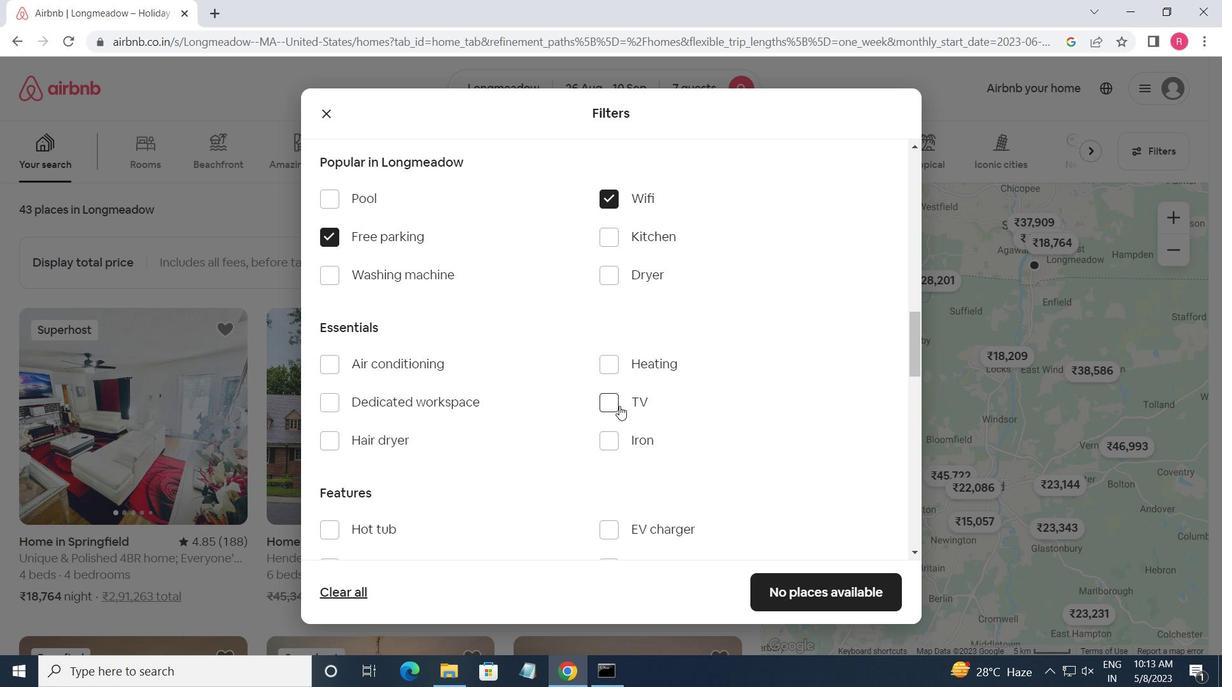 
Action: Mouse moved to (553, 433)
Screenshot: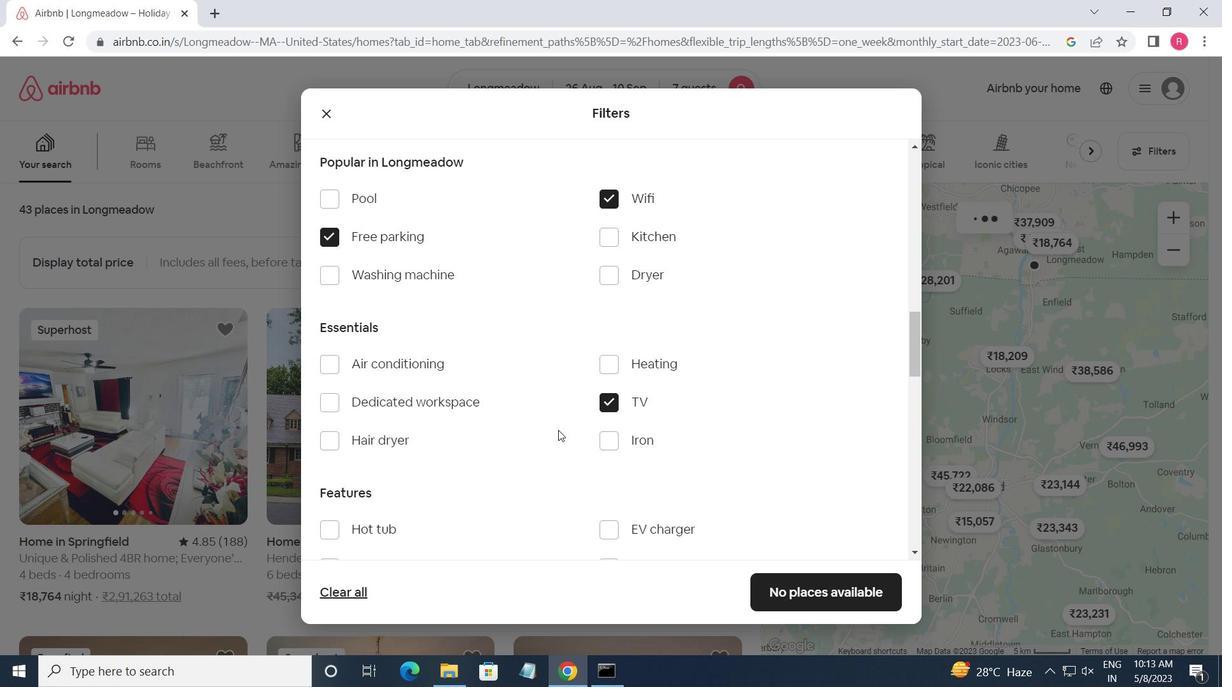 
Action: Mouse scrolled (553, 432) with delta (0, 0)
Screenshot: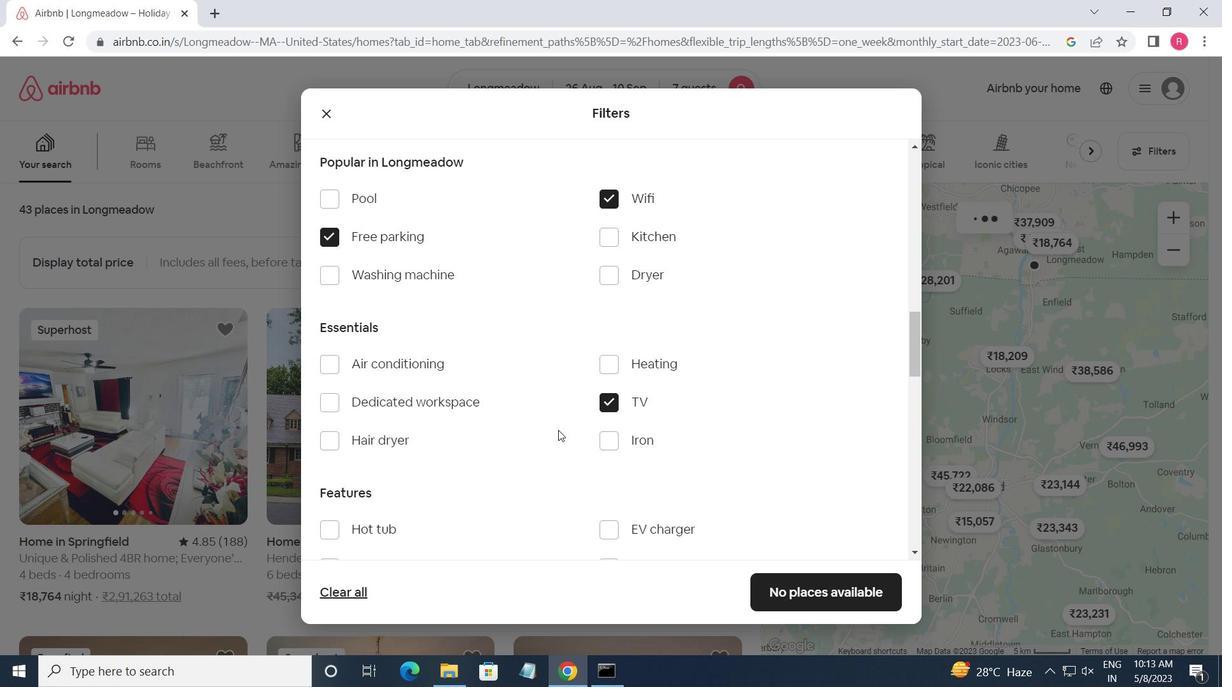 
Action: Mouse moved to (523, 430)
Screenshot: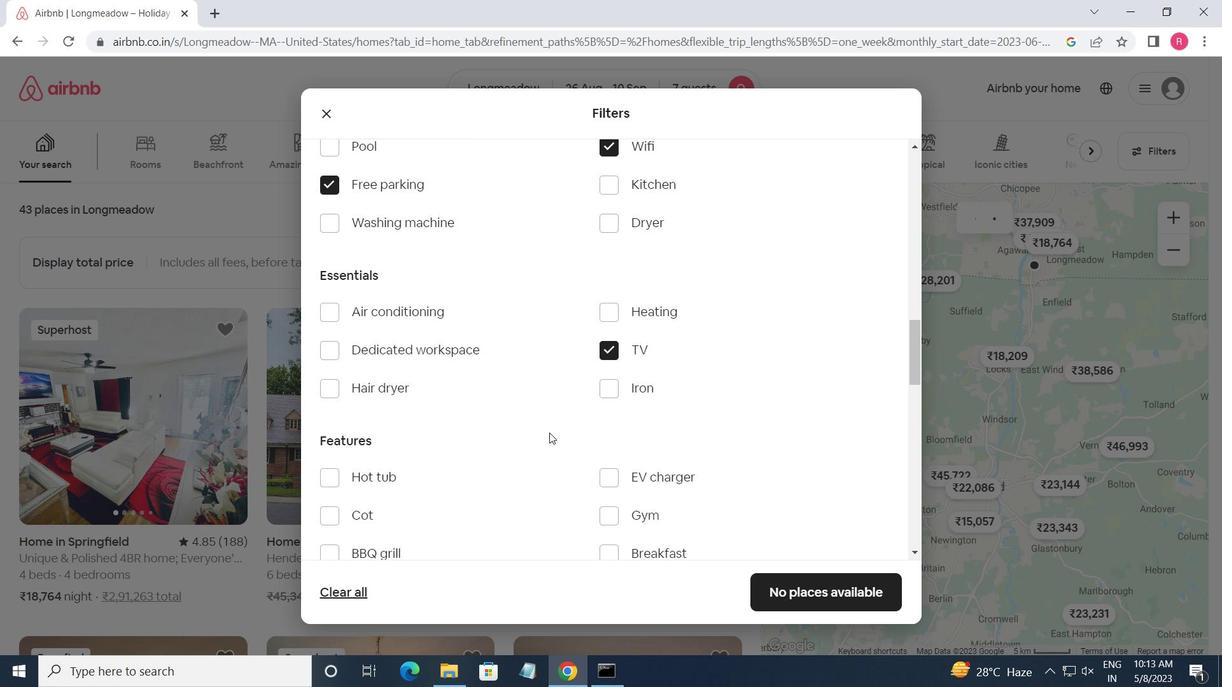 
Action: Mouse scrolled (523, 429) with delta (0, 0)
Screenshot: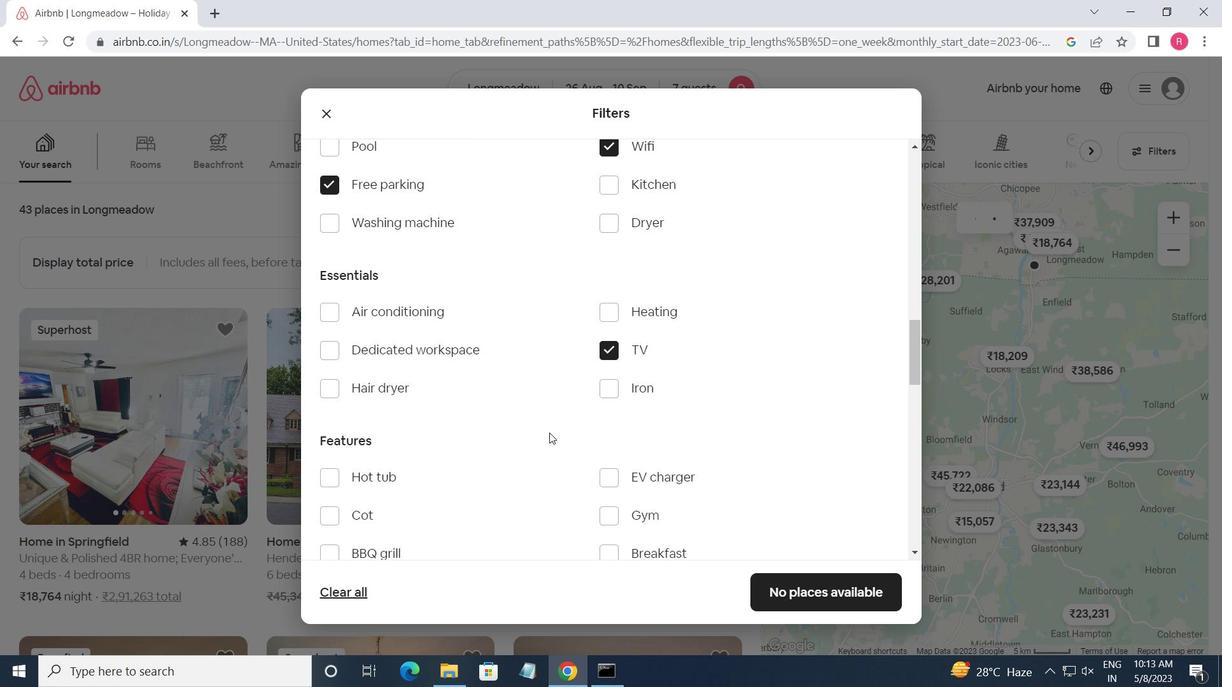 
Action: Mouse moved to (614, 408)
Screenshot: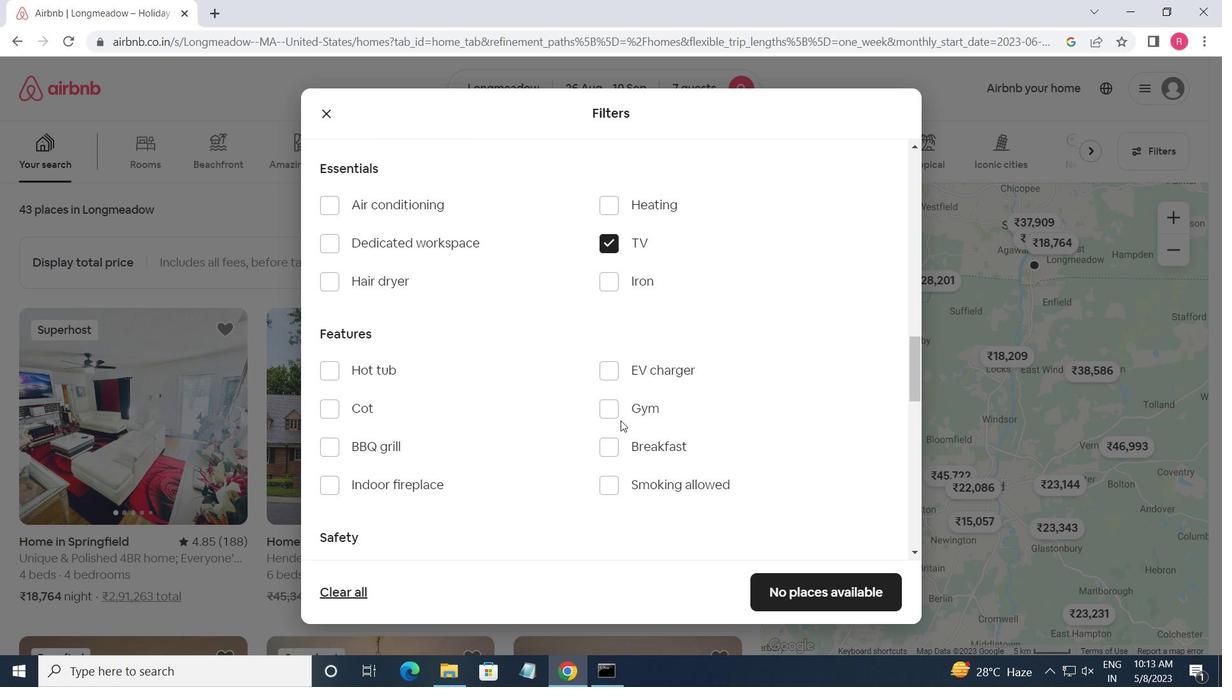 
Action: Mouse pressed left at (614, 408)
Screenshot: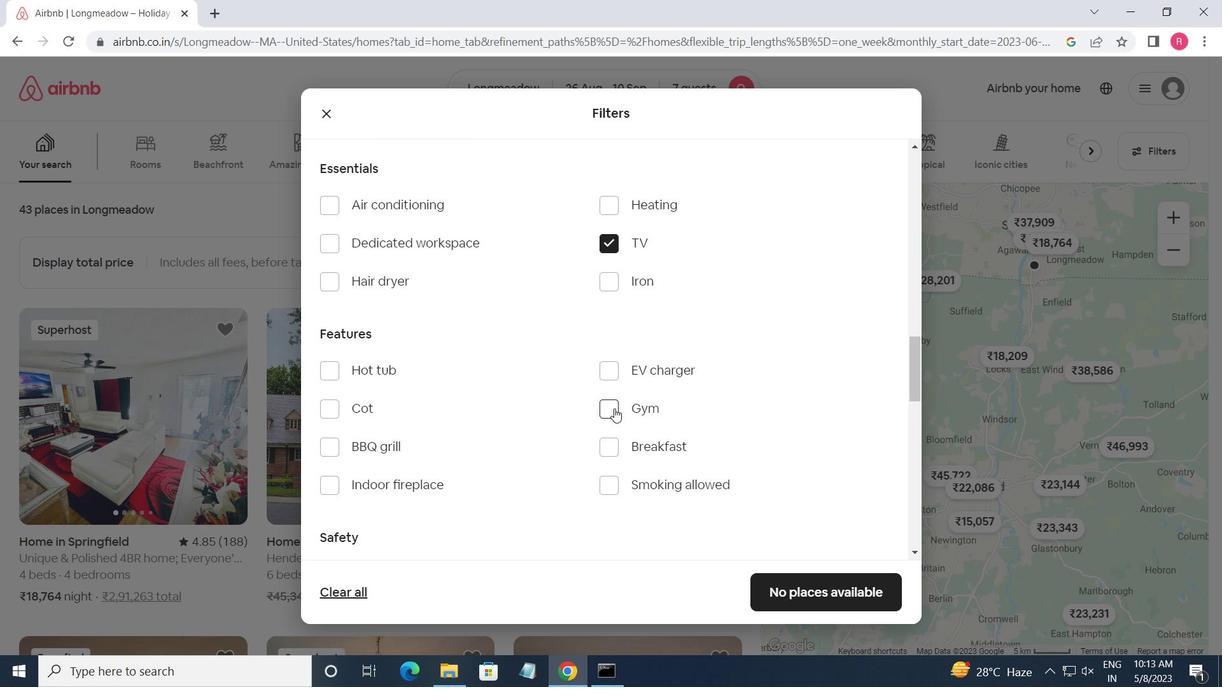 
Action: Mouse moved to (608, 452)
Screenshot: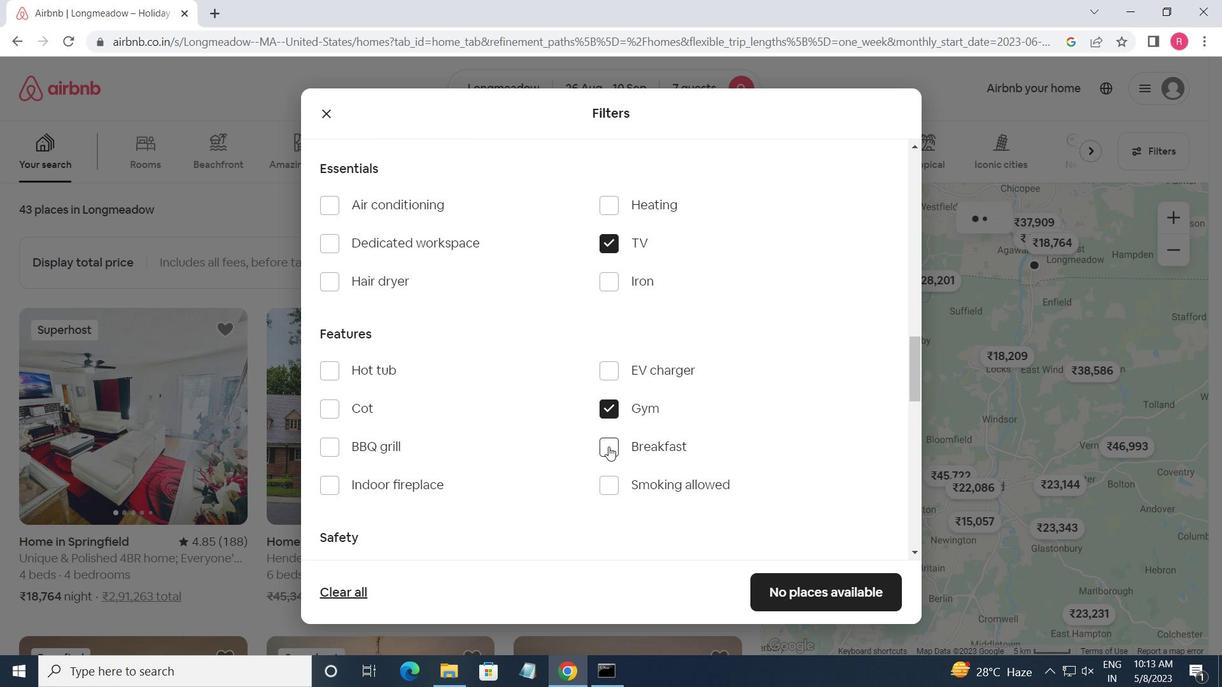
Action: Mouse pressed left at (608, 452)
Screenshot: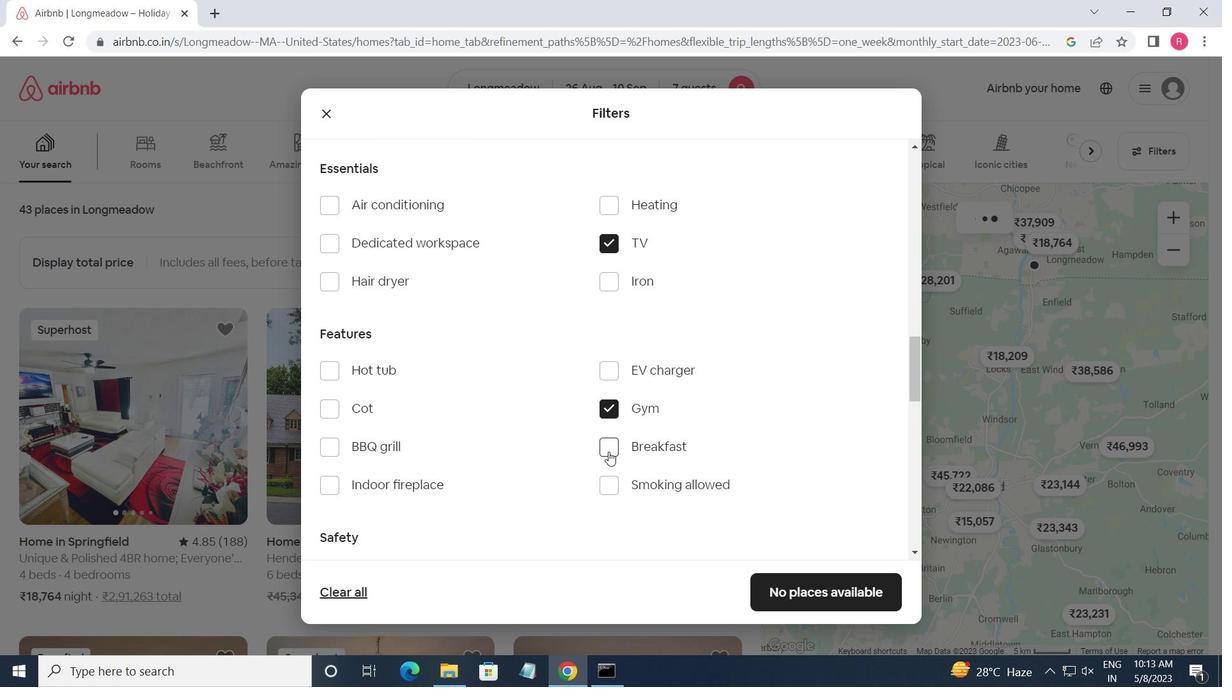 
Action: Mouse moved to (608, 448)
Screenshot: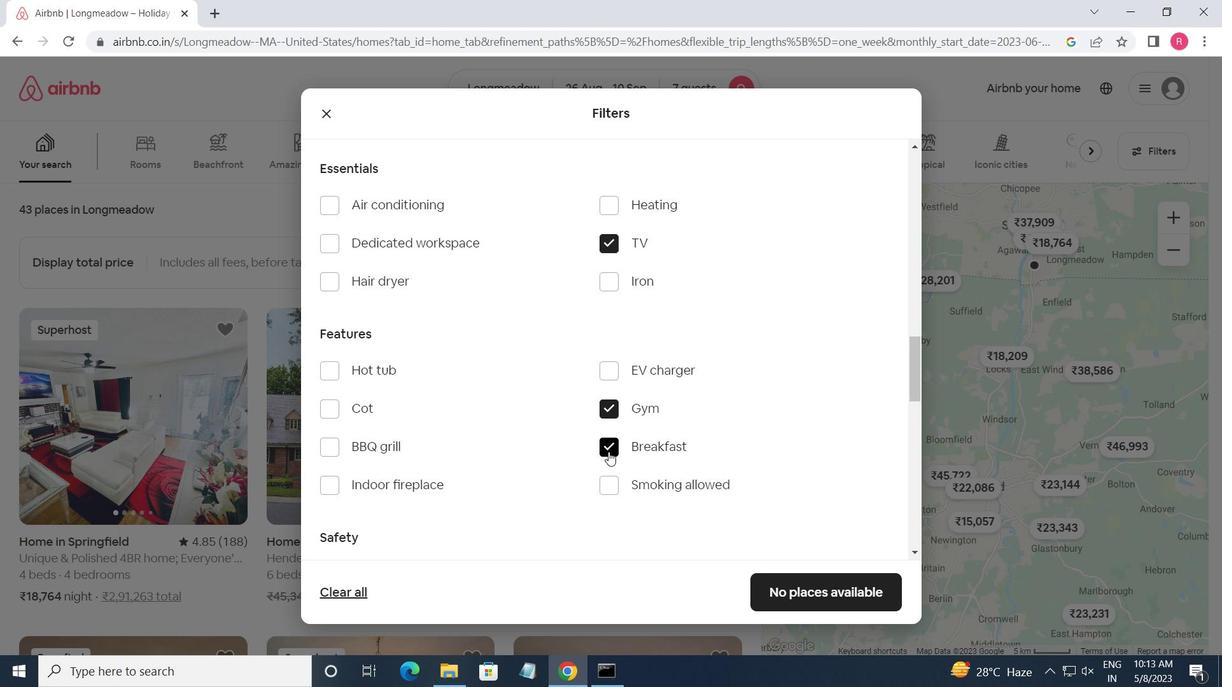 
Action: Mouse scrolled (608, 448) with delta (0, 0)
Screenshot: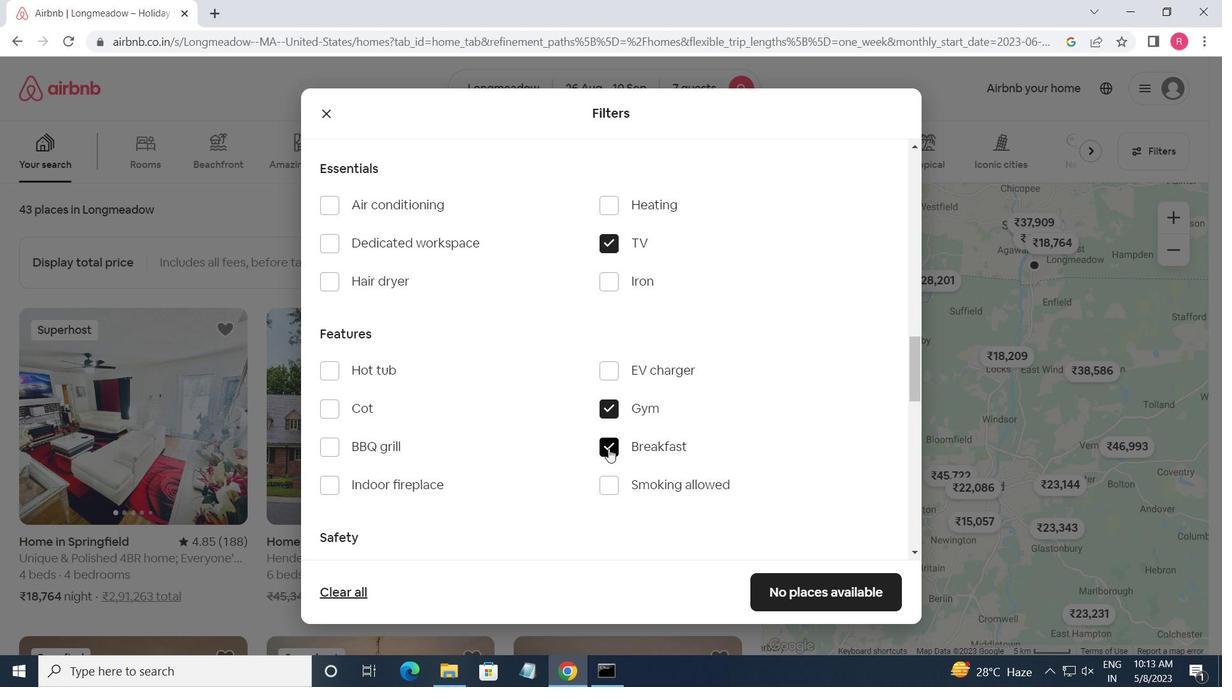 
Action: Mouse scrolled (608, 448) with delta (0, 0)
Screenshot: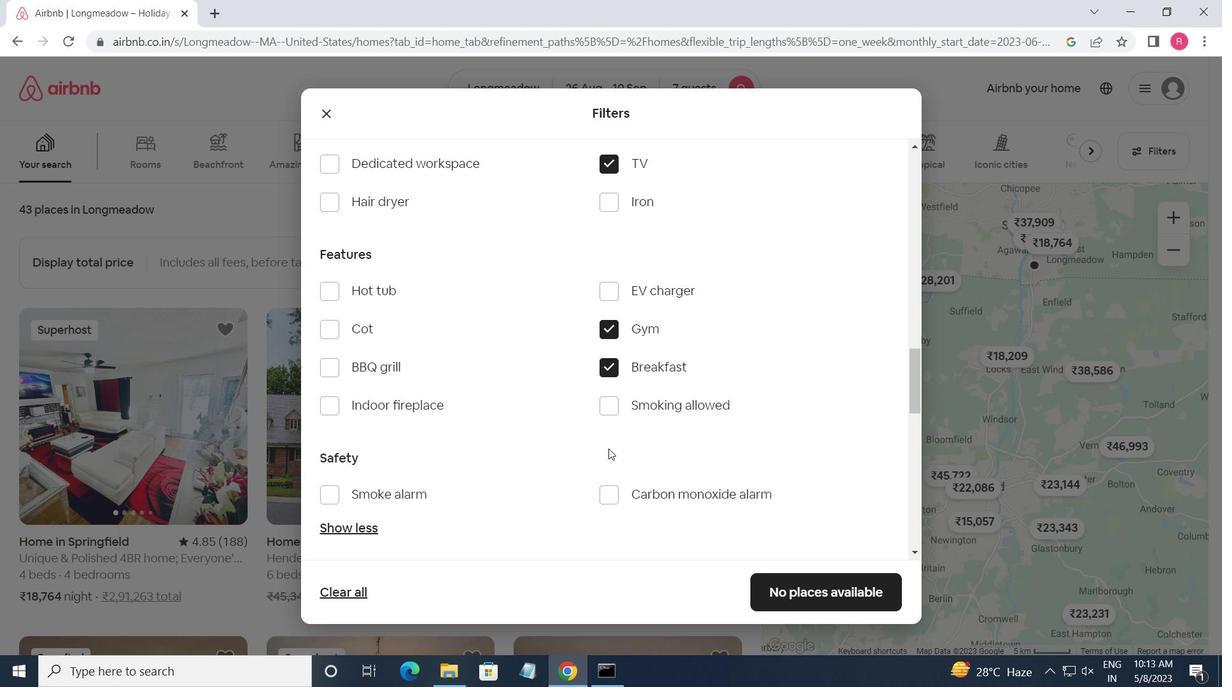 
Action: Mouse scrolled (608, 448) with delta (0, 0)
Screenshot: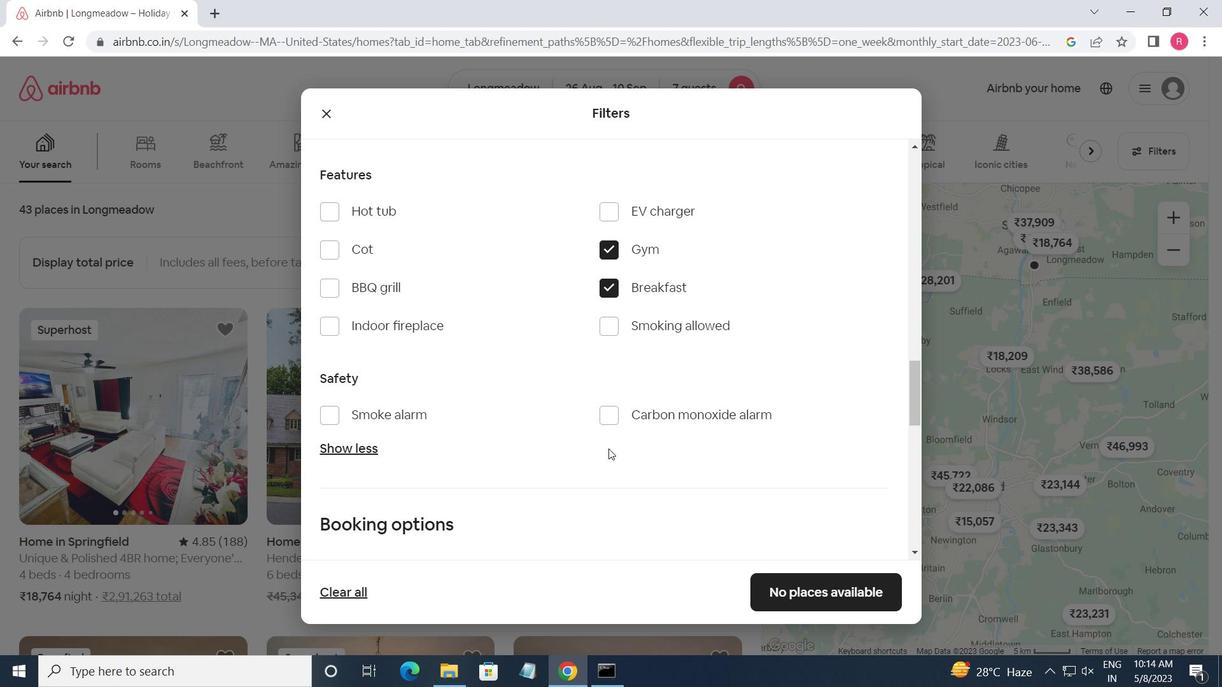 
Action: Mouse scrolled (608, 448) with delta (0, 0)
Screenshot: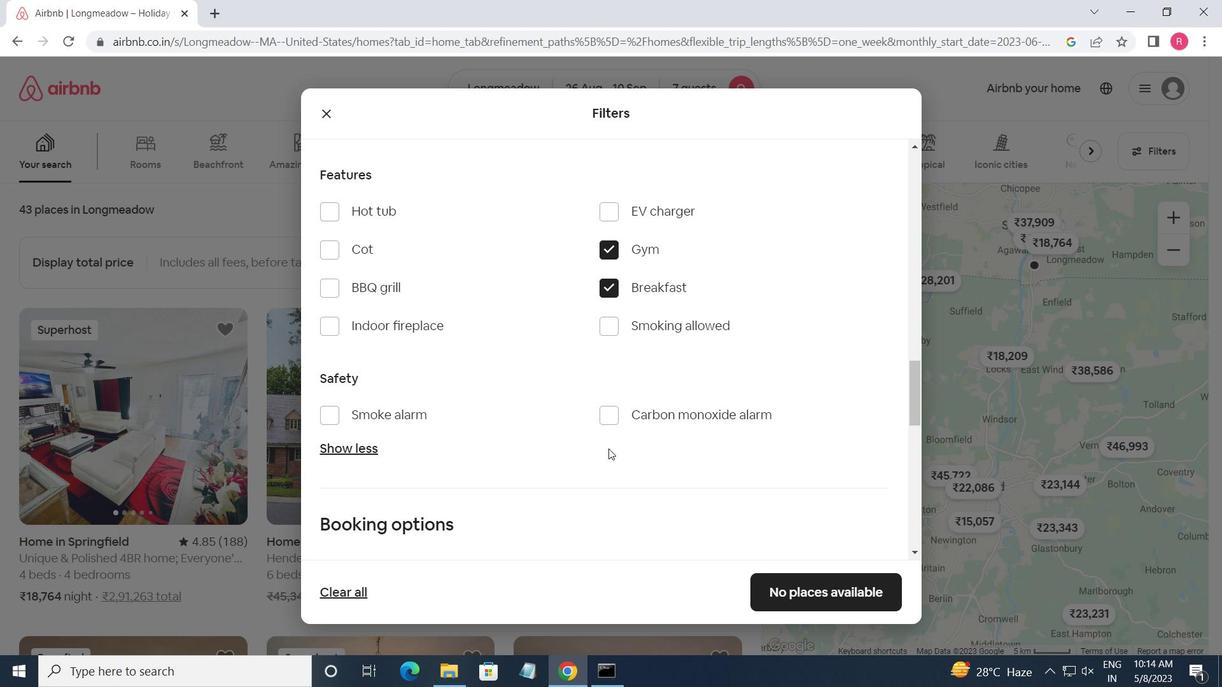 
Action: Mouse scrolled (608, 448) with delta (0, 0)
Screenshot: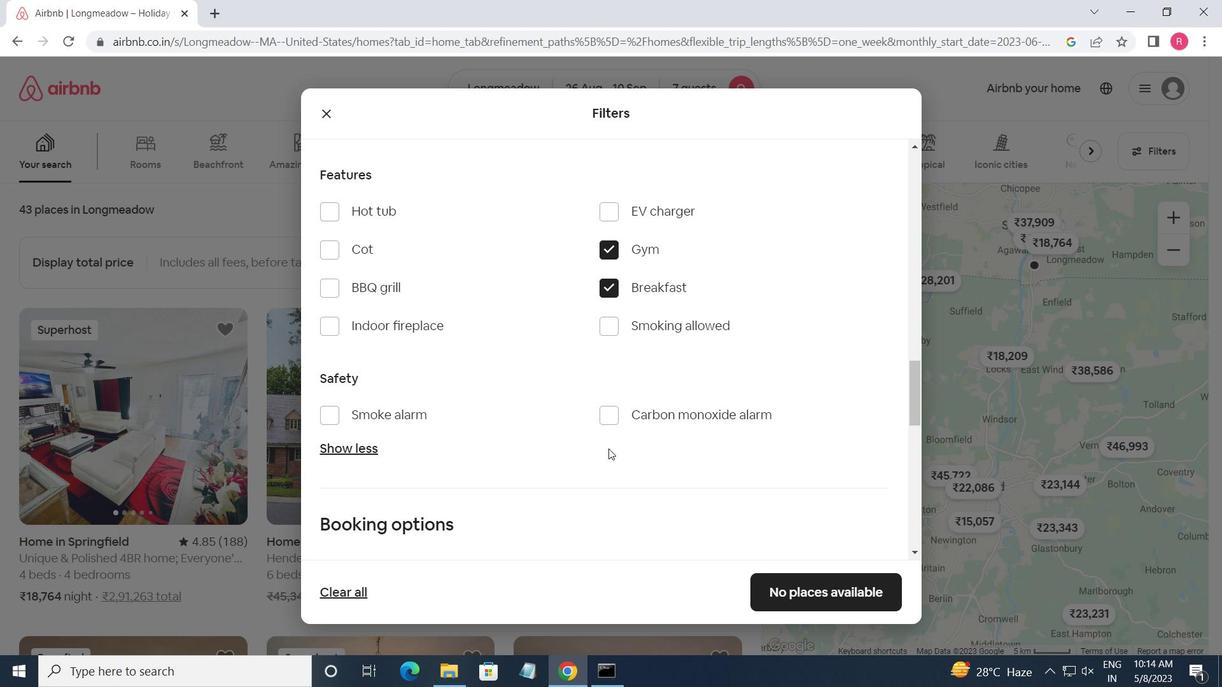 
Action: Mouse moved to (850, 395)
Screenshot: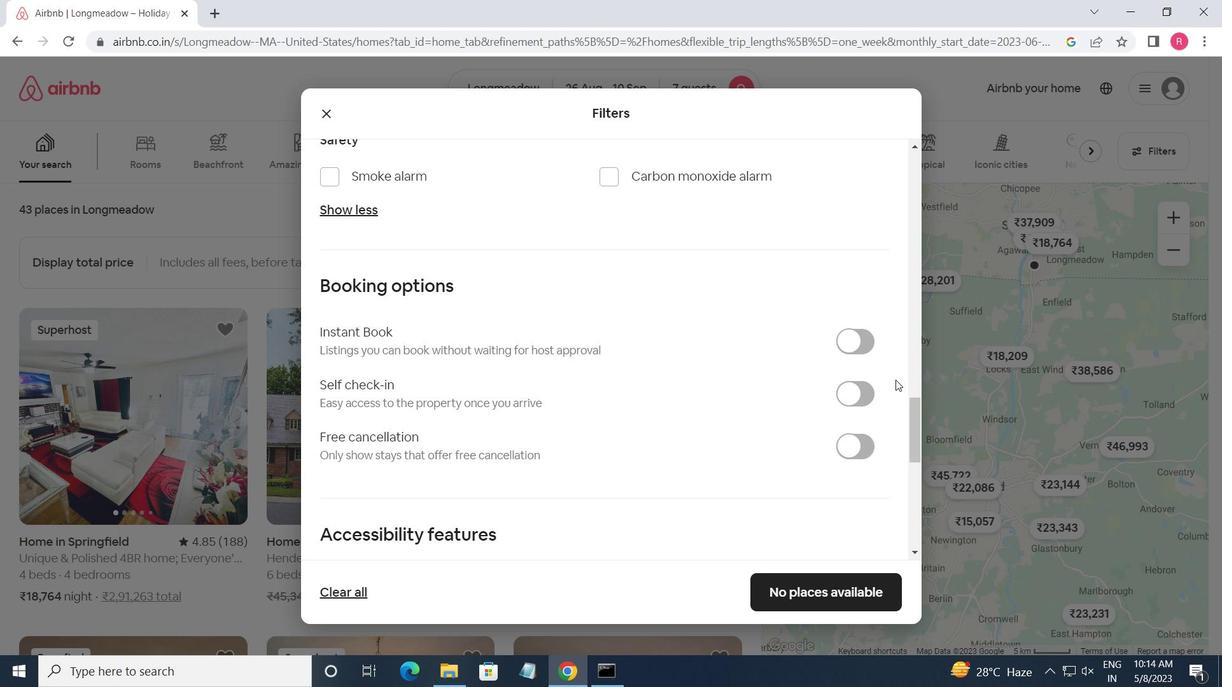 
Action: Mouse pressed left at (850, 395)
Screenshot: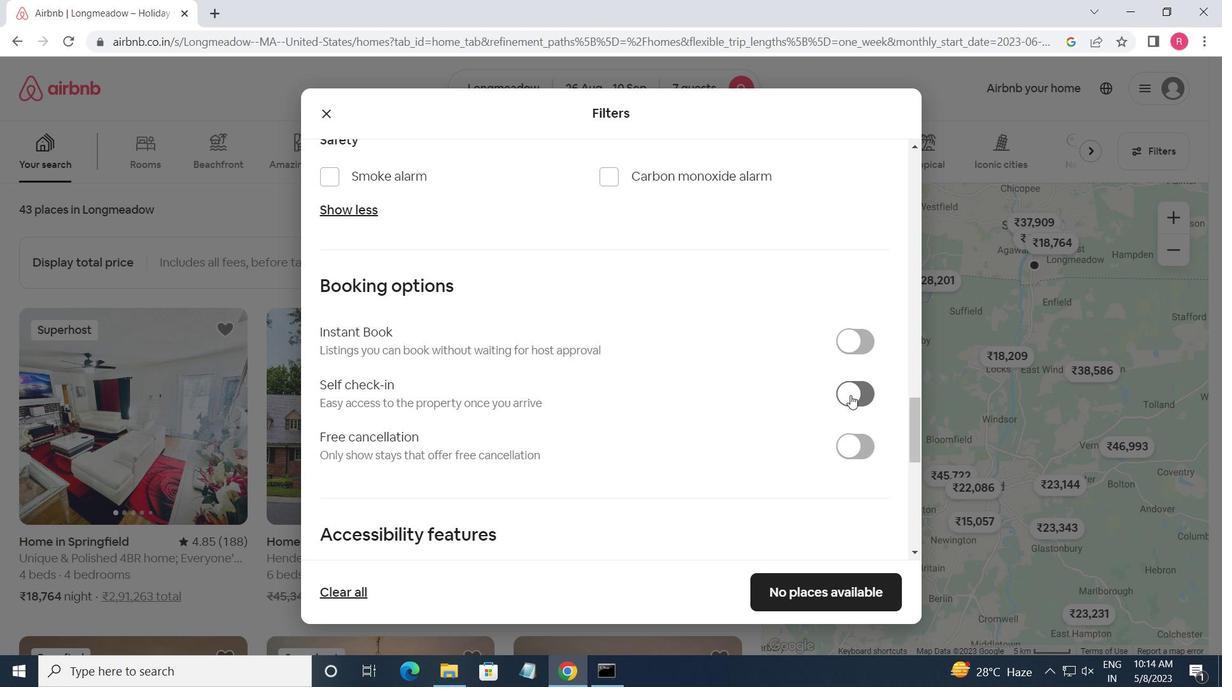 
Action: Mouse moved to (520, 457)
Screenshot: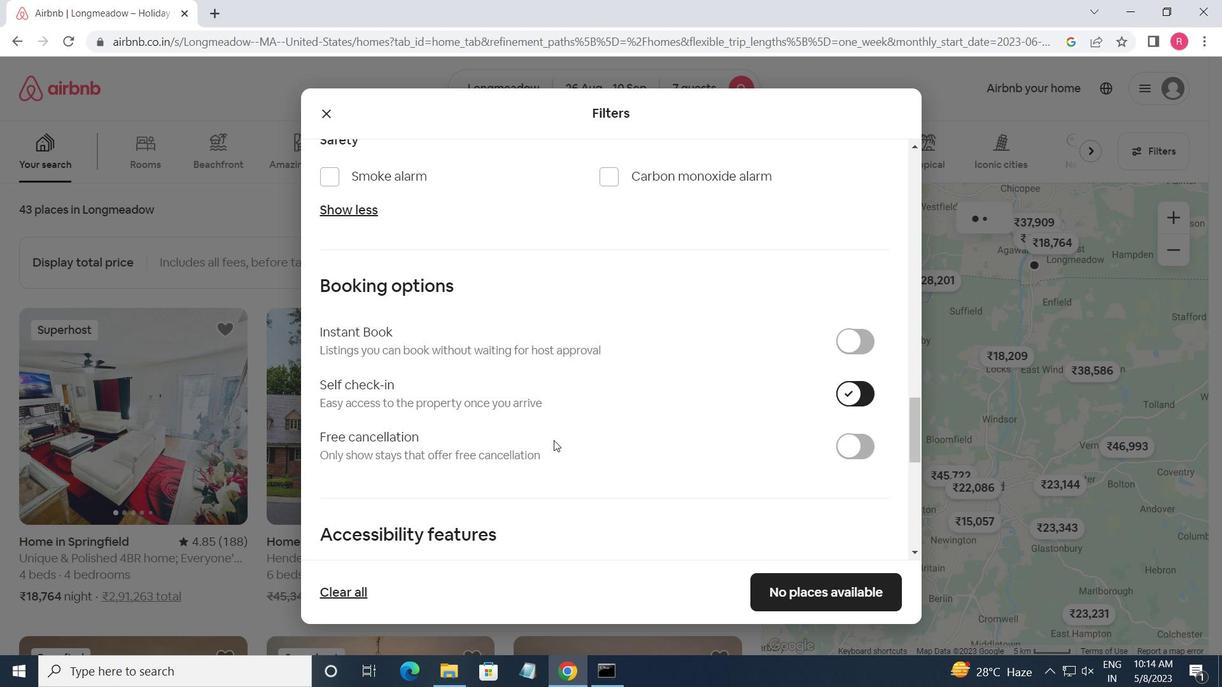 
Action: Mouse scrolled (520, 456) with delta (0, 0)
Screenshot: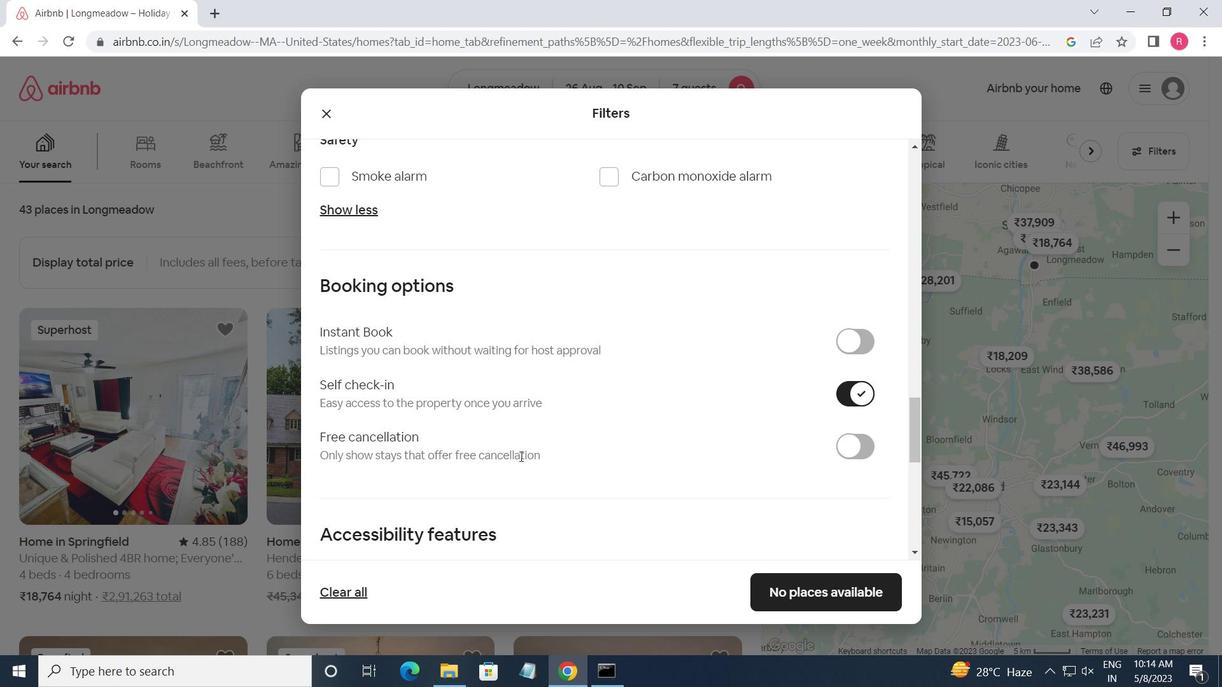 
Action: Mouse scrolled (520, 456) with delta (0, 0)
Screenshot: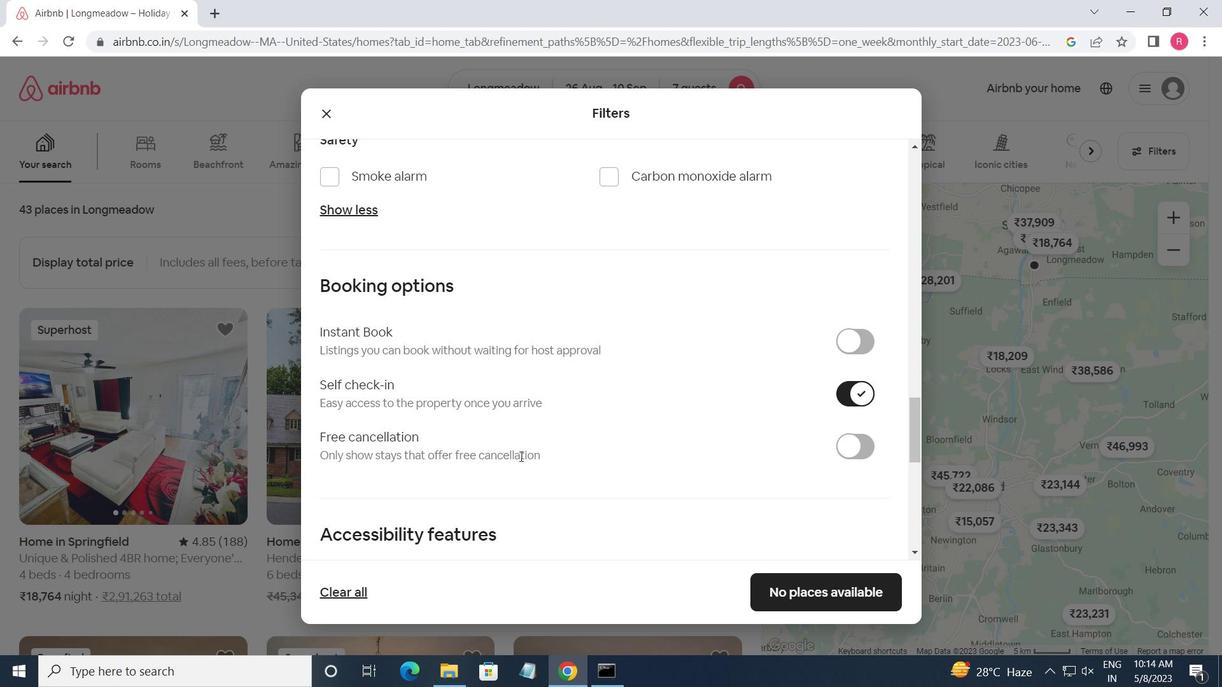 
Action: Mouse moved to (515, 462)
Screenshot: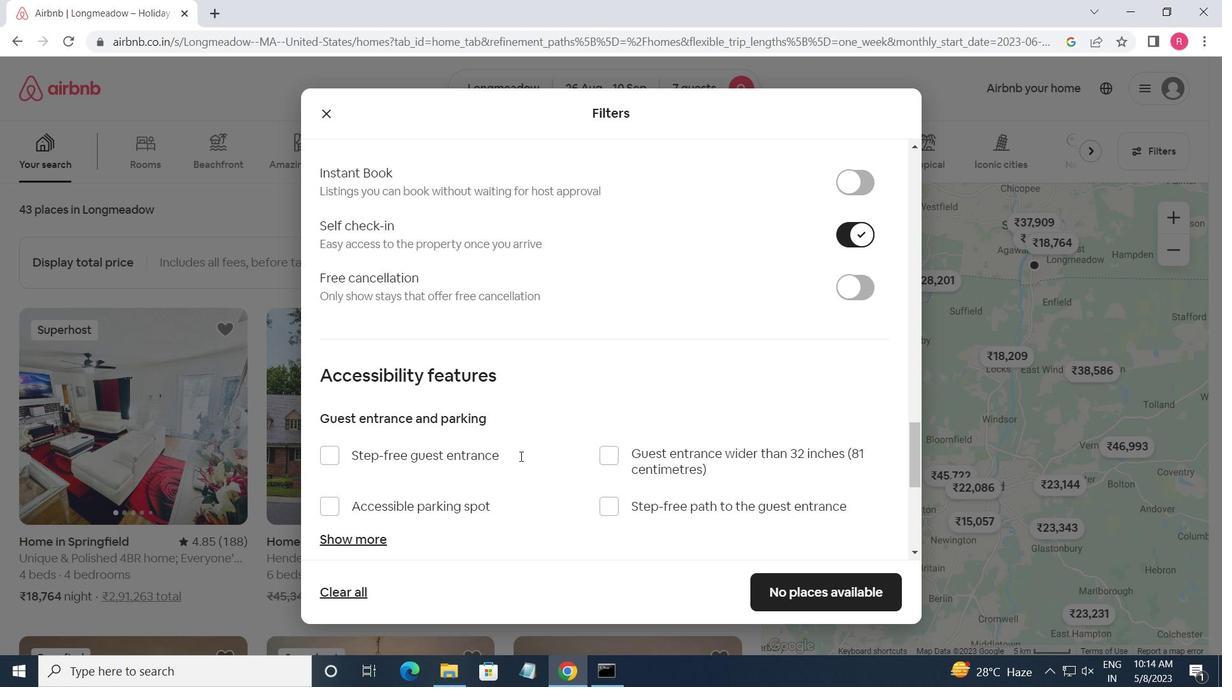 
Action: Mouse scrolled (515, 461) with delta (0, 0)
Screenshot: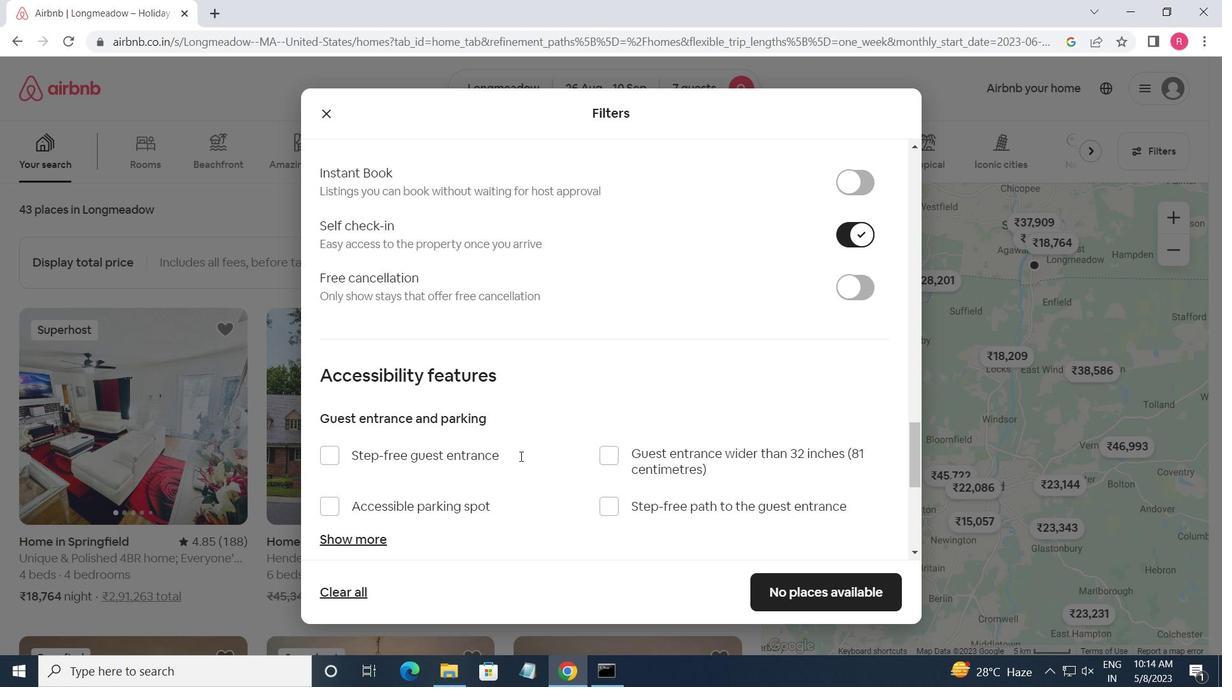 
Action: Mouse moved to (499, 471)
Screenshot: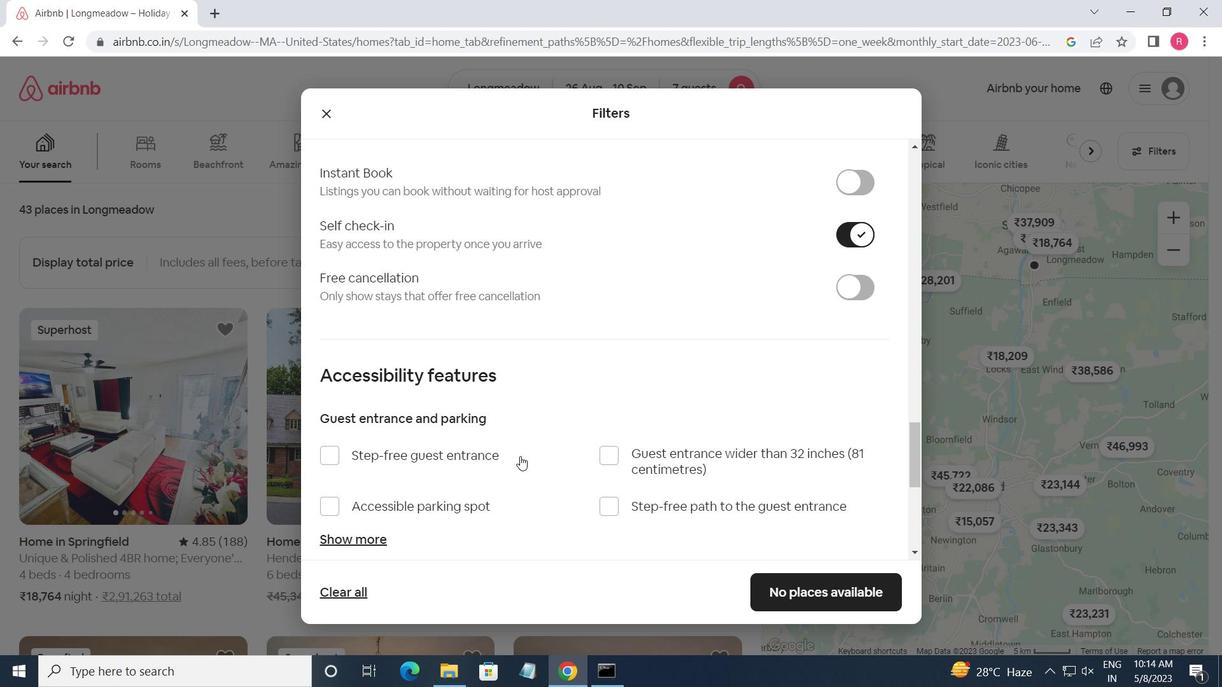 
Action: Mouse scrolled (499, 471) with delta (0, 0)
Screenshot: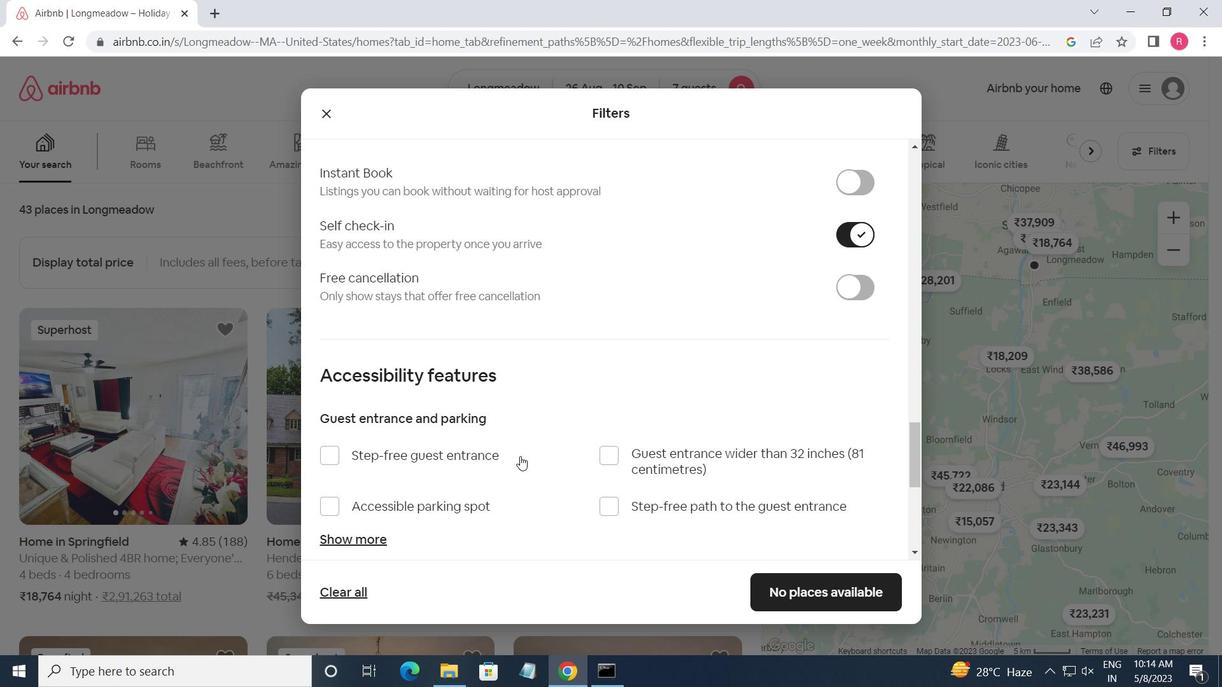 
Action: Mouse moved to (497, 472)
Screenshot: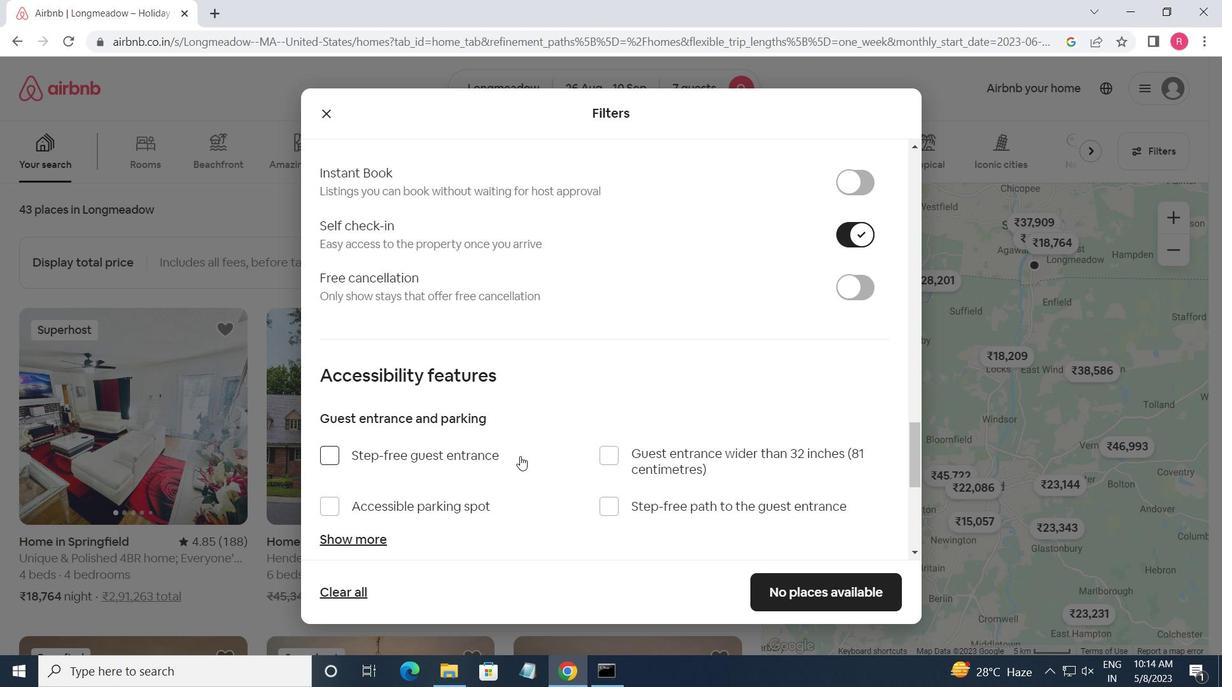 
Action: Mouse scrolled (497, 471) with delta (0, 0)
Screenshot: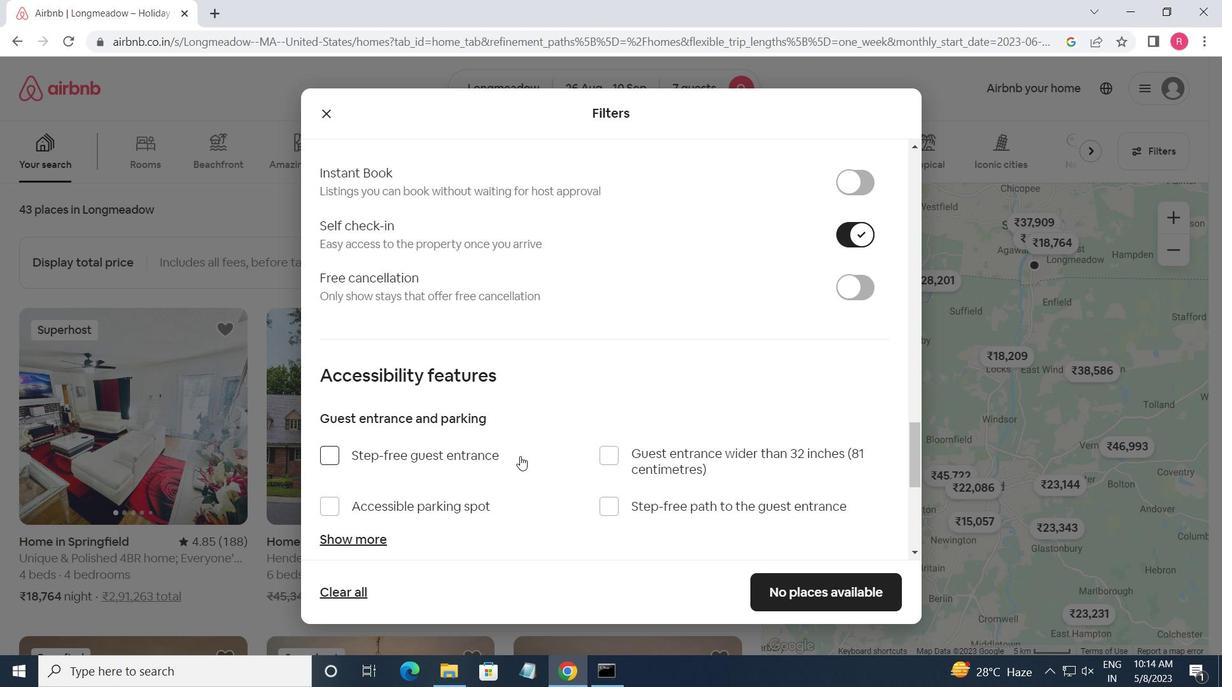 
Action: Mouse moved to (378, 468)
Screenshot: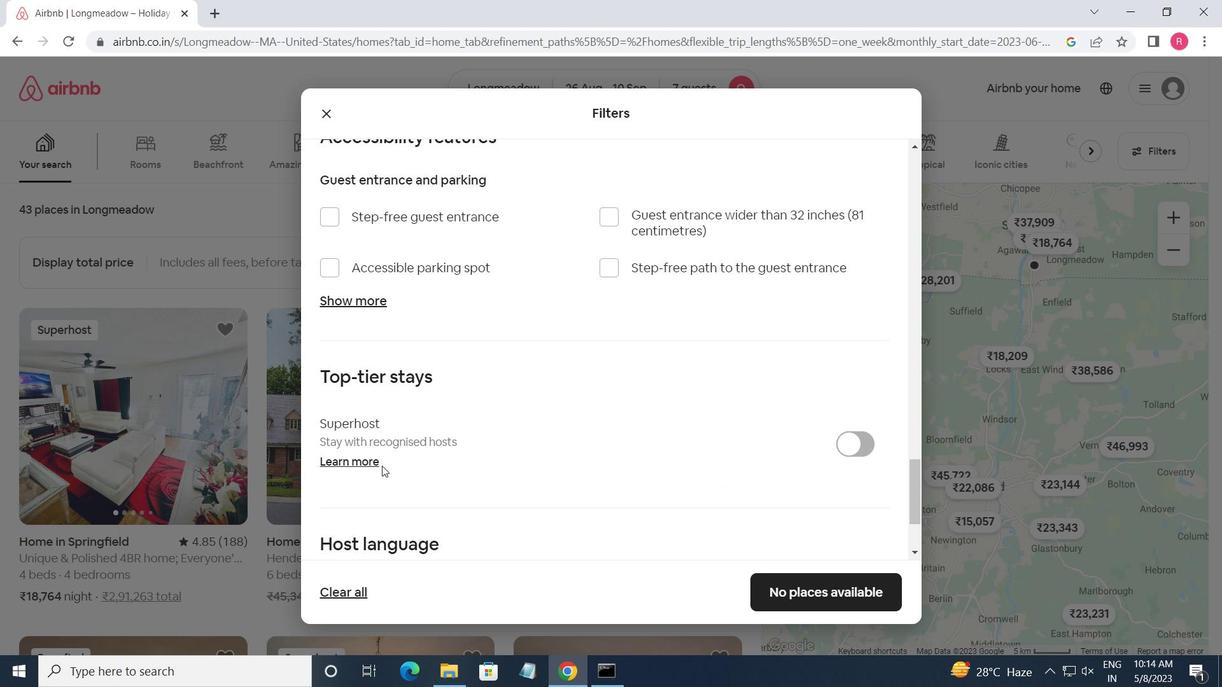 
Action: Mouse scrolled (378, 467) with delta (0, 0)
Screenshot: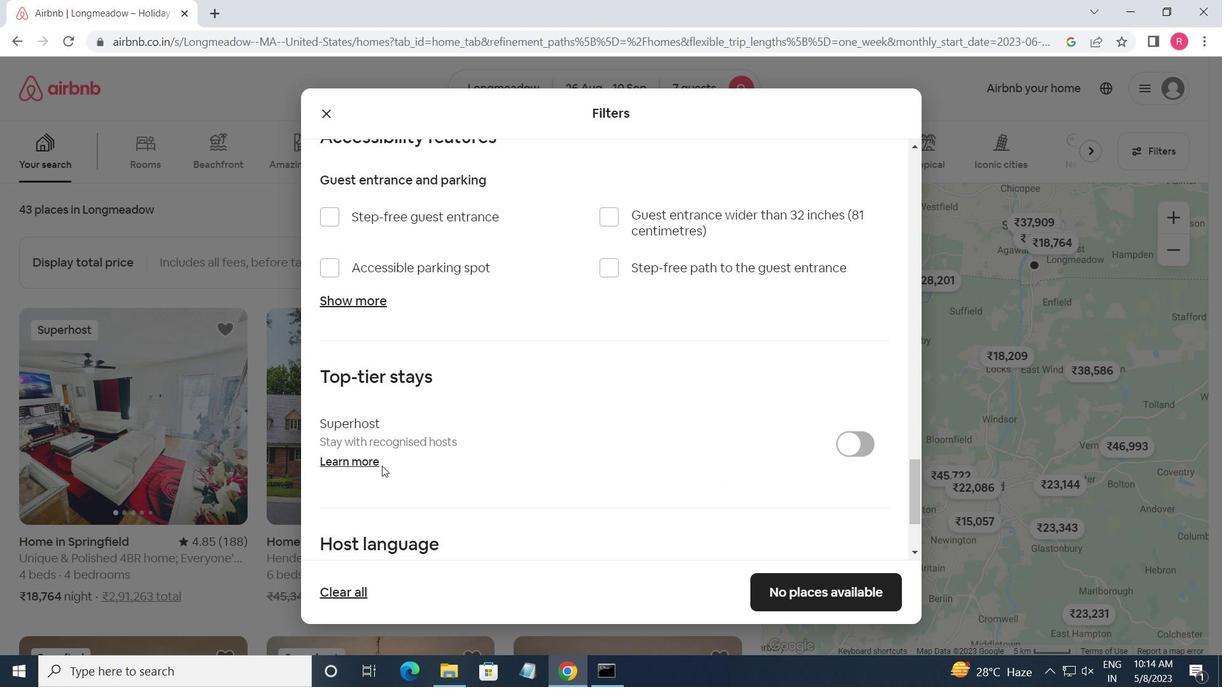 
Action: Mouse scrolled (378, 467) with delta (0, 0)
Screenshot: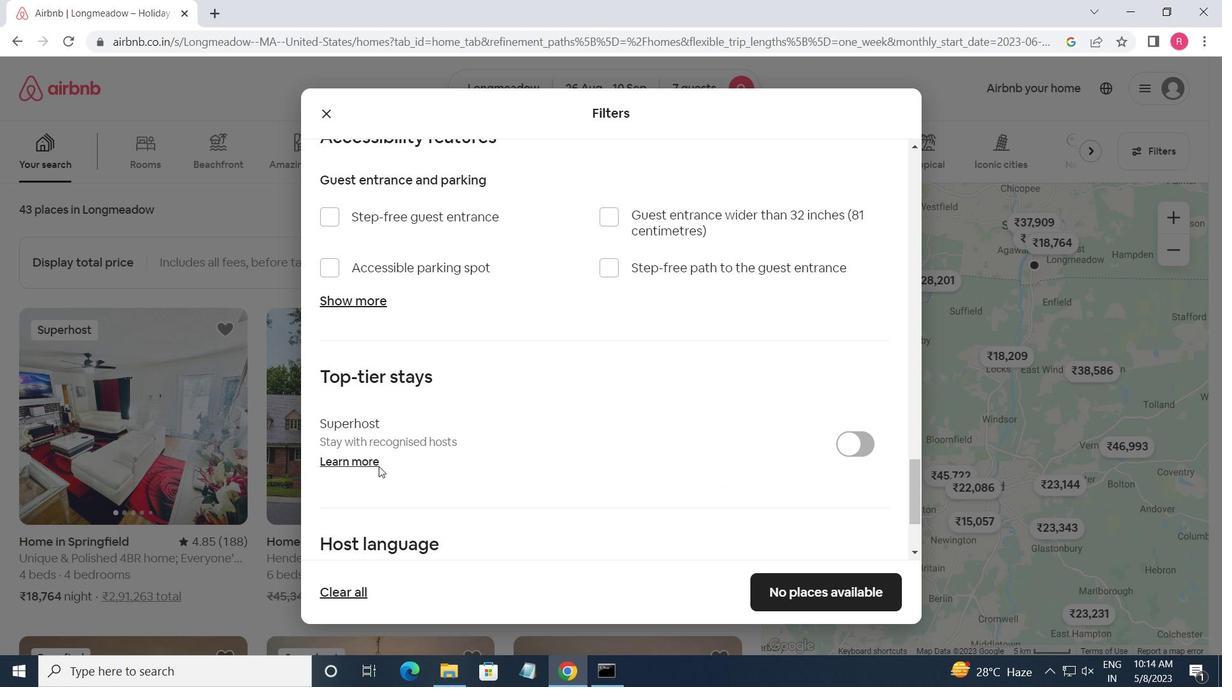 
Action: Mouse scrolled (378, 467) with delta (0, 0)
Screenshot: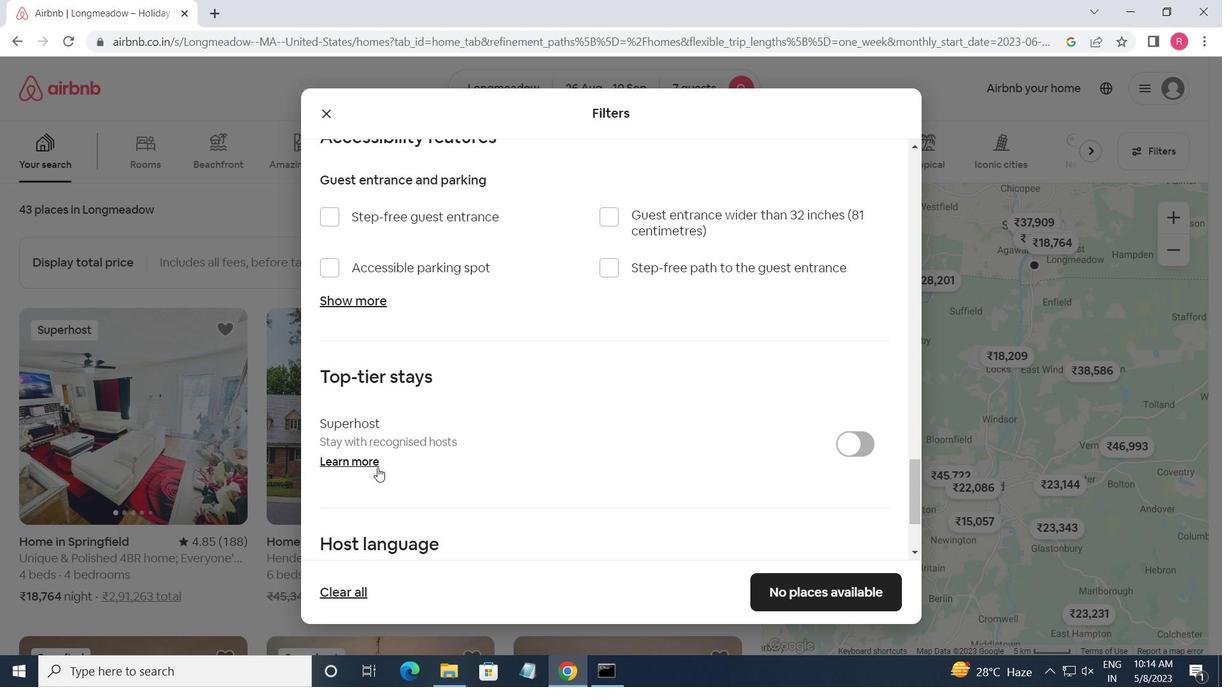 
Action: Mouse moved to (325, 455)
Screenshot: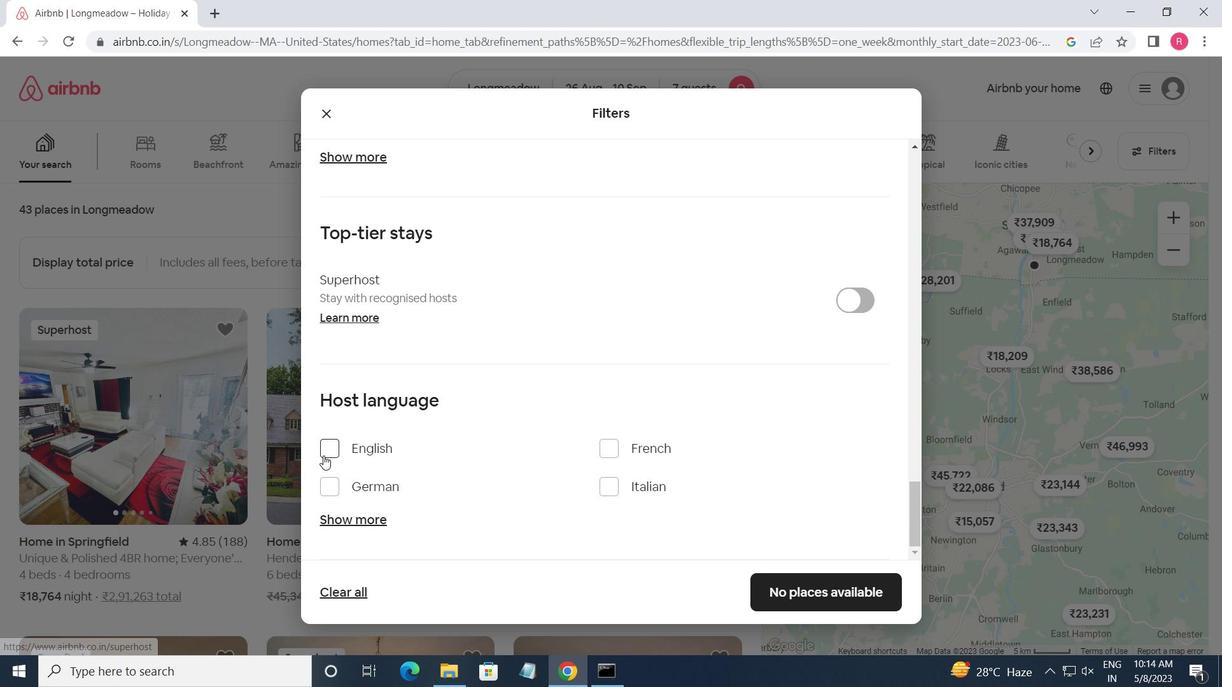 
Action: Mouse pressed left at (325, 455)
Screenshot: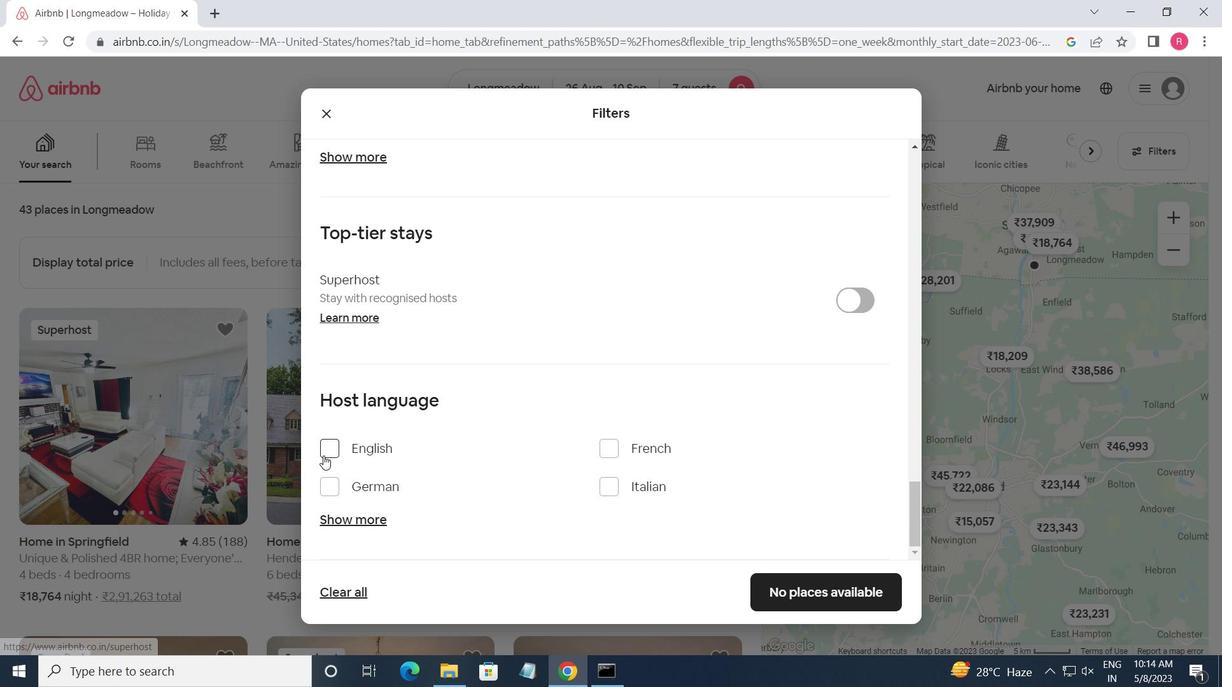 
Action: Mouse moved to (782, 603)
Screenshot: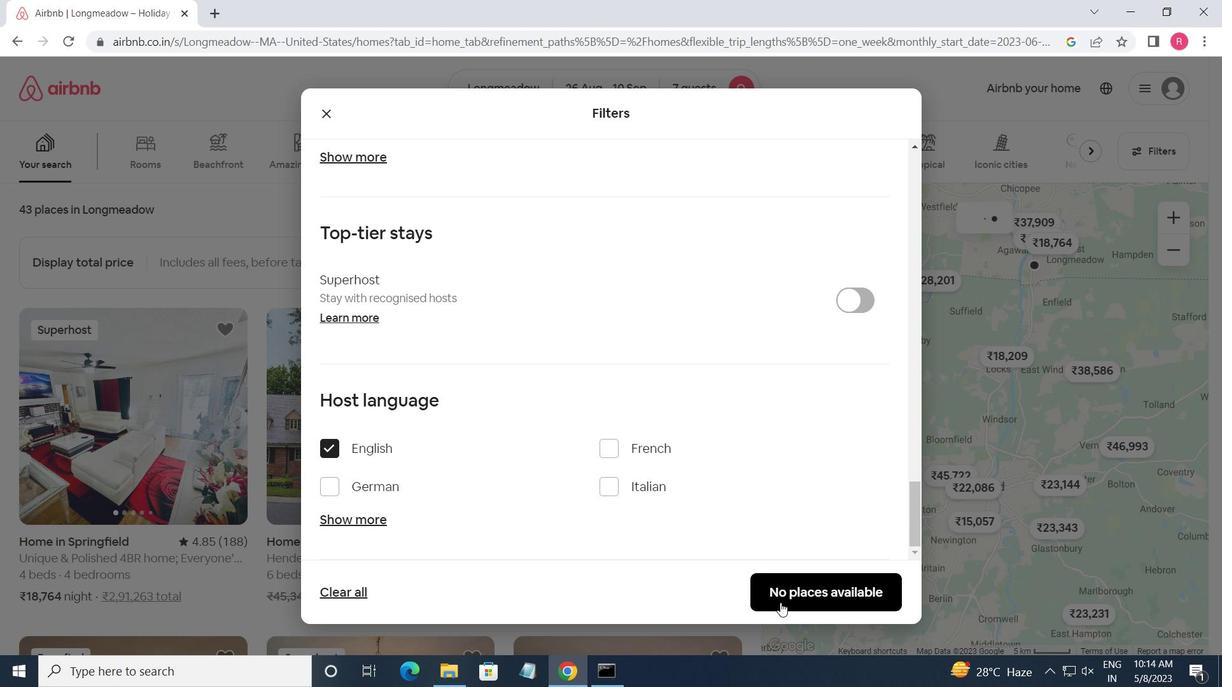 
Action: Mouse pressed left at (782, 603)
Screenshot: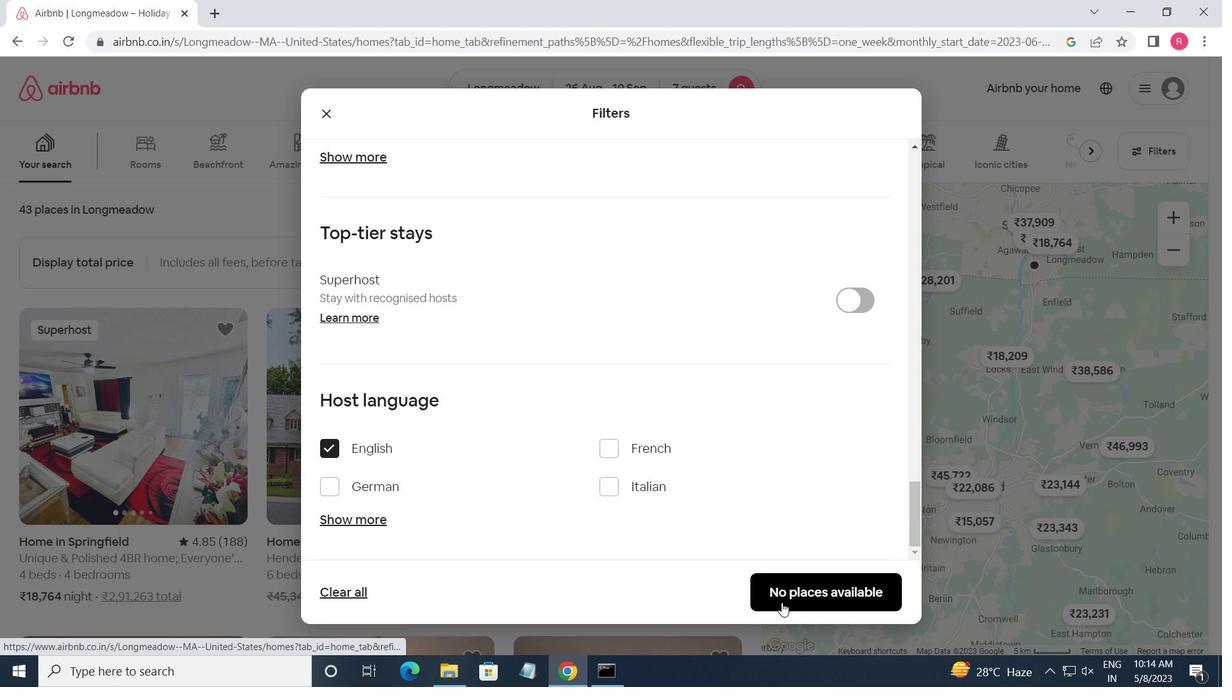 
Action: Mouse moved to (750, 581)
Screenshot: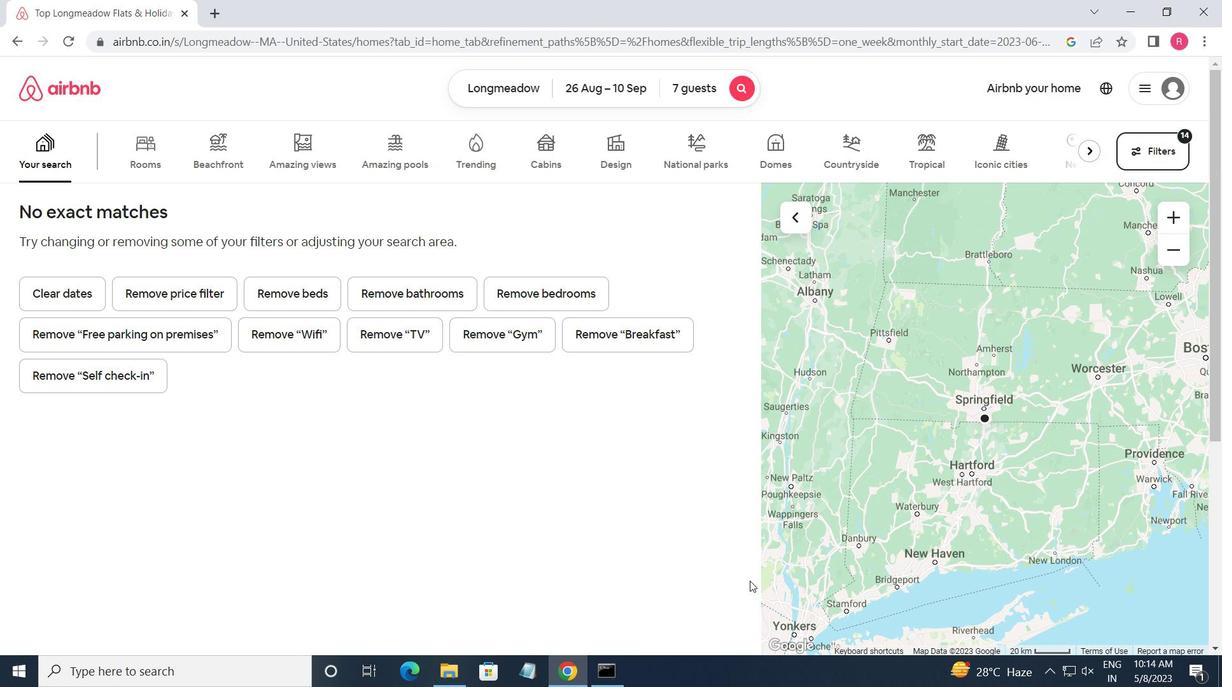 
